 Task: Look for Airbnb properties in Pljevlja, Montenegro from 8th December, 2023 to 15th December, 2023 for 9 adults. Place can be shared room with 5 bedrooms having 9 beds and 5 bathrooms. Property type can be flat. Amenities needed are: wifi, TV, free parkinig on premises, gym, breakfast. Booking option can be shelf check-in. Look for 3 properties as per requirement.
Action: Mouse moved to (448, 97)
Screenshot: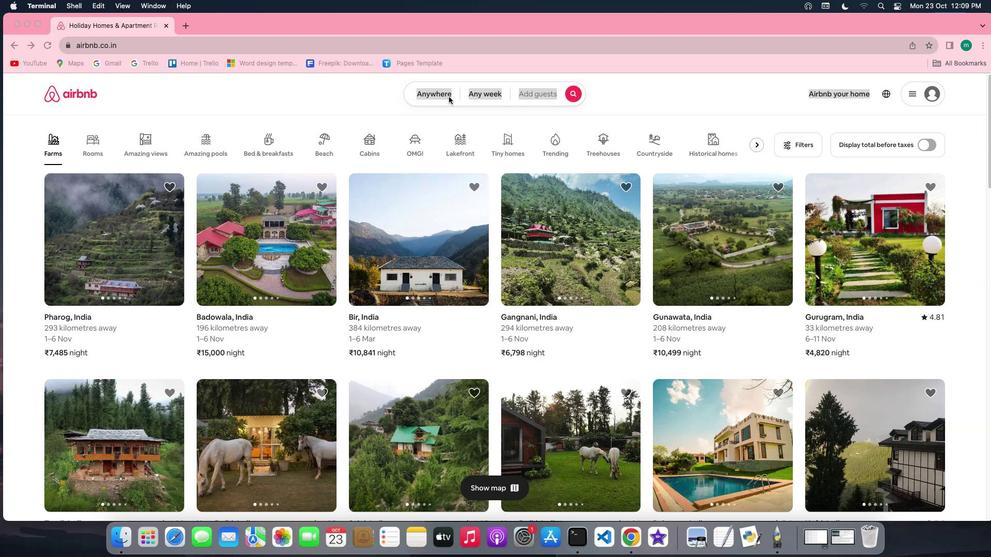 
Action: Mouse pressed left at (448, 97)
Screenshot: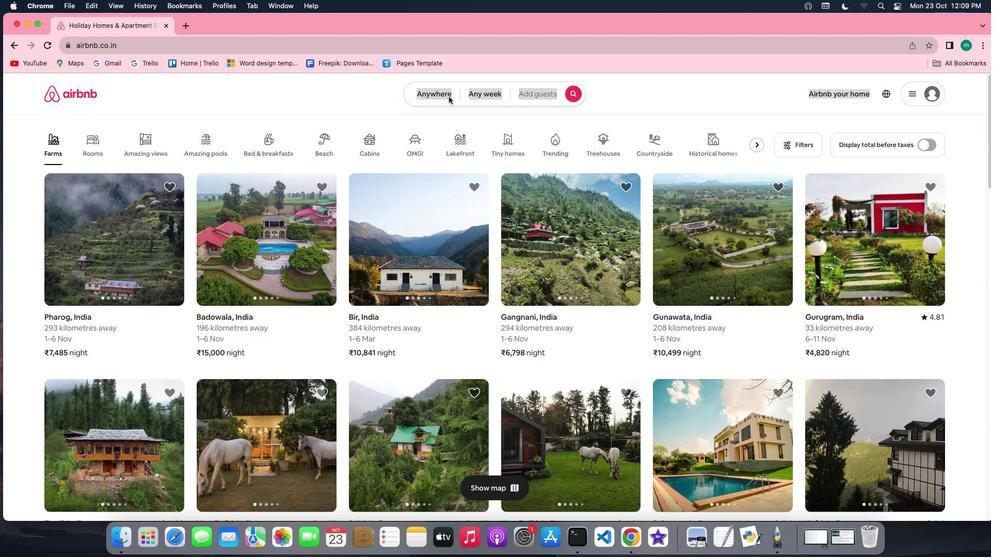 
Action: Mouse pressed left at (448, 97)
Screenshot: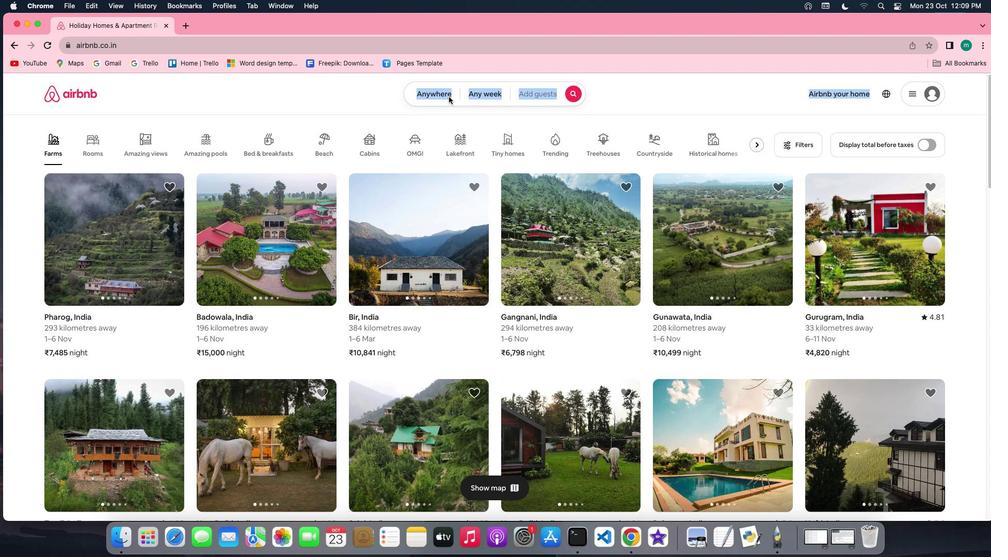 
Action: Mouse moved to (363, 140)
Screenshot: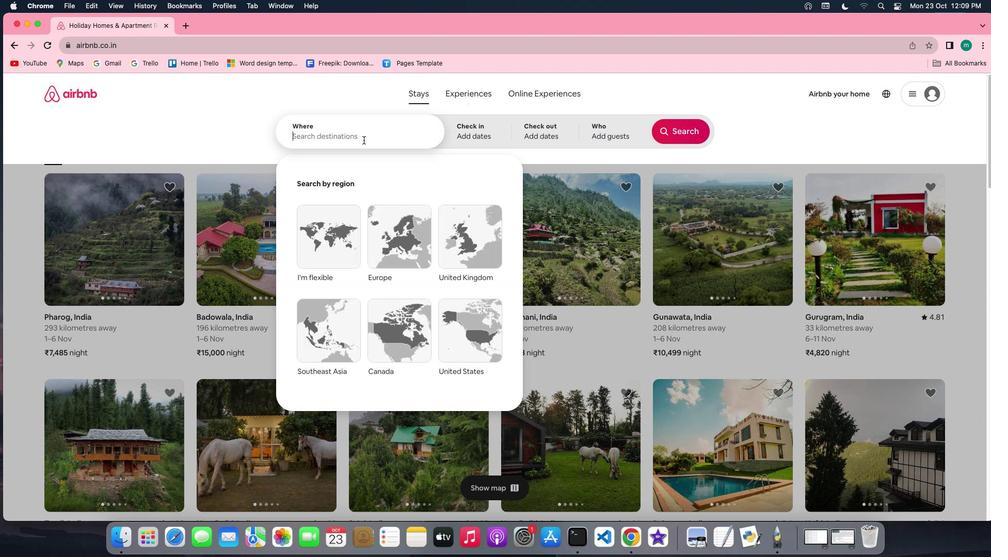 
Action: Key pressed Key.shift'p''l''j''e''v''l''j''a'','Key.spaceKey.shift'm''o''n''t''e''n''e''g''r''o'
Screenshot: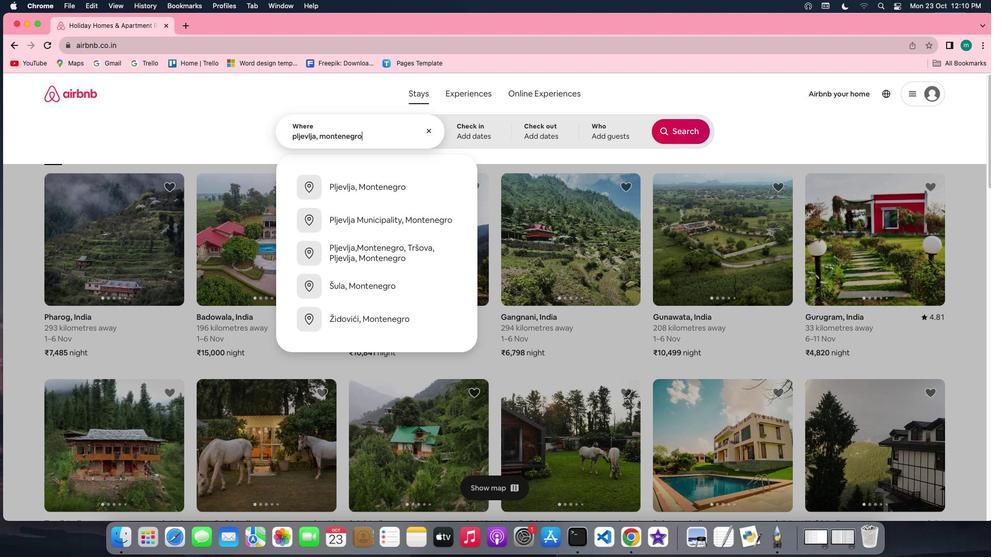 
Action: Mouse moved to (484, 127)
Screenshot: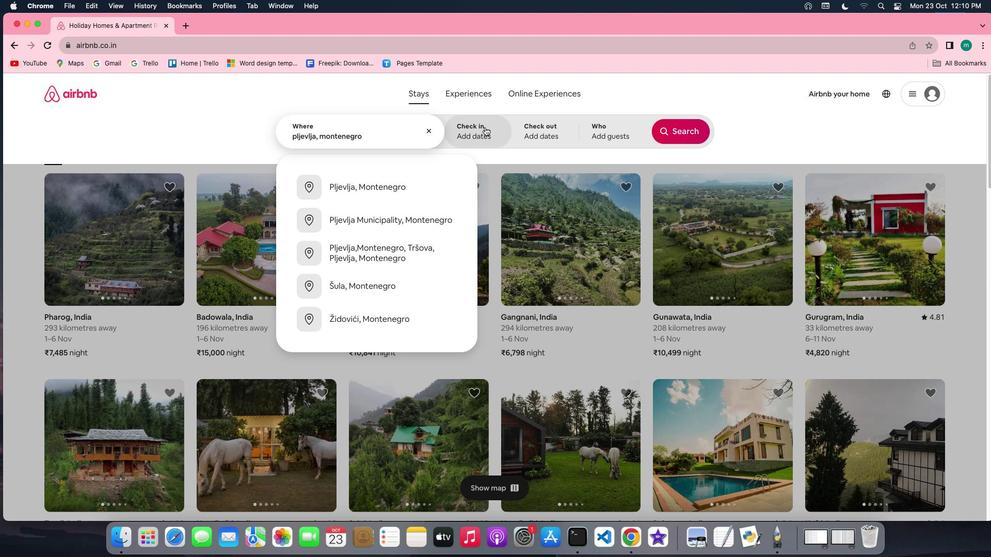 
Action: Mouse pressed left at (484, 127)
Screenshot: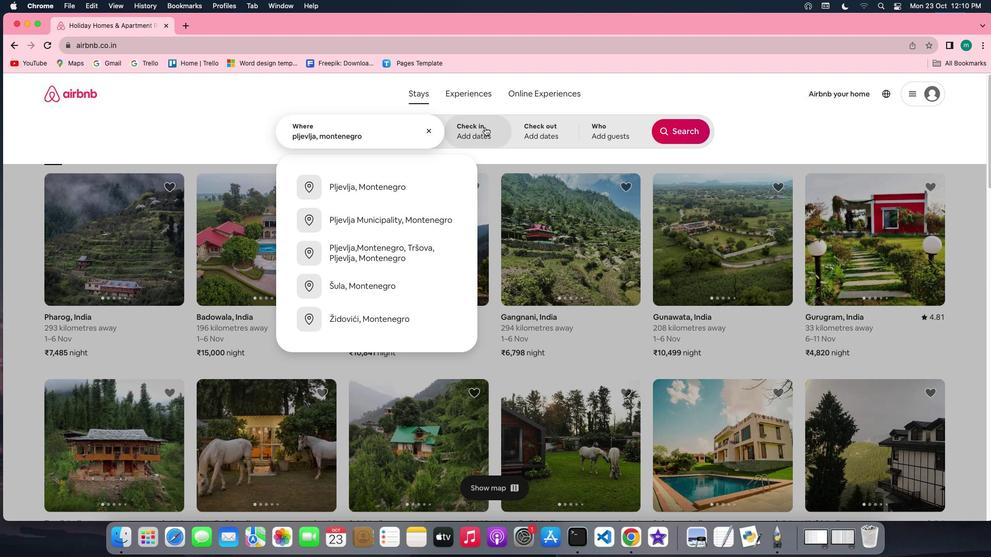 
Action: Mouse moved to (595, 279)
Screenshot: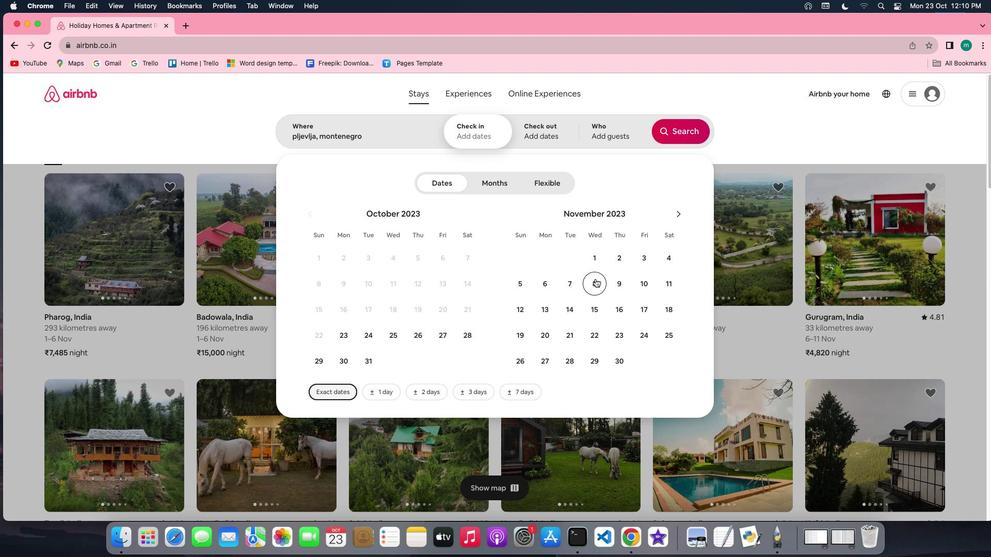 
Action: Mouse pressed left at (595, 279)
Screenshot: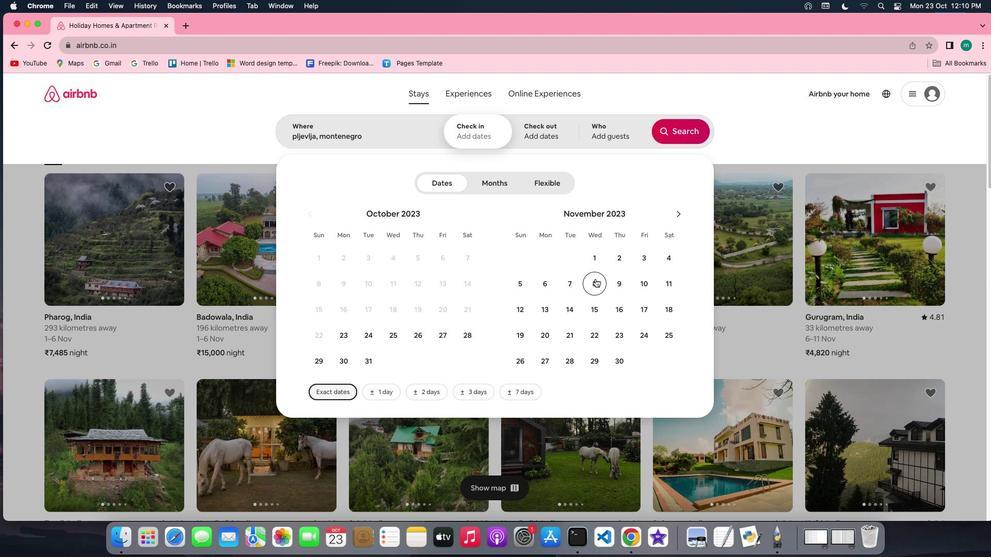 
Action: Mouse moved to (597, 301)
Screenshot: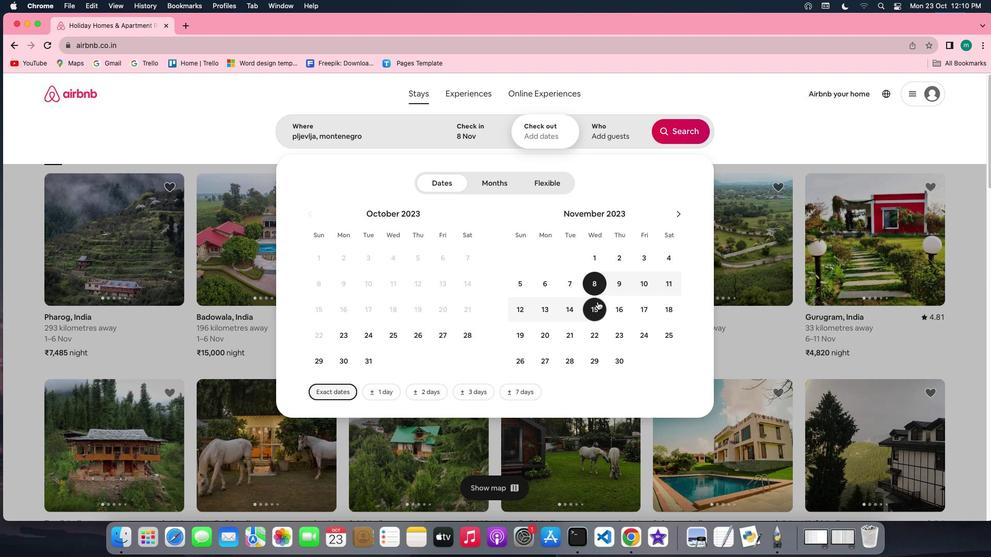 
Action: Mouse pressed left at (597, 301)
Screenshot: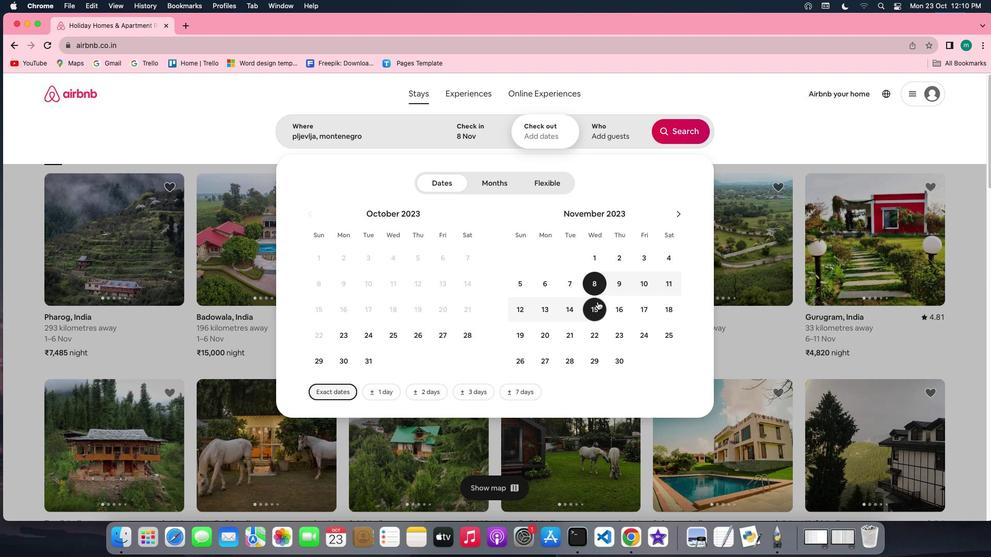 
Action: Mouse moved to (564, 130)
Screenshot: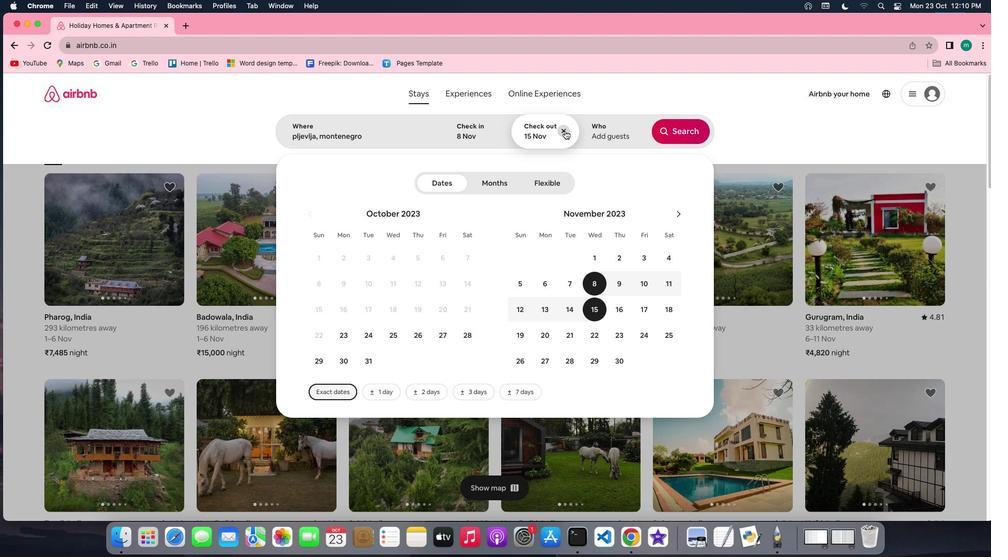 
Action: Mouse pressed left at (564, 130)
Screenshot: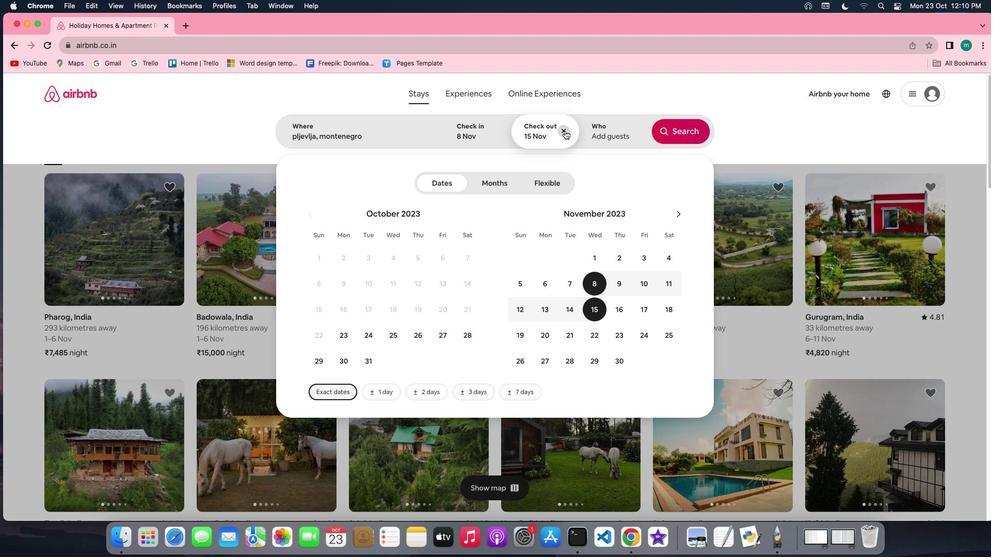 
Action: Mouse moved to (677, 211)
Screenshot: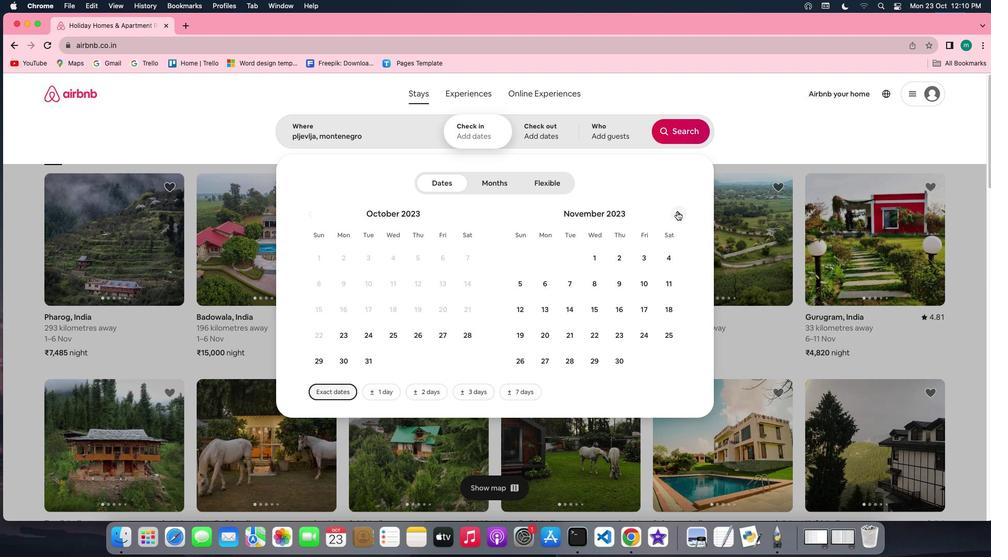 
Action: Mouse pressed left at (677, 211)
Screenshot: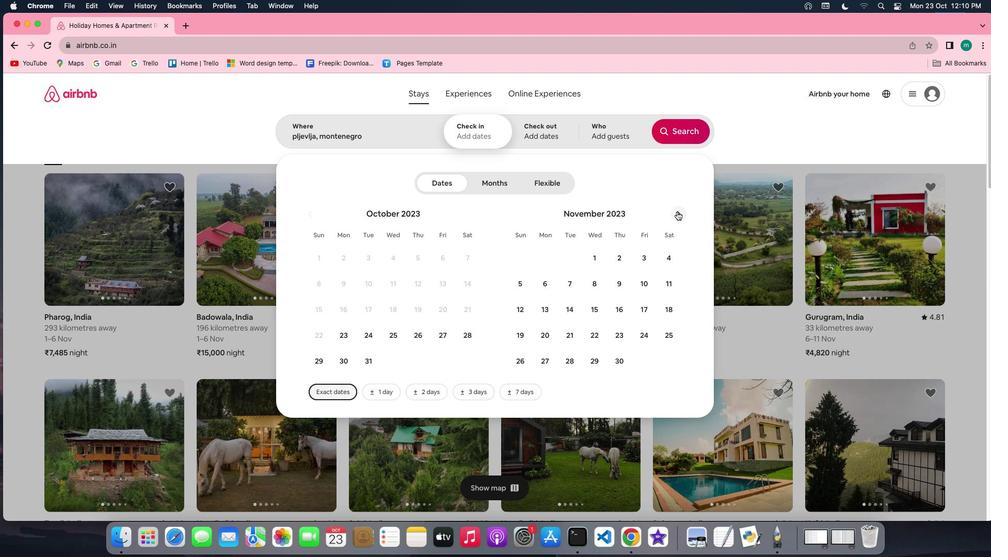 
Action: Mouse moved to (646, 282)
Screenshot: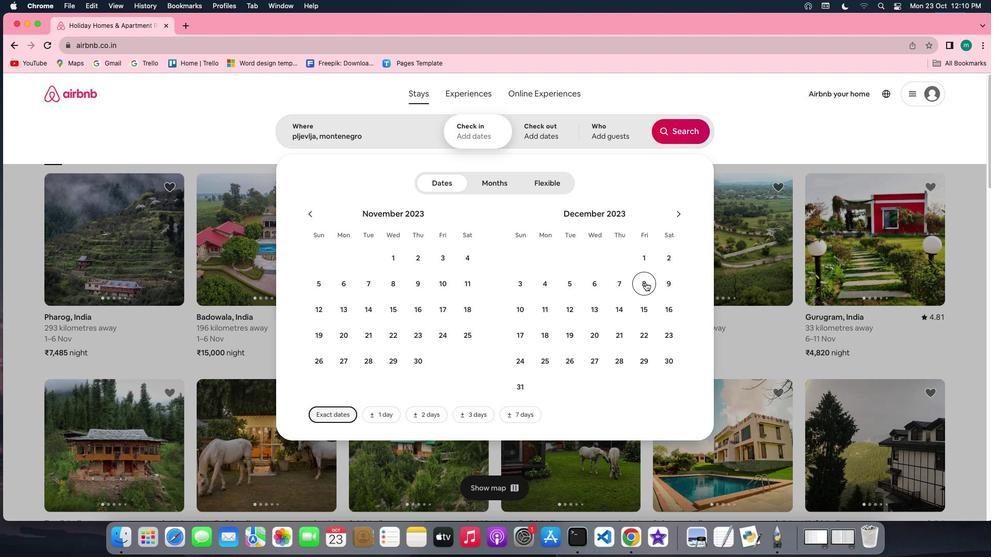 
Action: Mouse pressed left at (646, 282)
Screenshot: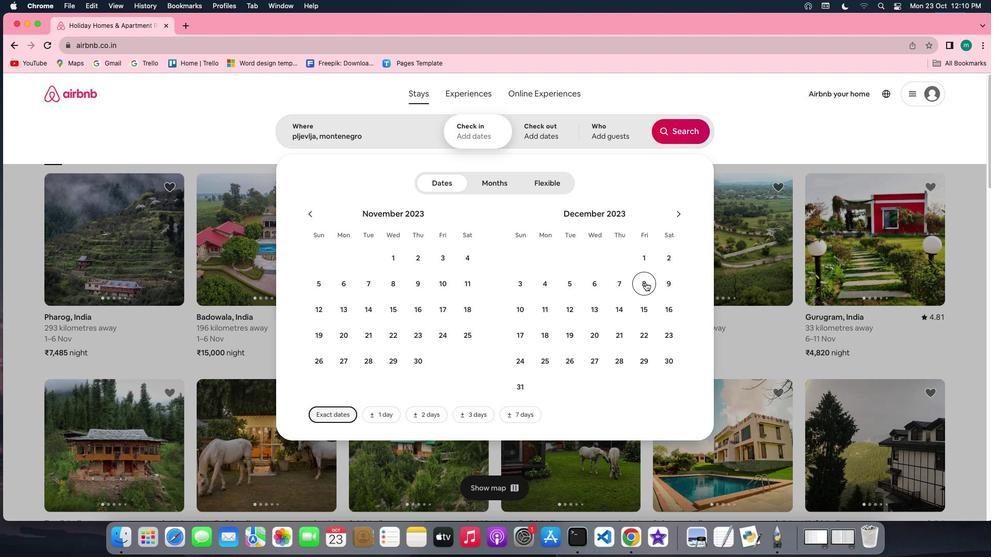 
Action: Mouse moved to (648, 306)
Screenshot: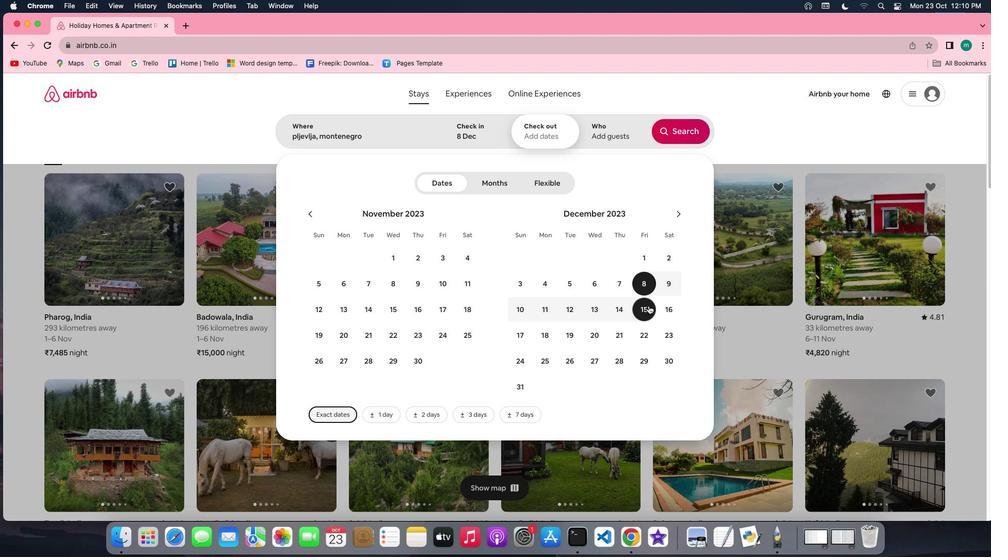 
Action: Mouse pressed left at (648, 306)
Screenshot: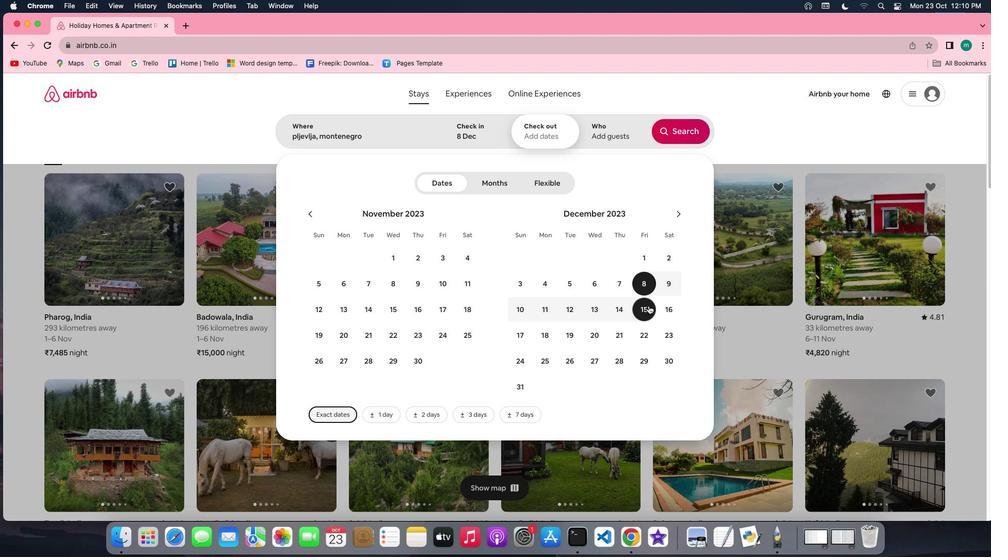 
Action: Mouse moved to (611, 127)
Screenshot: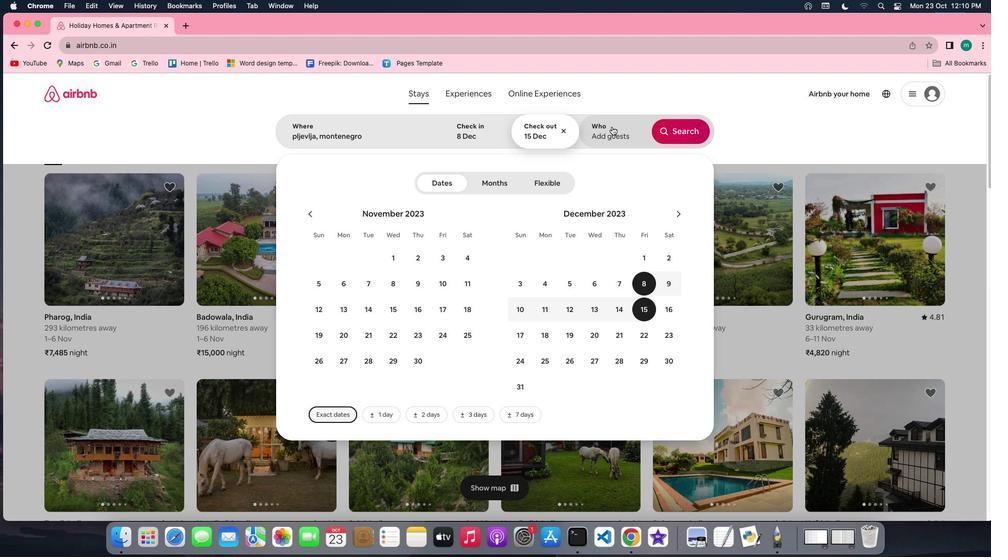 
Action: Mouse pressed left at (611, 127)
Screenshot: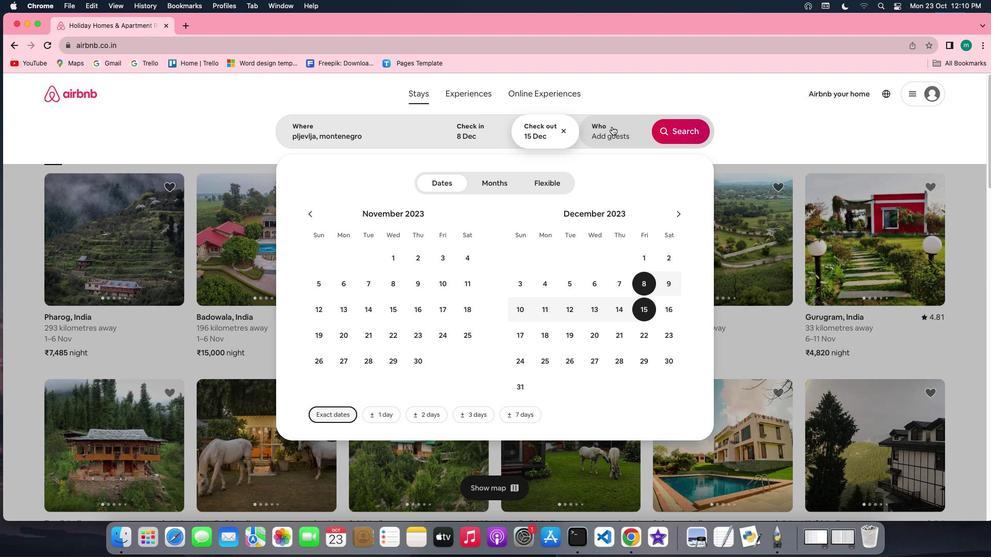 
Action: Mouse moved to (687, 188)
Screenshot: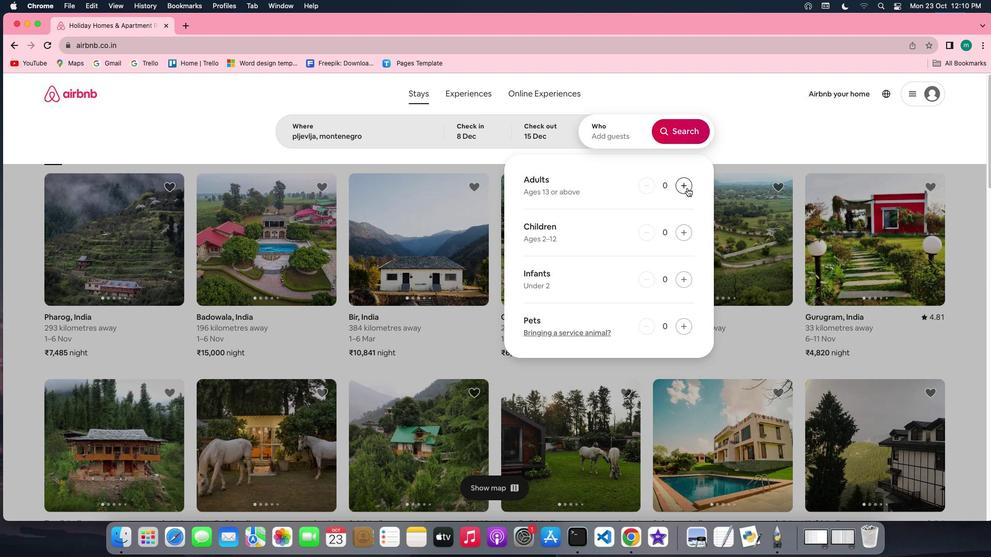 
Action: Mouse pressed left at (687, 188)
Screenshot: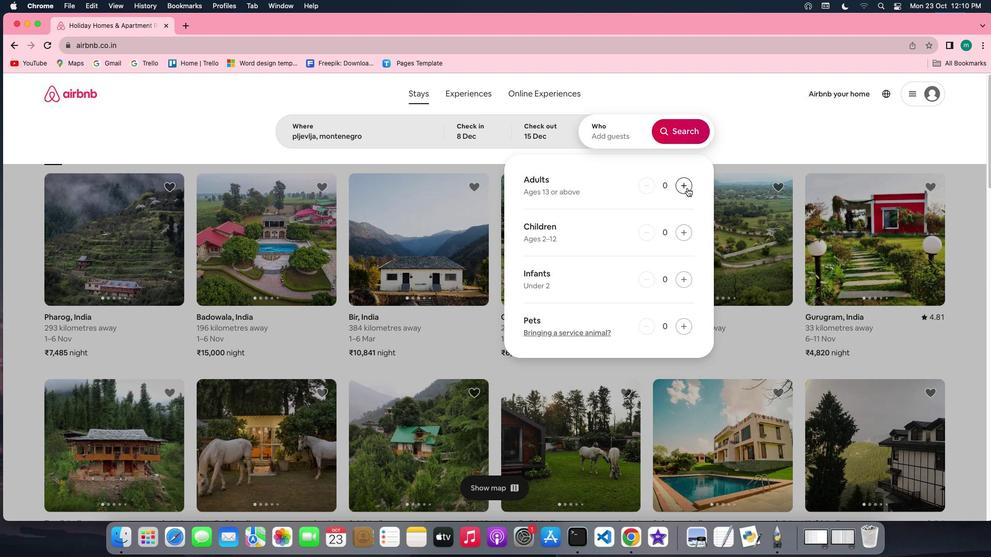 
Action: Mouse pressed left at (687, 188)
Screenshot: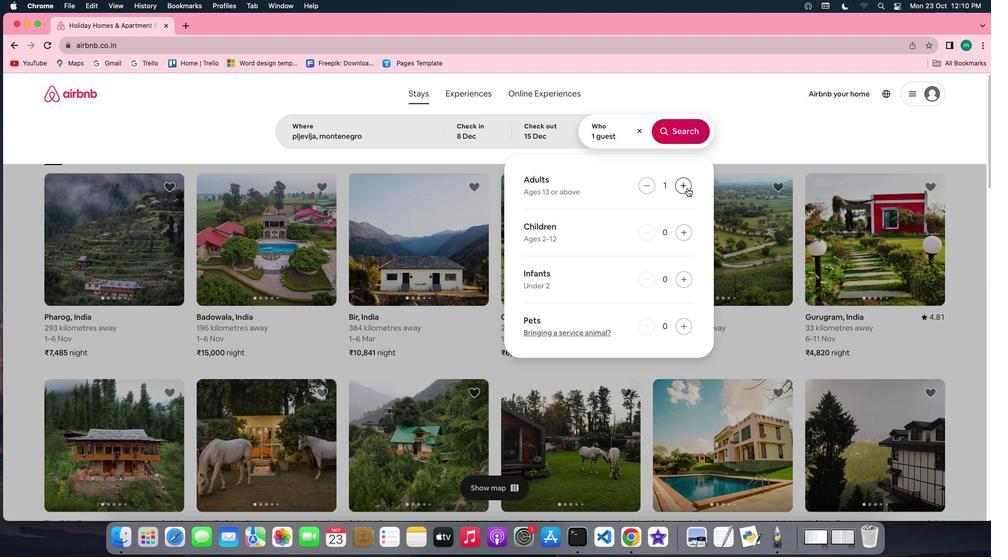 
Action: Mouse pressed left at (687, 188)
Screenshot: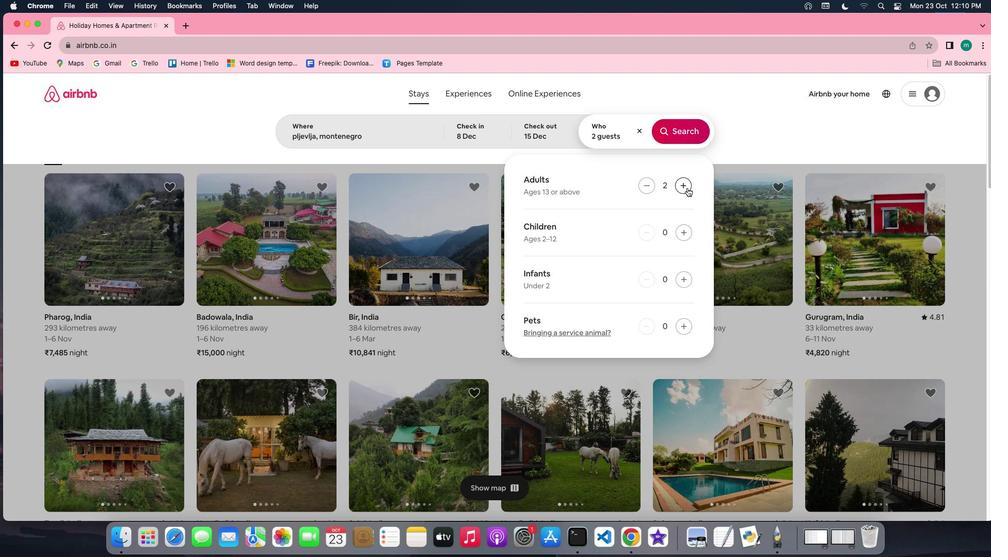 
Action: Mouse pressed left at (687, 188)
Screenshot: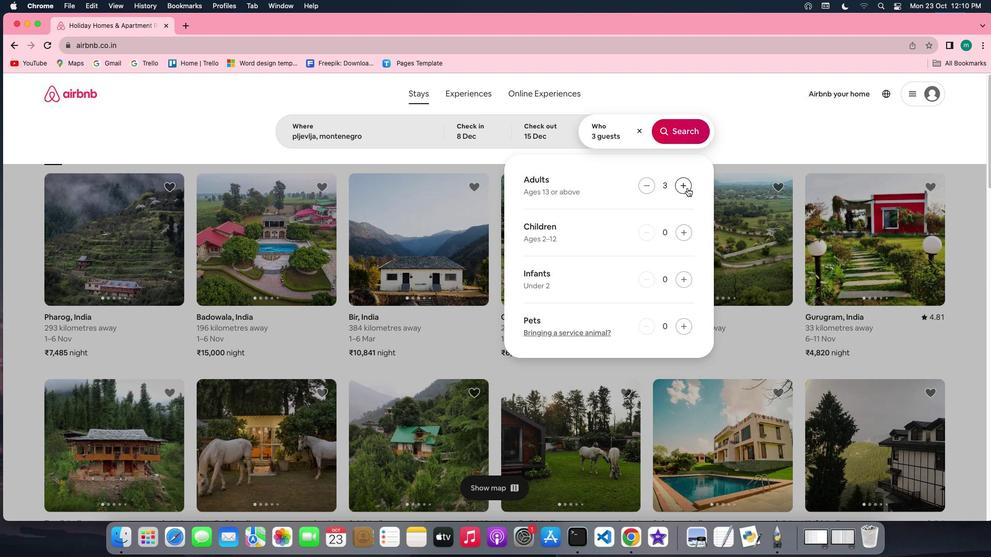 
Action: Mouse pressed left at (687, 188)
Screenshot: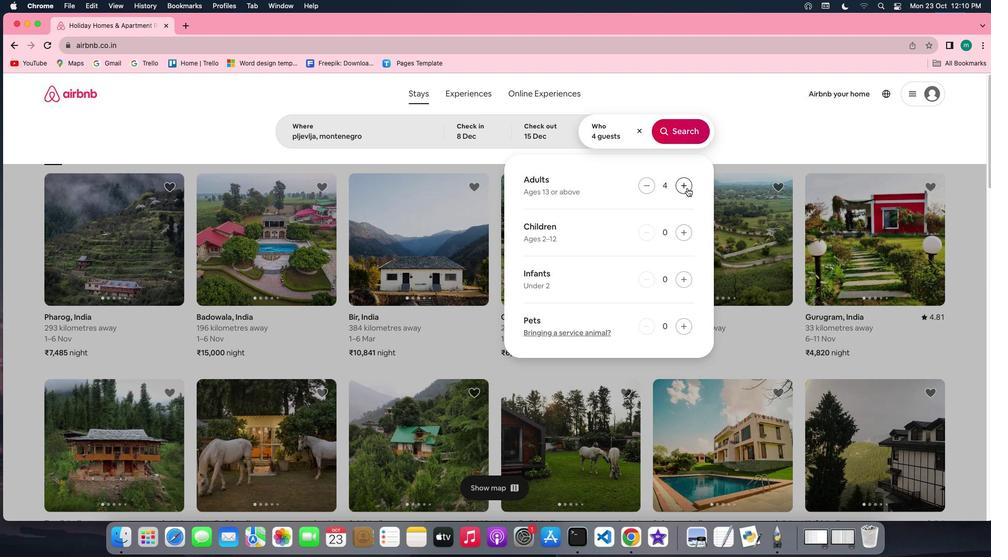 
Action: Mouse pressed left at (687, 188)
Screenshot: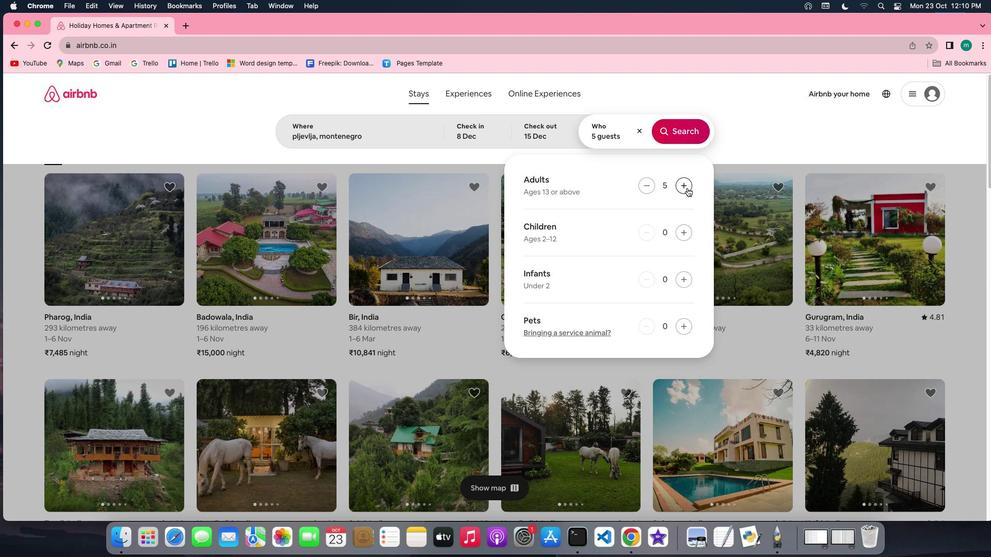 
Action: Mouse pressed left at (687, 188)
Screenshot: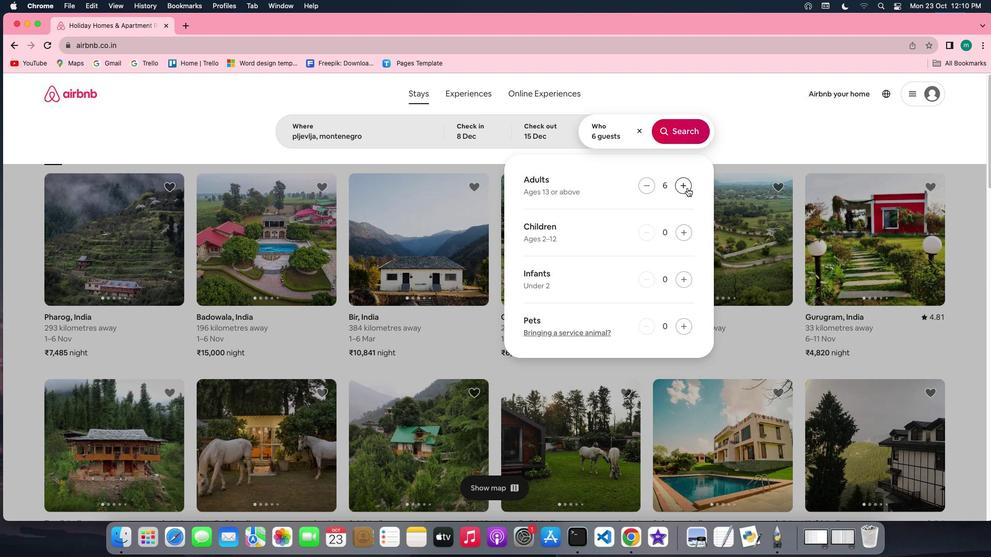 
Action: Mouse pressed left at (687, 188)
Screenshot: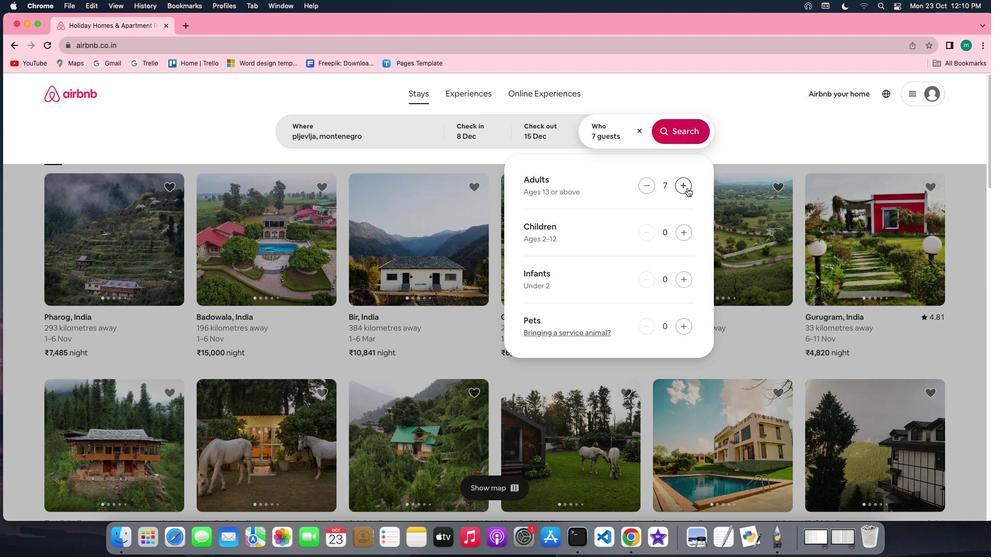 
Action: Mouse pressed left at (687, 188)
Screenshot: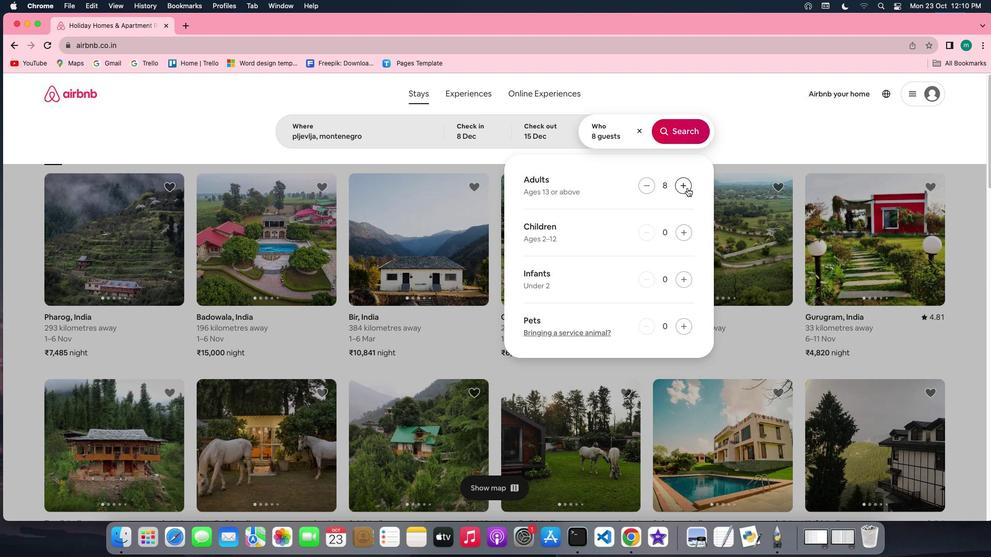 
Action: Mouse moved to (681, 129)
Screenshot: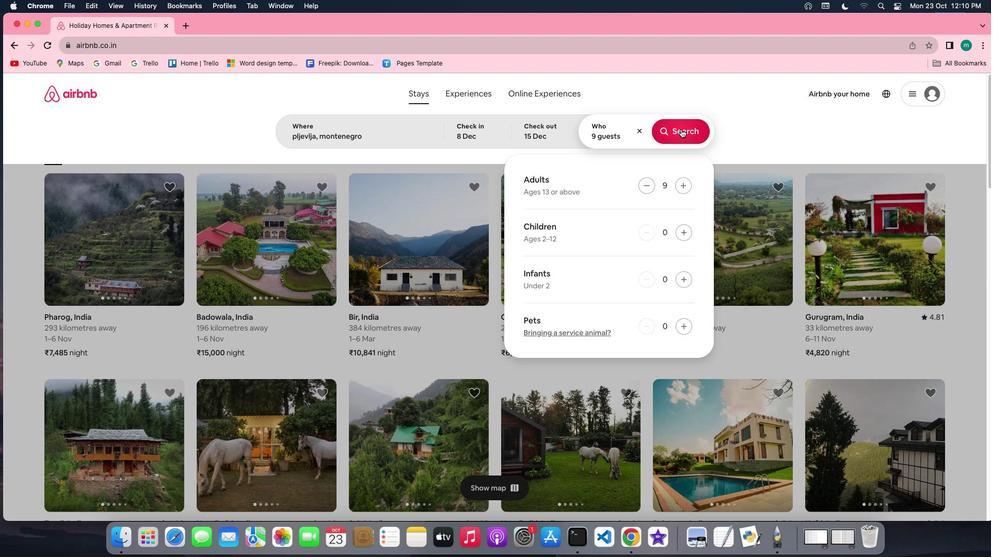 
Action: Mouse pressed left at (681, 129)
Screenshot: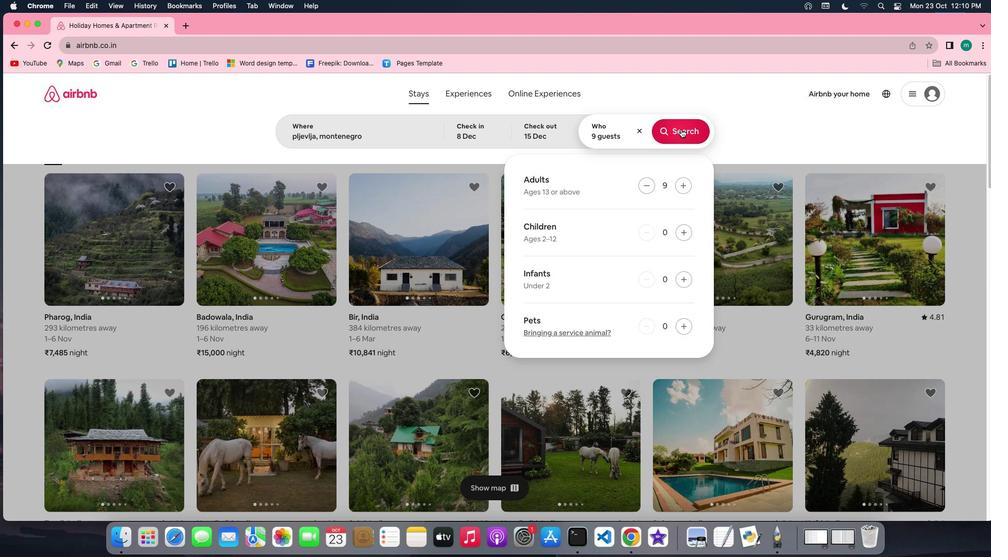 
Action: Mouse moved to (822, 133)
Screenshot: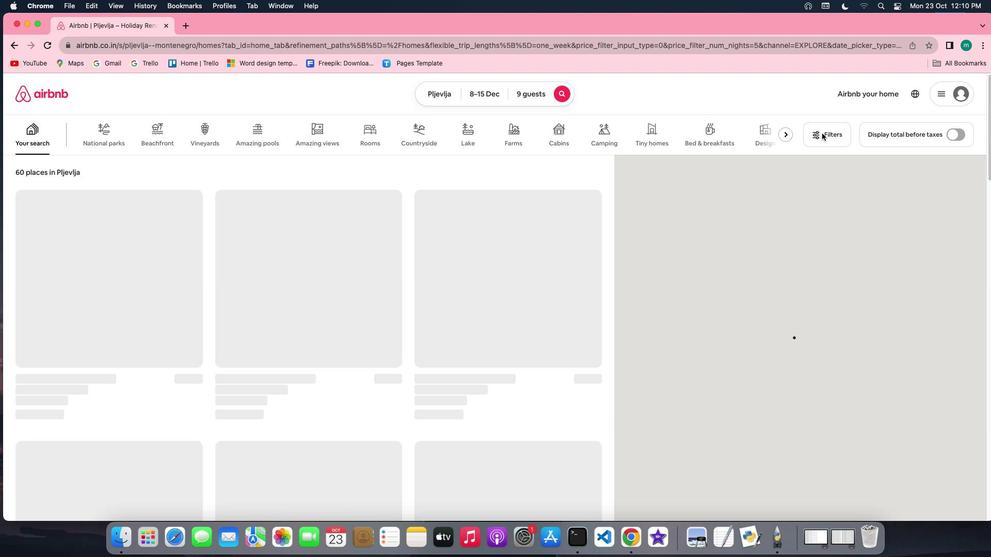 
Action: Mouse pressed left at (822, 133)
Screenshot: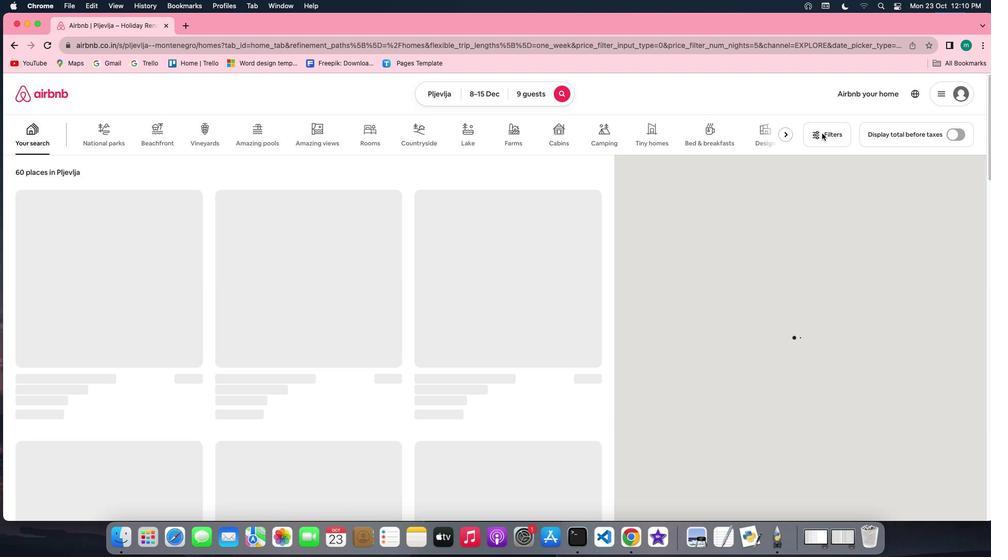 
Action: Mouse moved to (832, 132)
Screenshot: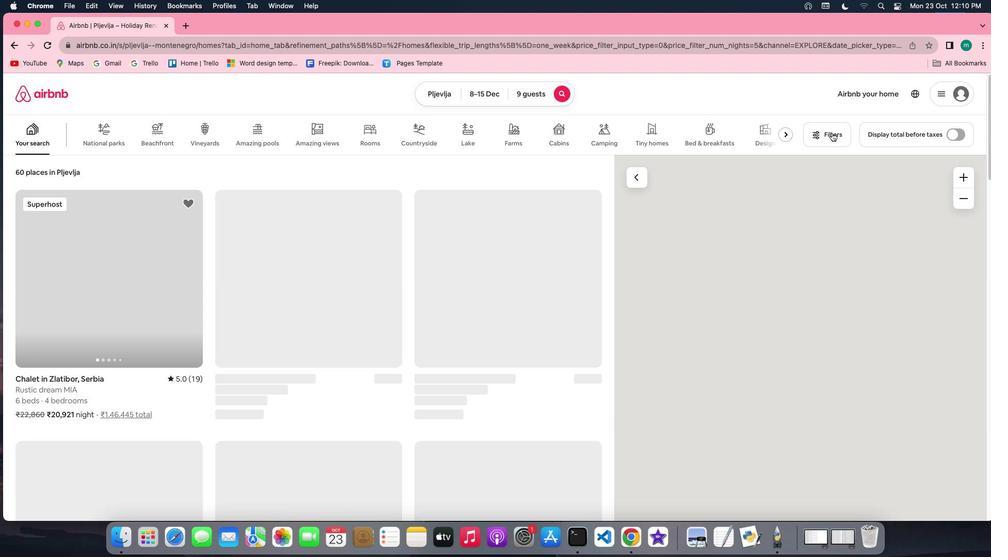 
Action: Mouse pressed left at (832, 132)
Screenshot: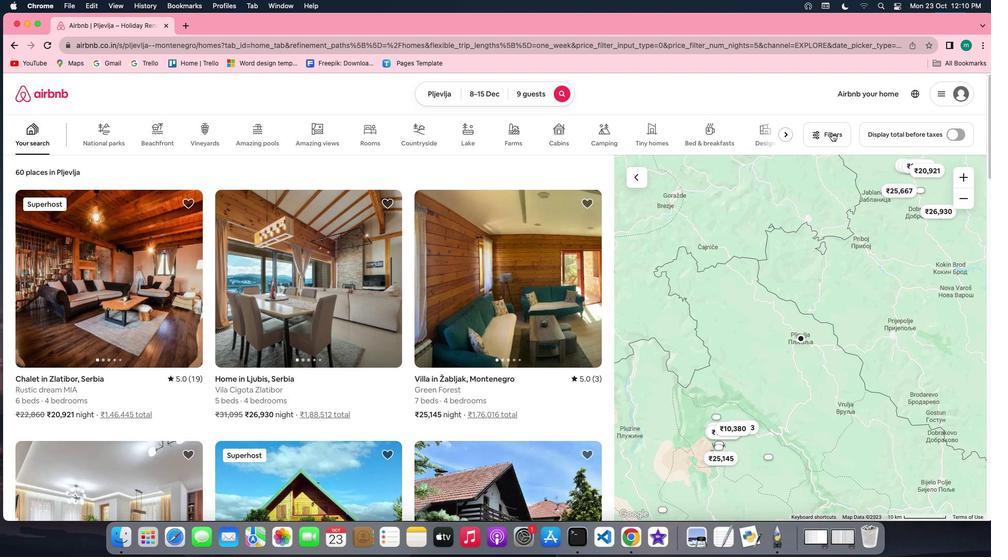
Action: Mouse moved to (533, 275)
Screenshot: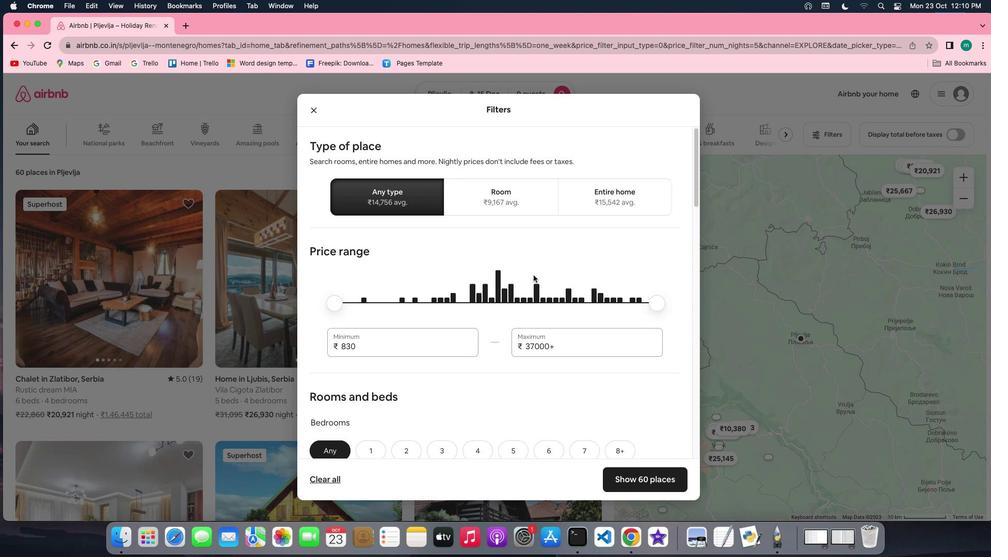 
Action: Mouse scrolled (533, 275) with delta (0, 0)
Screenshot: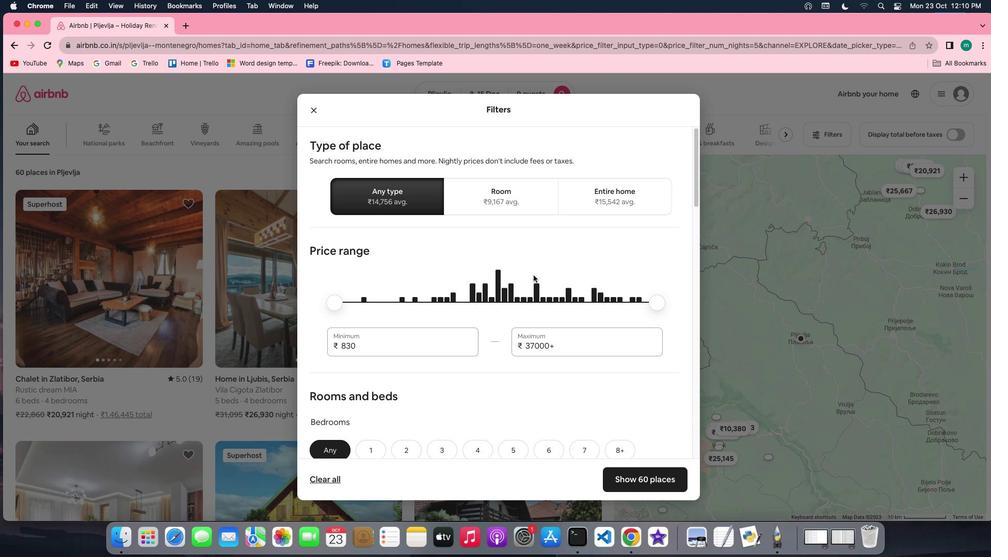 
Action: Mouse scrolled (533, 275) with delta (0, 0)
Screenshot: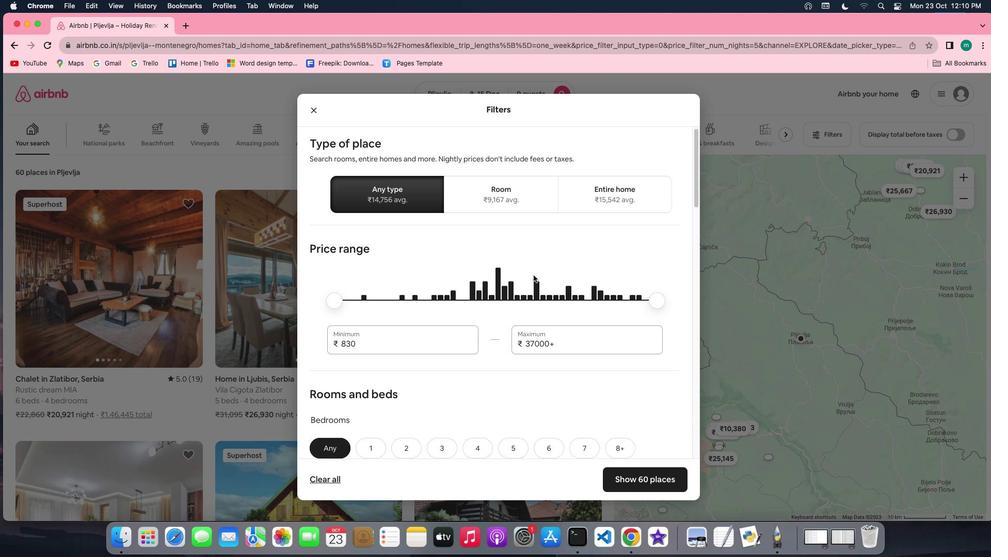 
Action: Mouse scrolled (533, 275) with delta (0, 0)
Screenshot: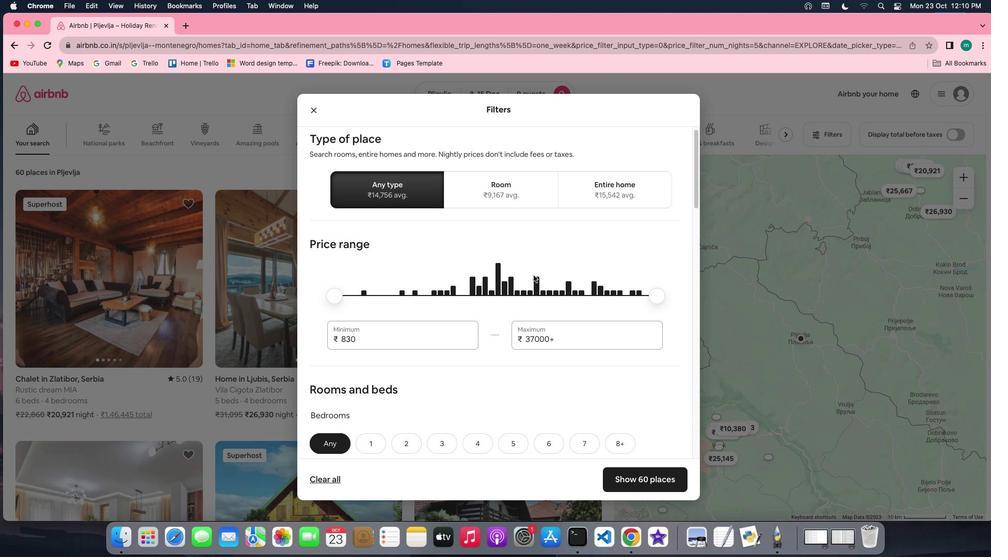 
Action: Mouse scrolled (533, 275) with delta (0, 0)
Screenshot: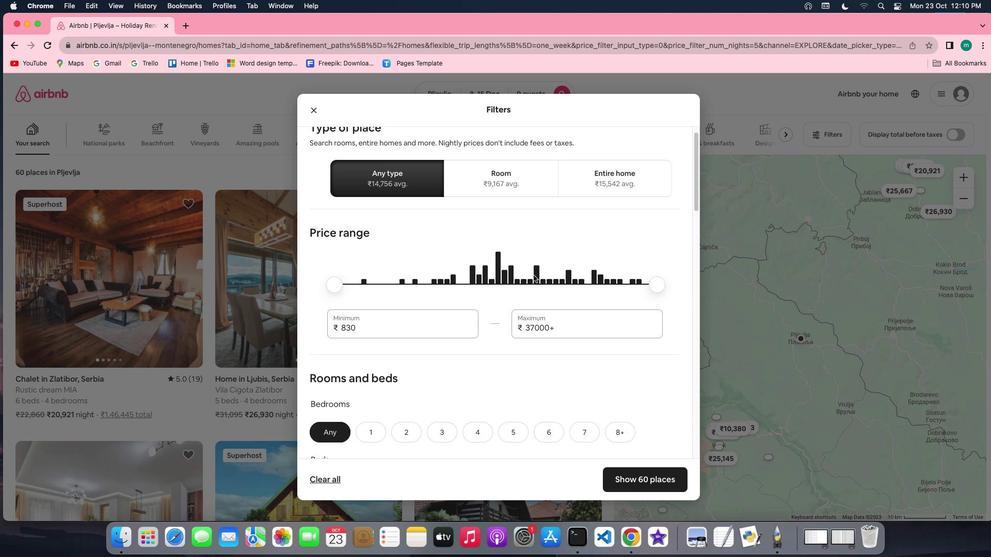 
Action: Mouse scrolled (533, 275) with delta (0, 0)
Screenshot: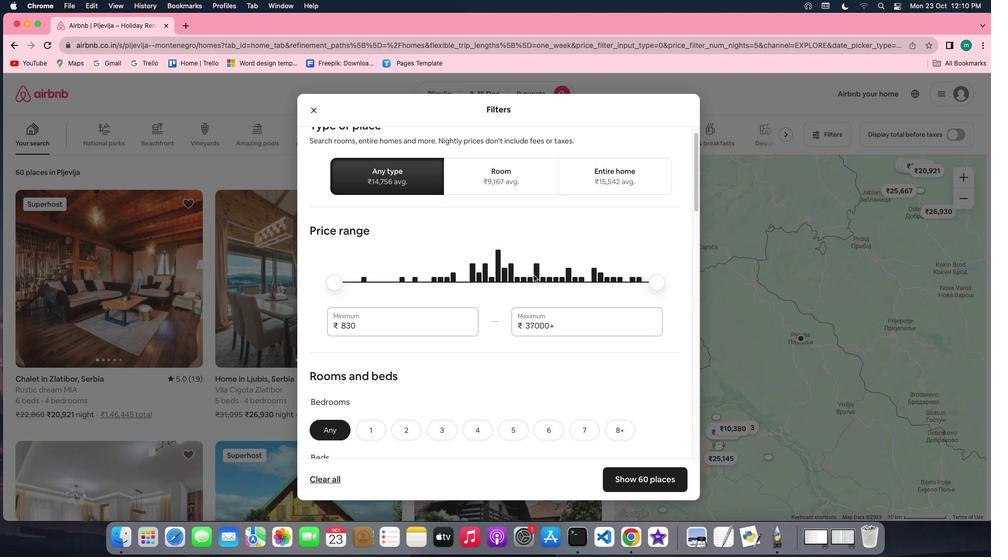 
Action: Mouse scrolled (533, 275) with delta (0, 0)
Screenshot: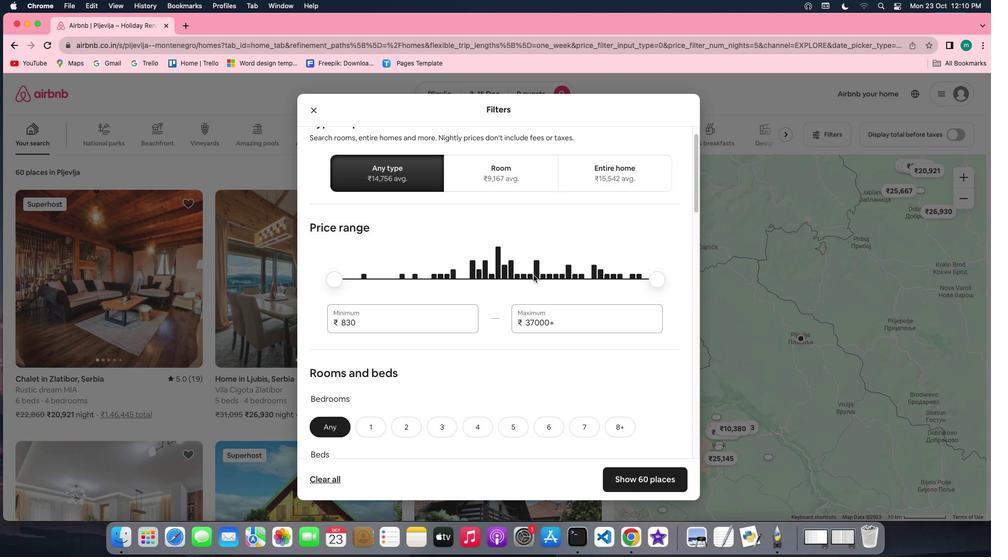 
Action: Mouse scrolled (533, 275) with delta (0, 0)
Screenshot: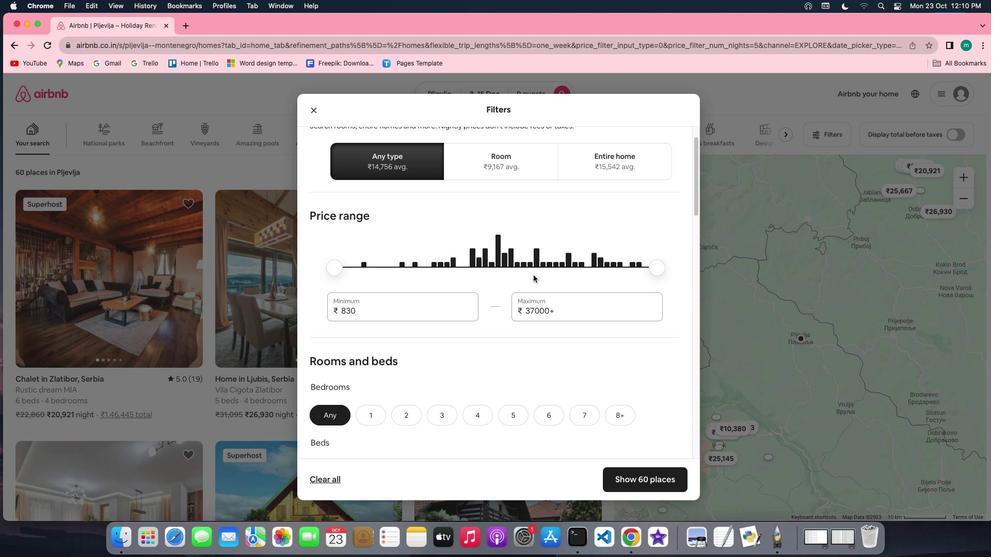 
Action: Mouse scrolled (533, 275) with delta (0, -1)
Screenshot: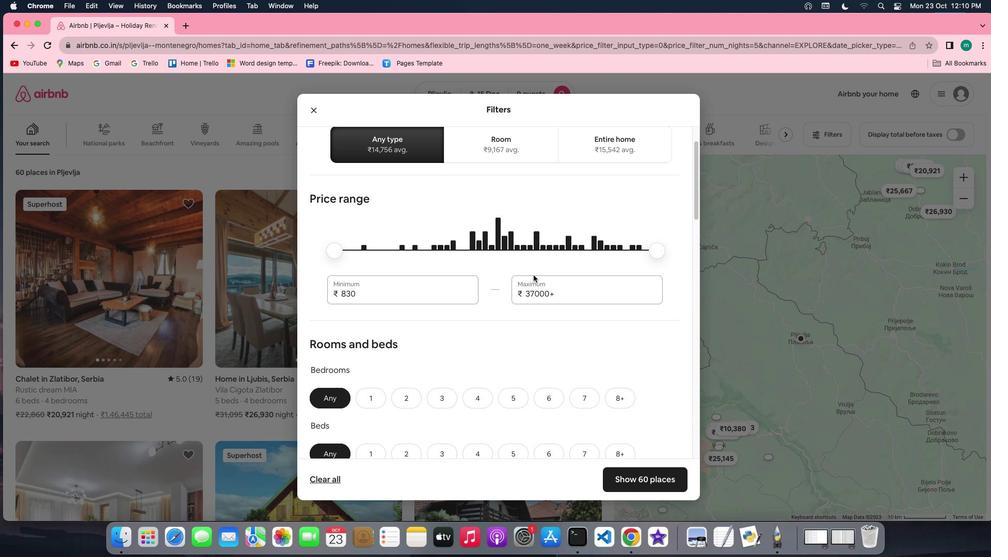 
Action: Mouse scrolled (533, 275) with delta (0, 0)
Screenshot: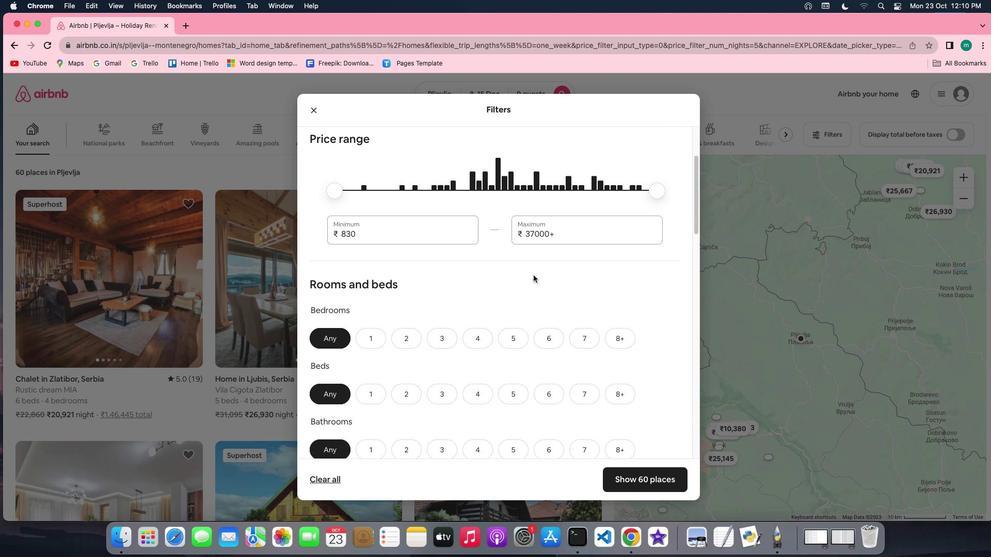 
Action: Mouse scrolled (533, 275) with delta (0, 0)
Screenshot: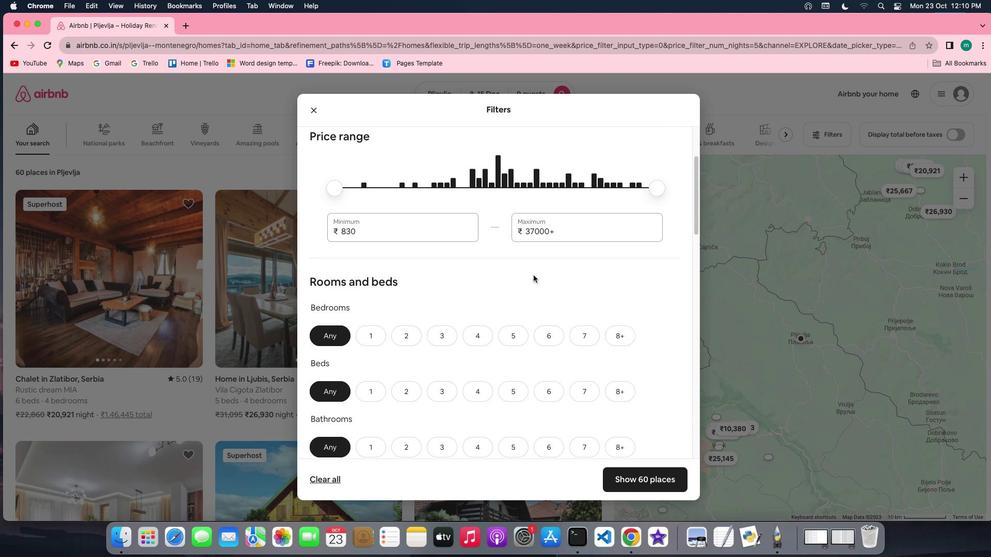 
Action: Mouse scrolled (533, 275) with delta (0, 0)
Screenshot: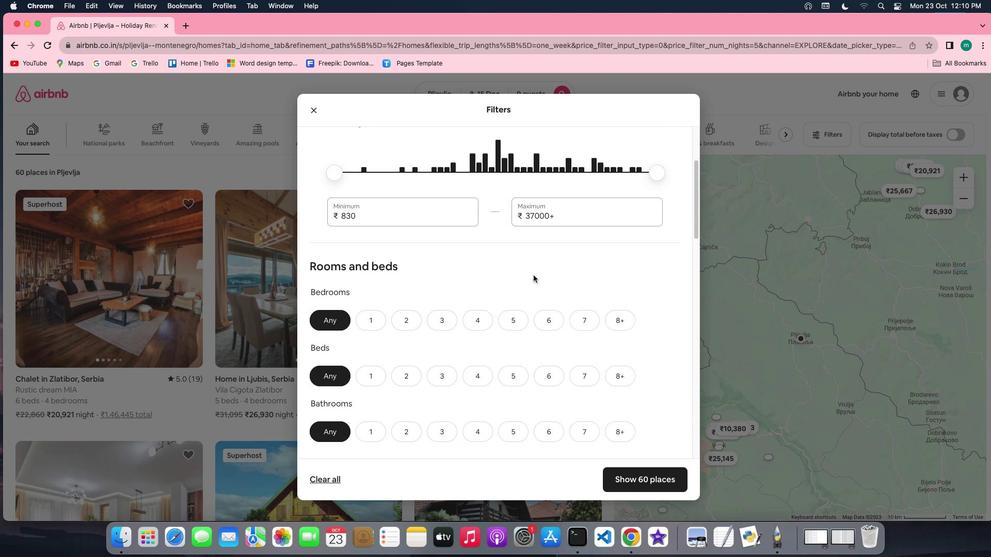 
Action: Mouse scrolled (533, 275) with delta (0, 0)
Screenshot: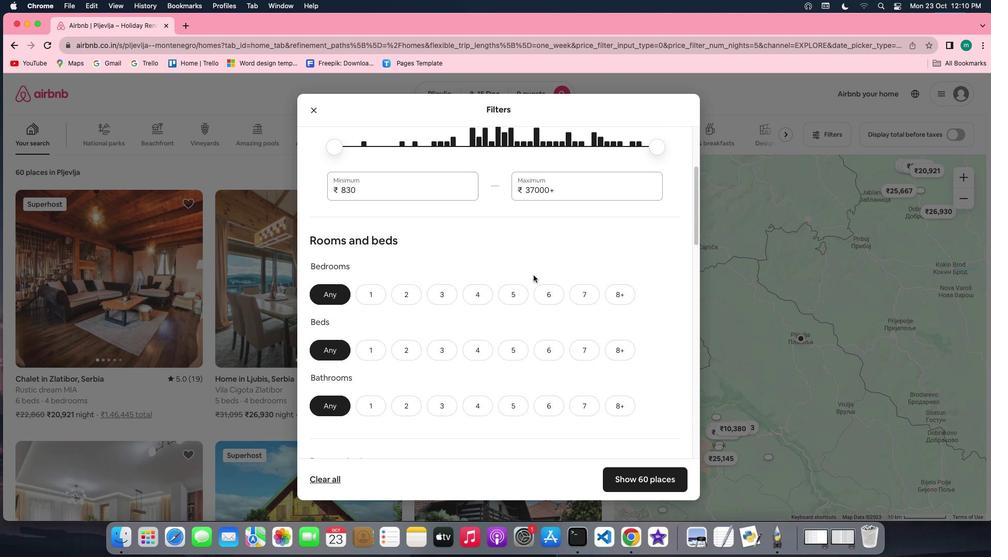 
Action: Mouse scrolled (533, 275) with delta (0, 0)
Screenshot: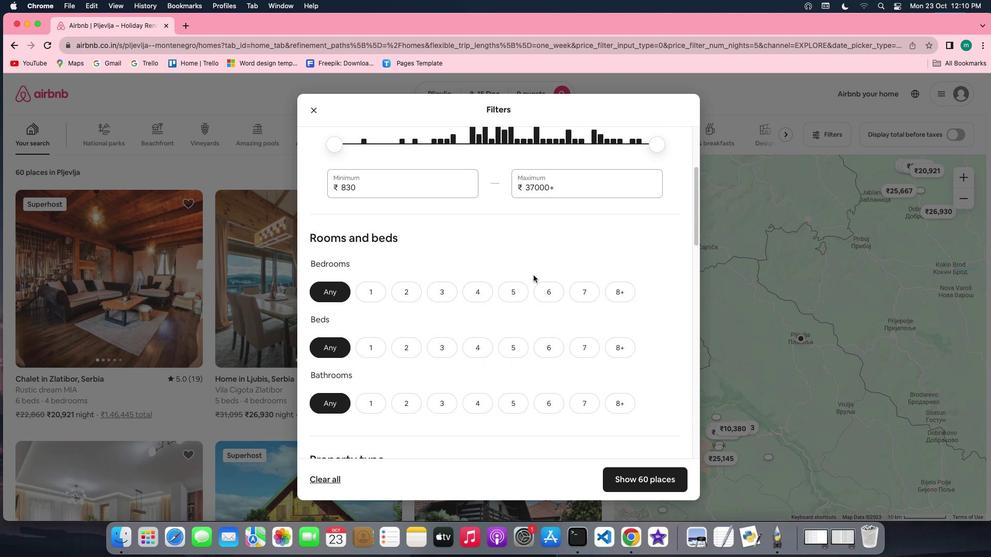 
Action: Mouse scrolled (533, 275) with delta (0, 0)
Screenshot: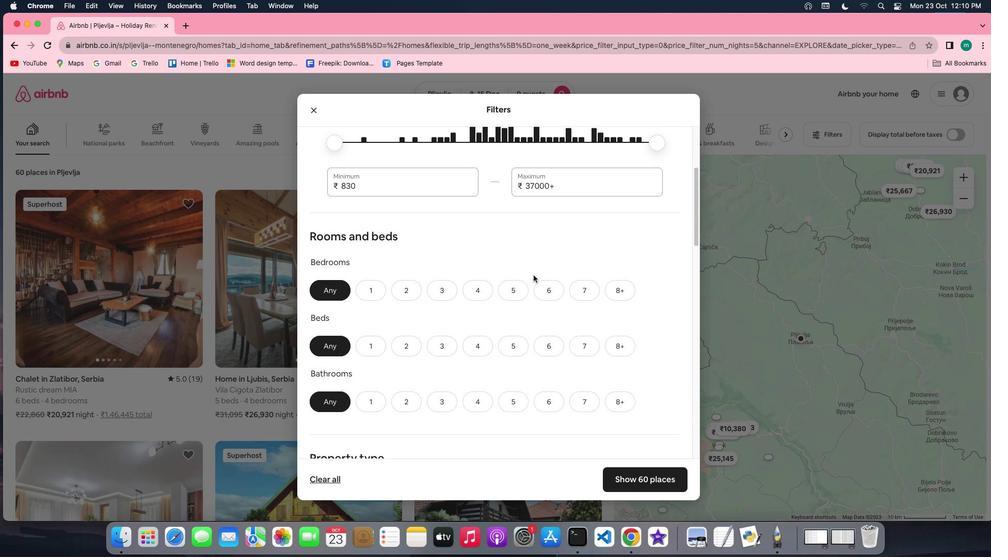 
Action: Mouse scrolled (533, 275) with delta (0, 0)
Screenshot: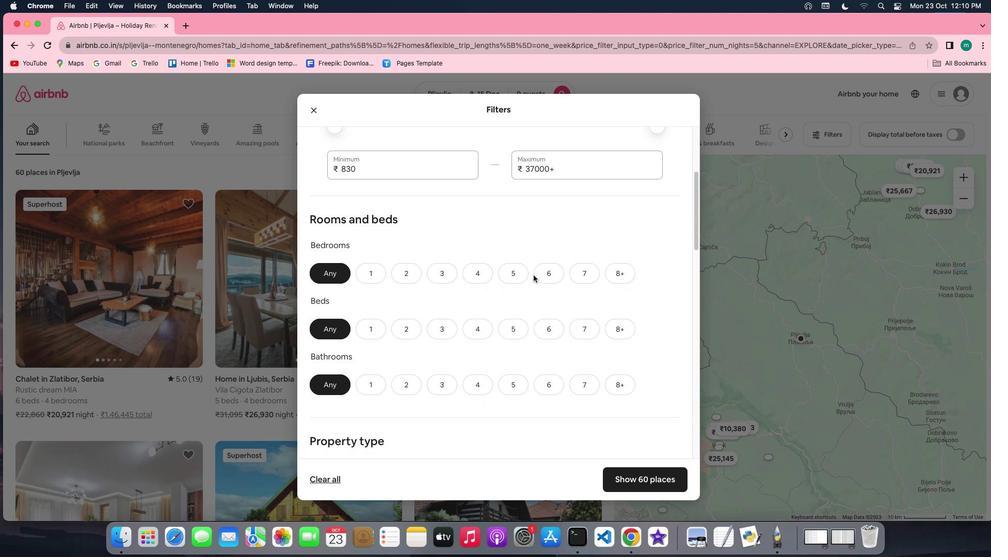 
Action: Mouse scrolled (533, 275) with delta (0, 0)
Screenshot: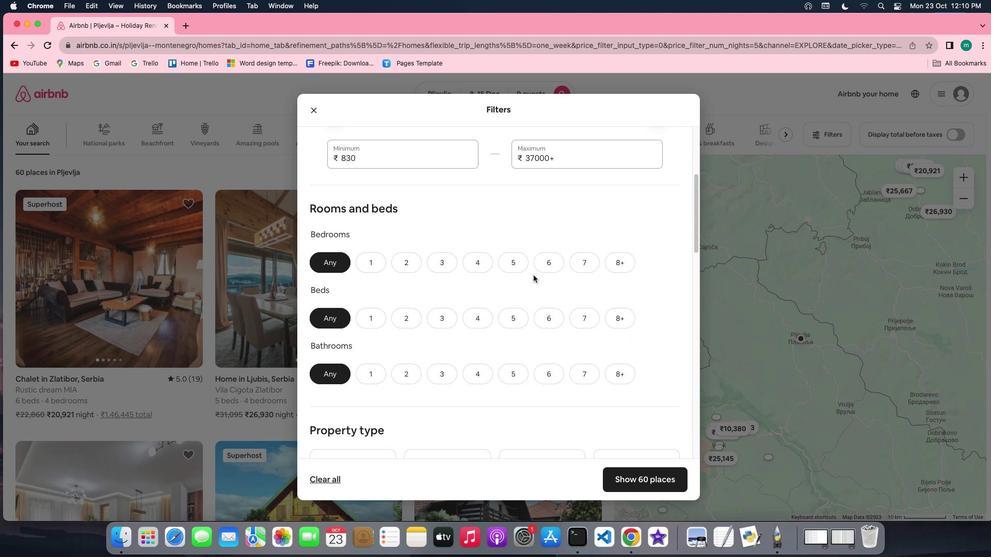
Action: Mouse scrolled (533, 275) with delta (0, 0)
Screenshot: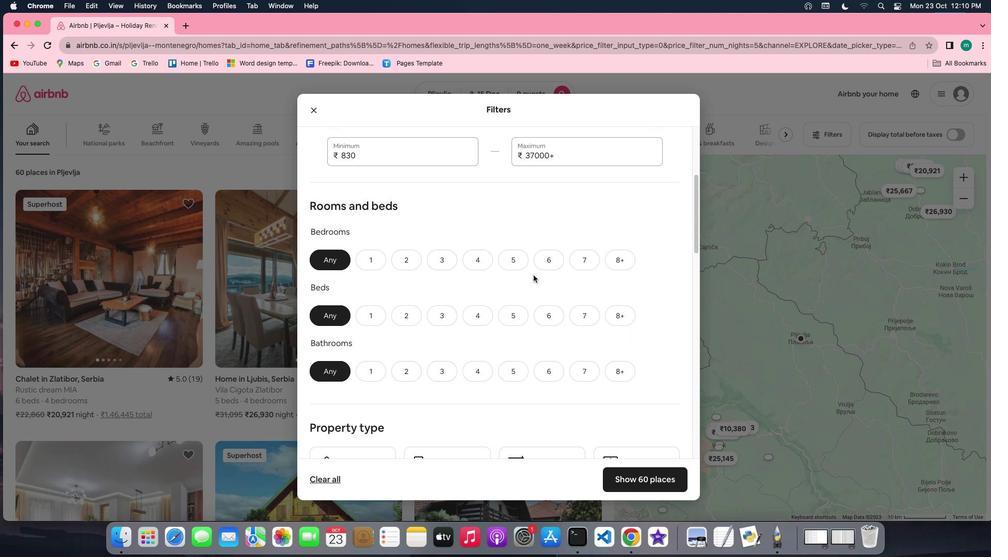 
Action: Mouse scrolled (533, 275) with delta (0, 0)
Screenshot: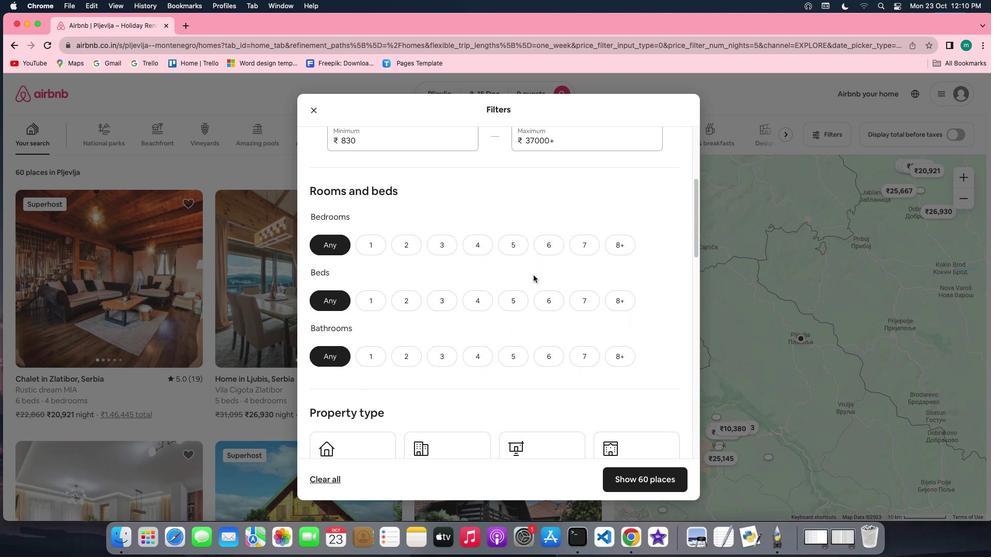 
Action: Mouse scrolled (533, 275) with delta (0, 0)
Screenshot: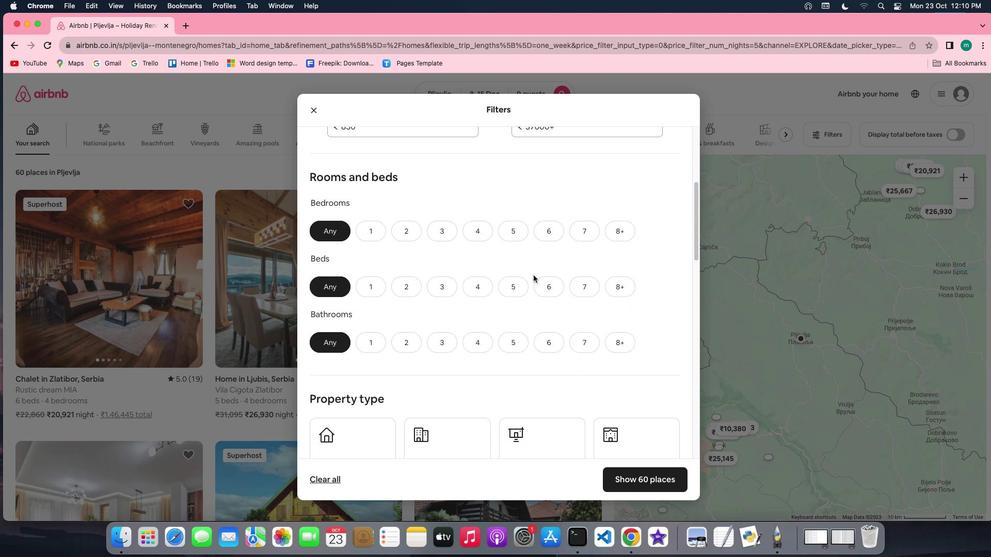 
Action: Mouse scrolled (533, 275) with delta (0, 0)
Screenshot: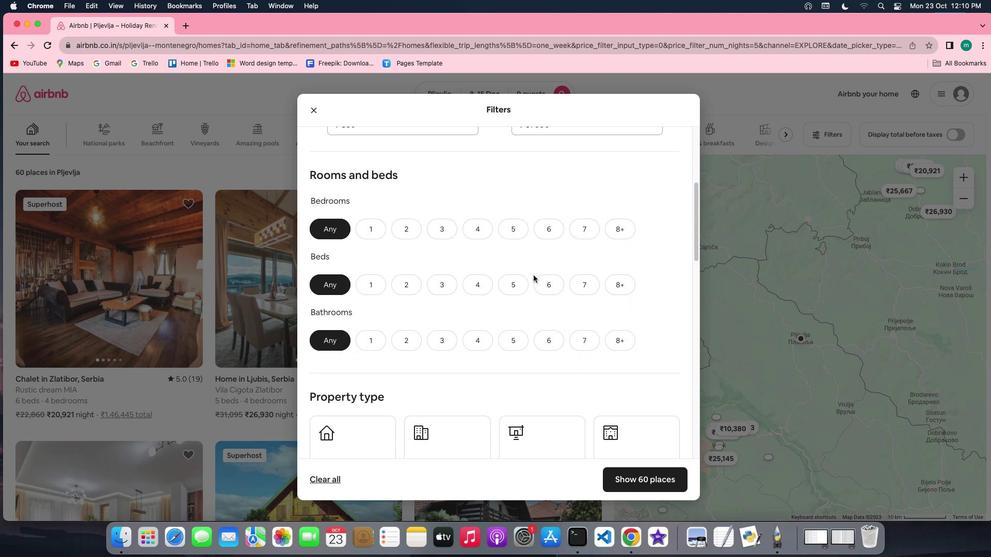 
Action: Mouse scrolled (533, 275) with delta (0, 0)
Screenshot: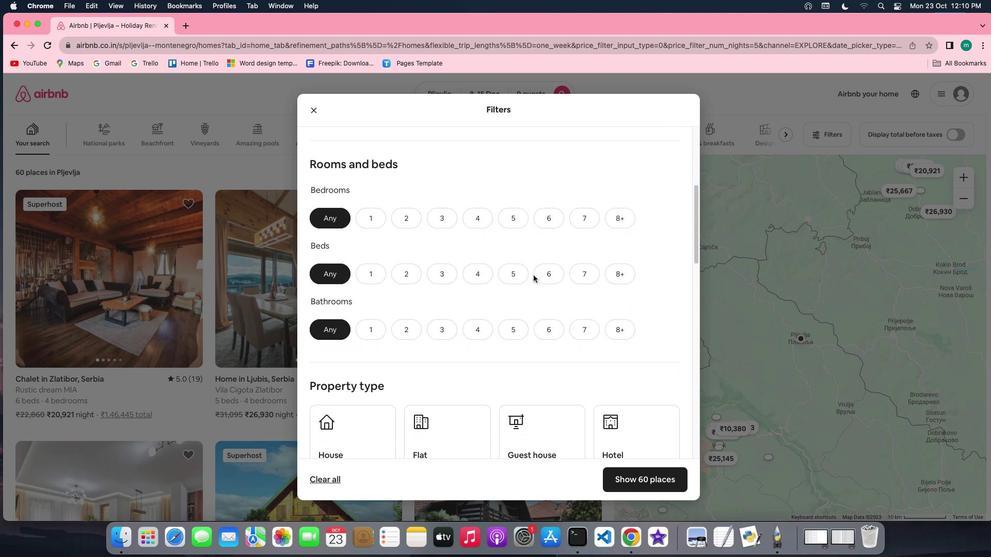 
Action: Mouse moved to (515, 209)
Screenshot: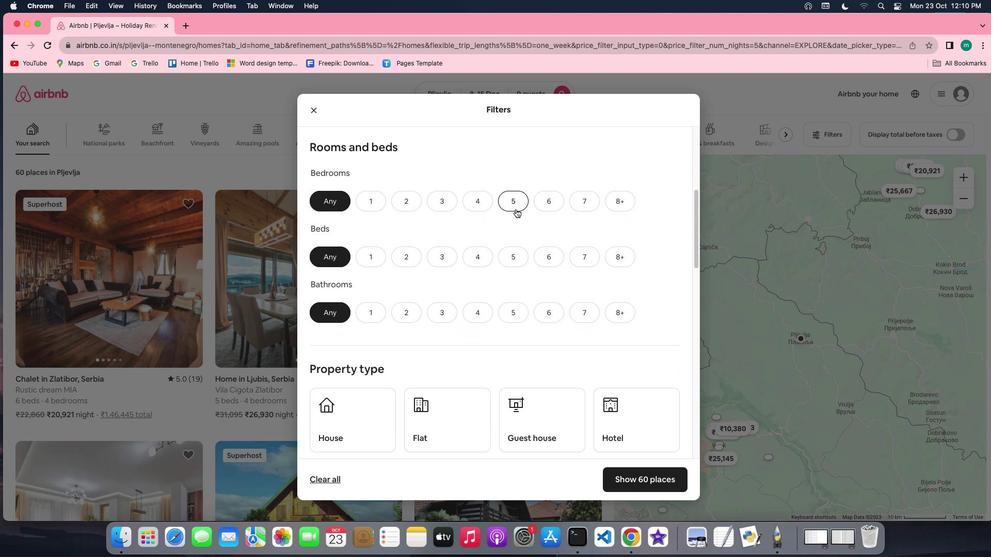 
Action: Mouse pressed left at (515, 209)
Screenshot: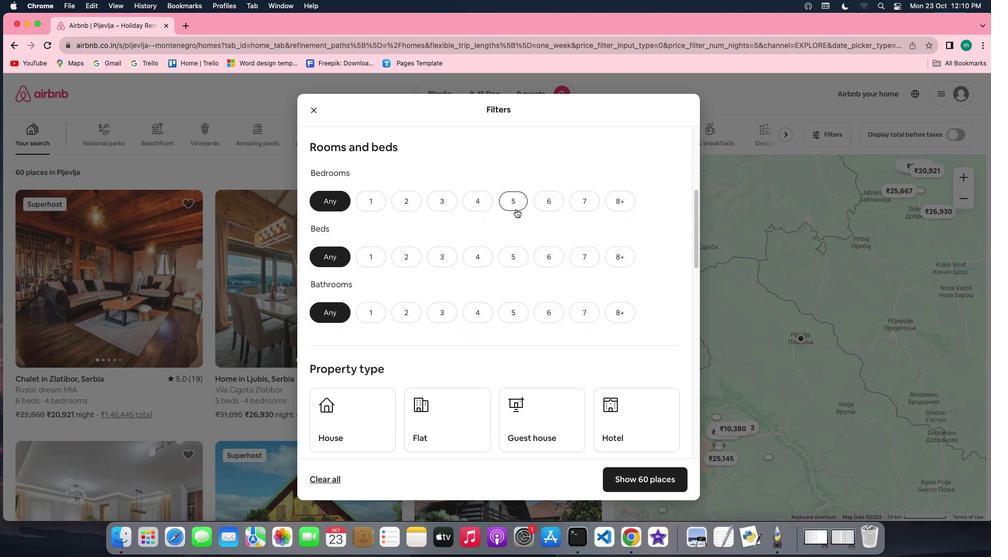 
Action: Mouse moved to (621, 255)
Screenshot: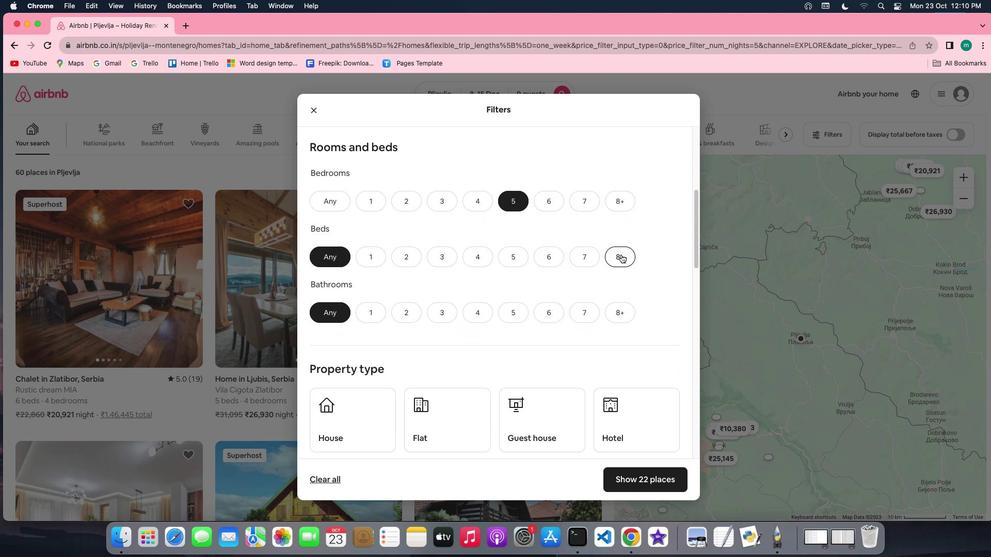 
Action: Mouse pressed left at (621, 255)
Screenshot: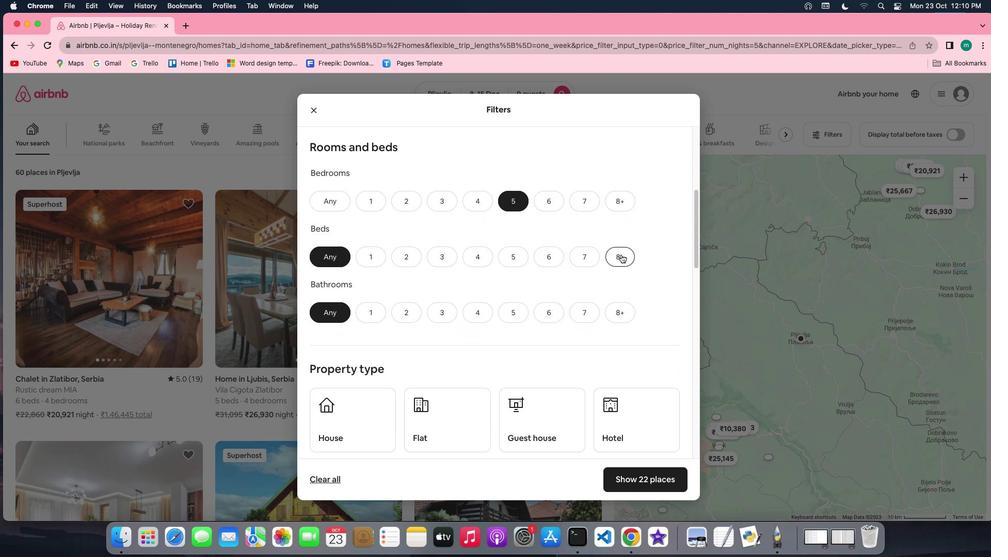 
Action: Mouse moved to (512, 310)
Screenshot: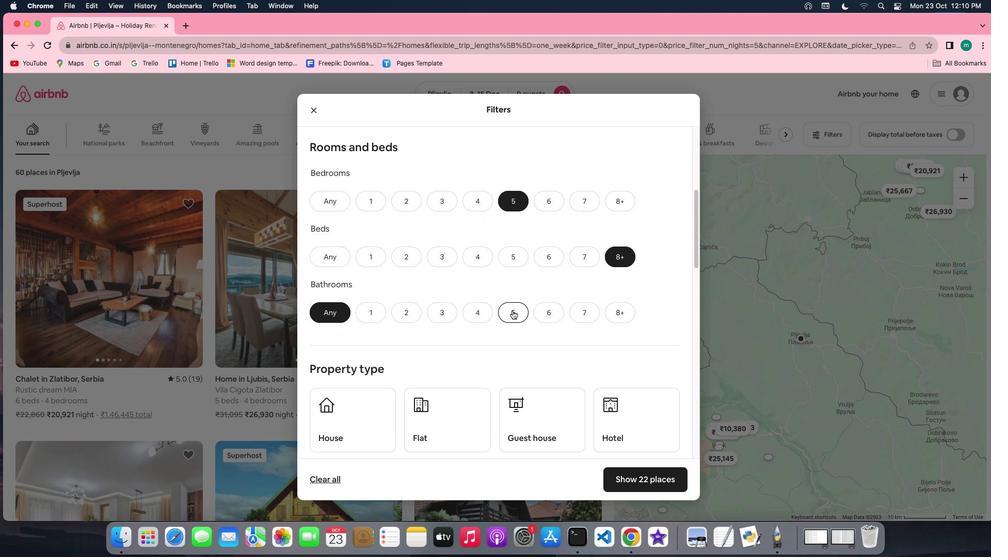 
Action: Mouse pressed left at (512, 310)
Screenshot: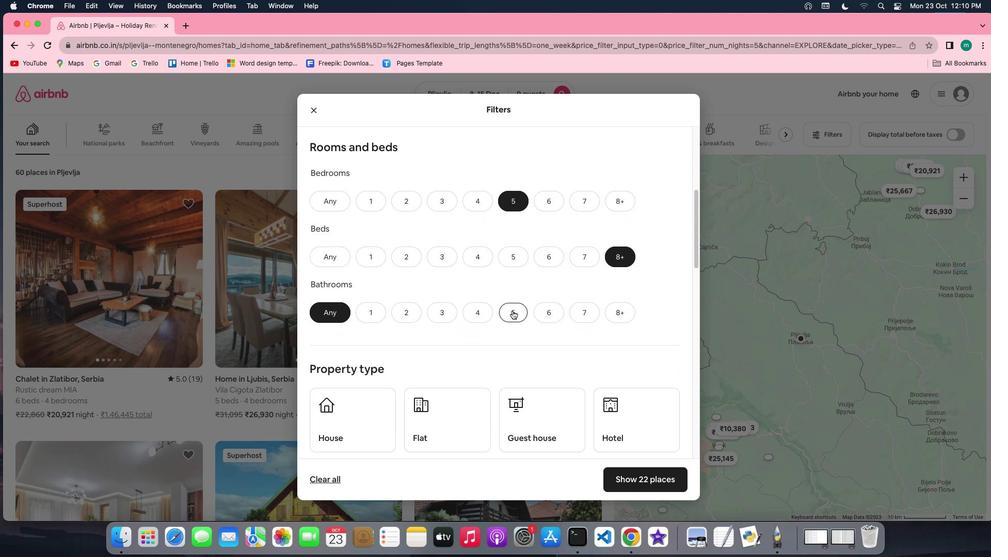 
Action: Mouse moved to (572, 294)
Screenshot: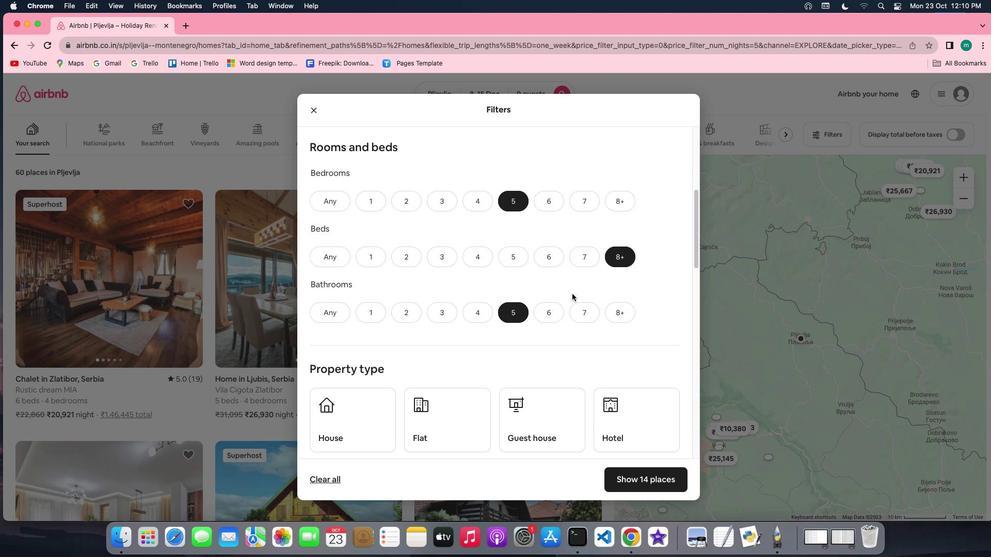 
Action: Mouse scrolled (572, 294) with delta (0, 0)
Screenshot: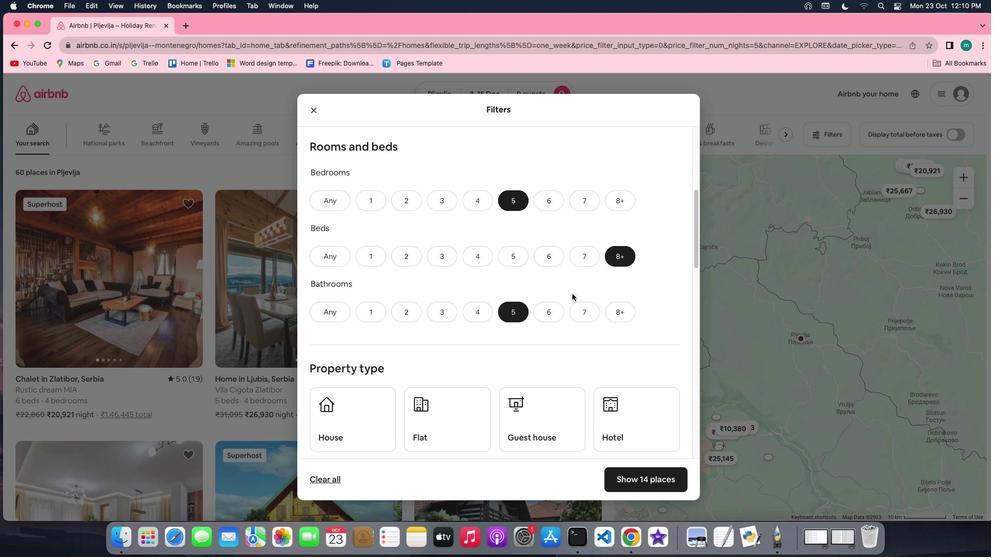 
Action: Mouse scrolled (572, 294) with delta (0, 0)
Screenshot: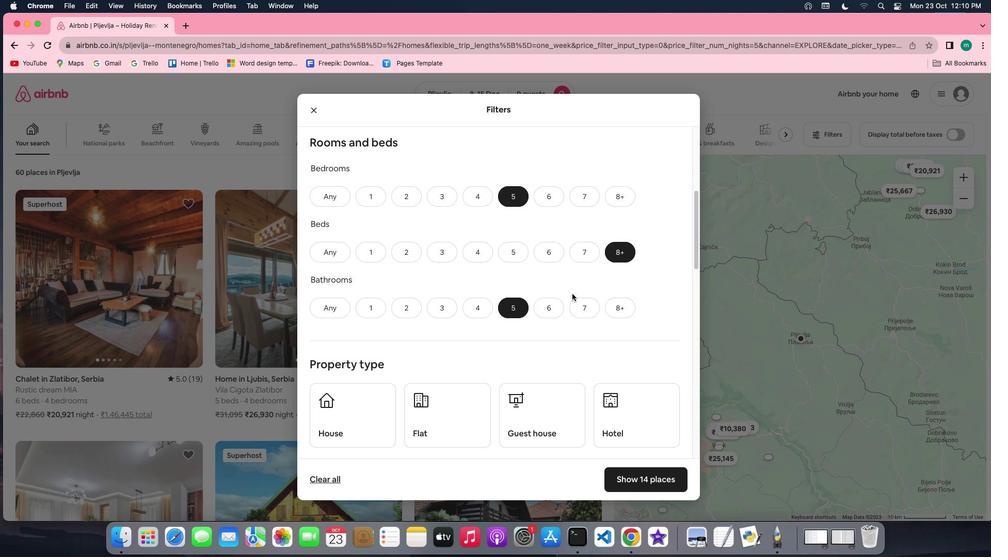 
Action: Mouse scrolled (572, 294) with delta (0, -1)
Screenshot: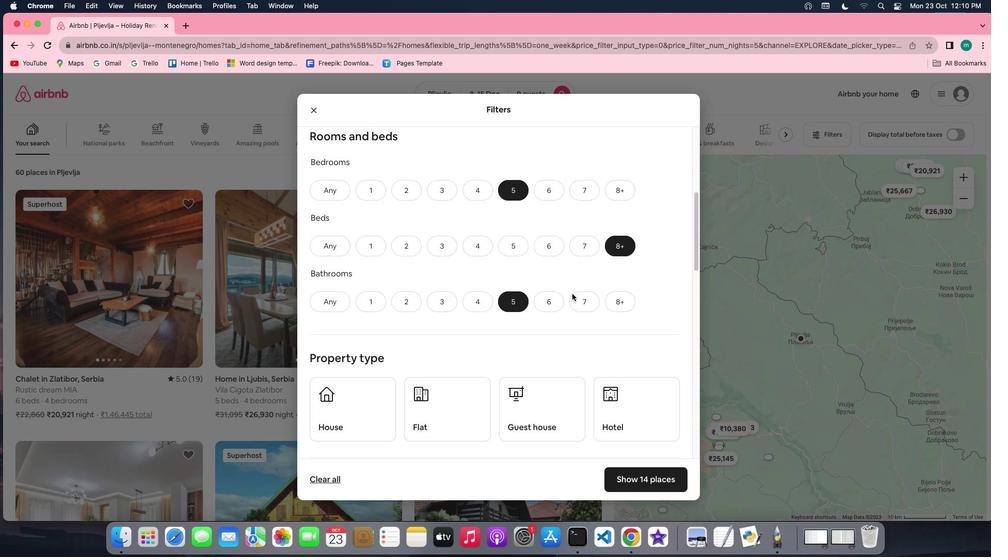 
Action: Mouse scrolled (572, 294) with delta (0, 0)
Screenshot: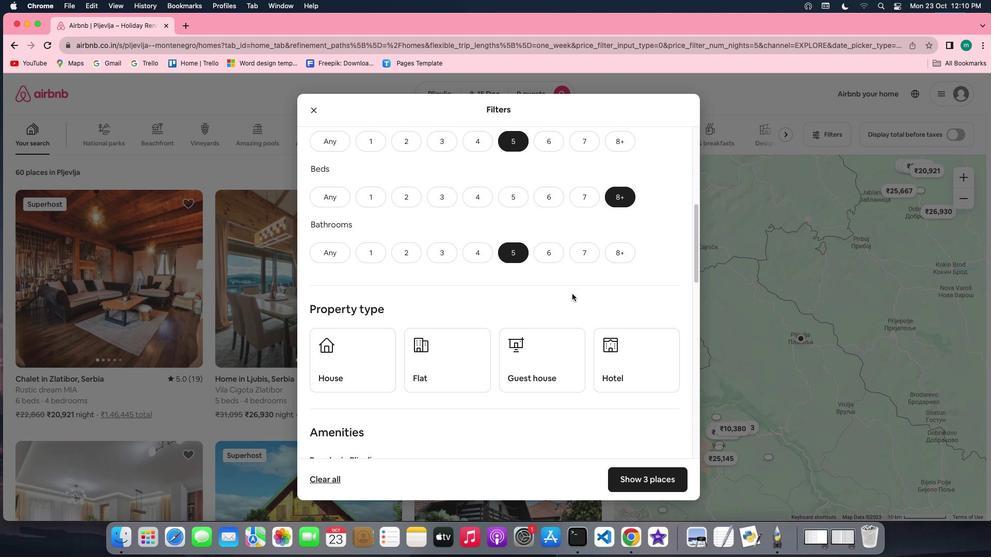 
Action: Mouse scrolled (572, 294) with delta (0, 0)
Screenshot: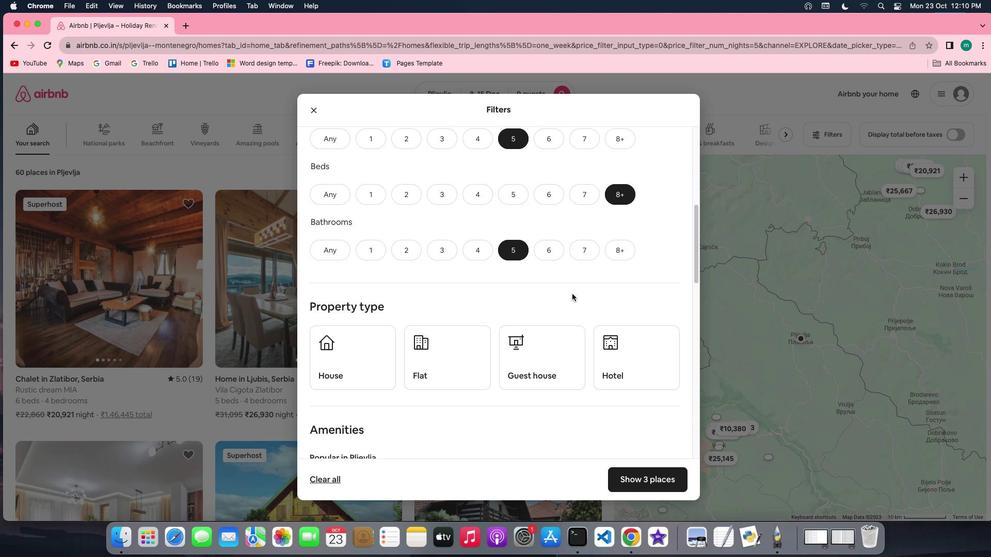 
Action: Mouse scrolled (572, 294) with delta (0, 0)
Screenshot: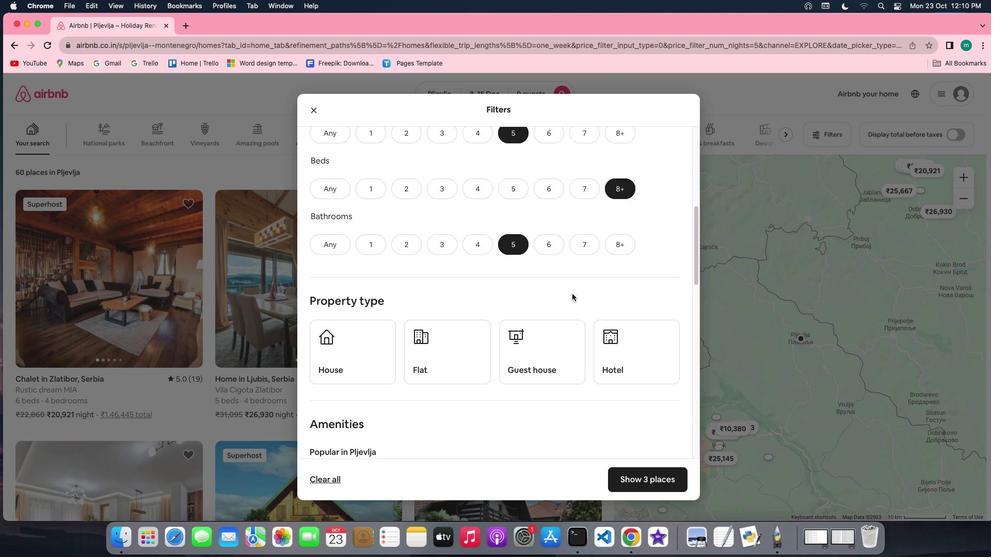 
Action: Mouse scrolled (572, 294) with delta (0, 0)
Screenshot: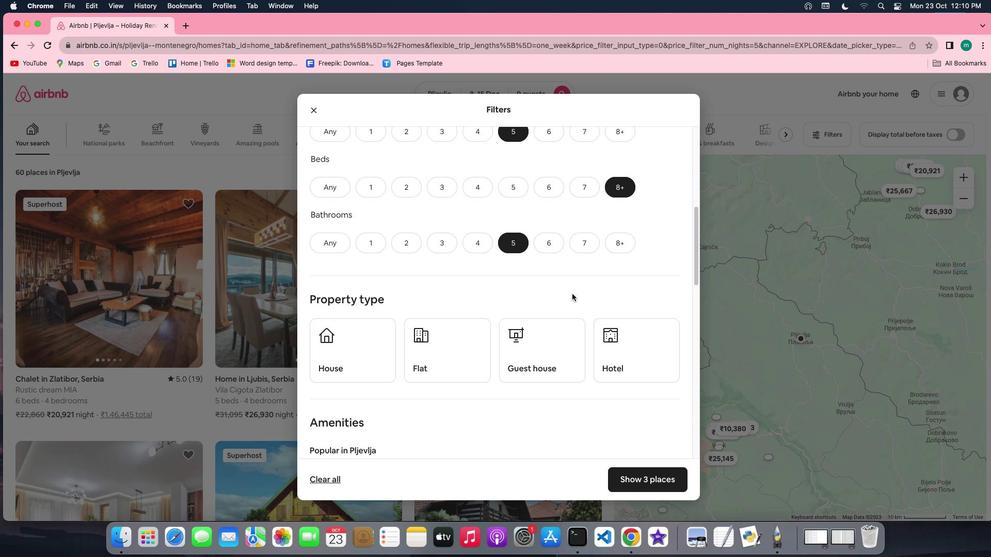 
Action: Mouse scrolled (572, 294) with delta (0, 0)
Screenshot: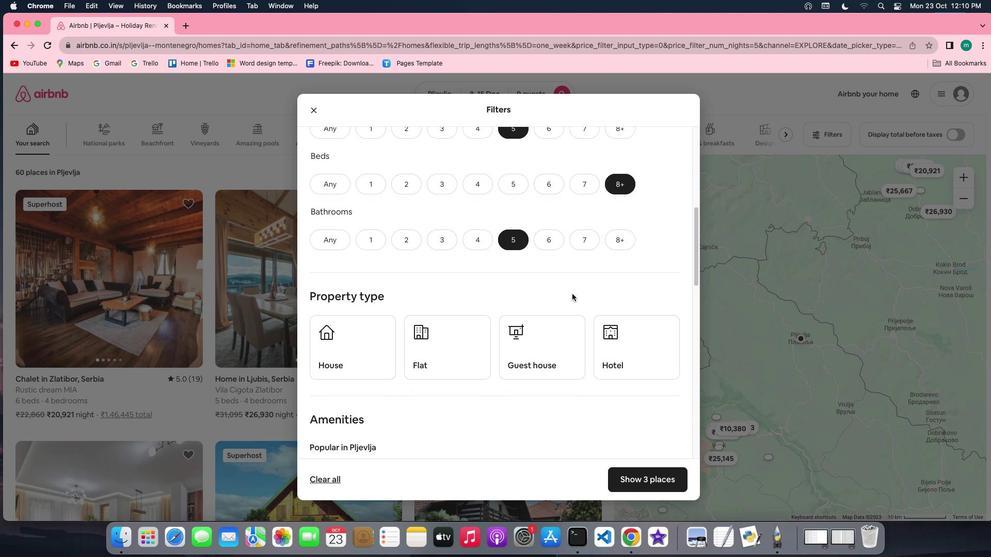 
Action: Mouse scrolled (572, 294) with delta (0, 0)
Screenshot: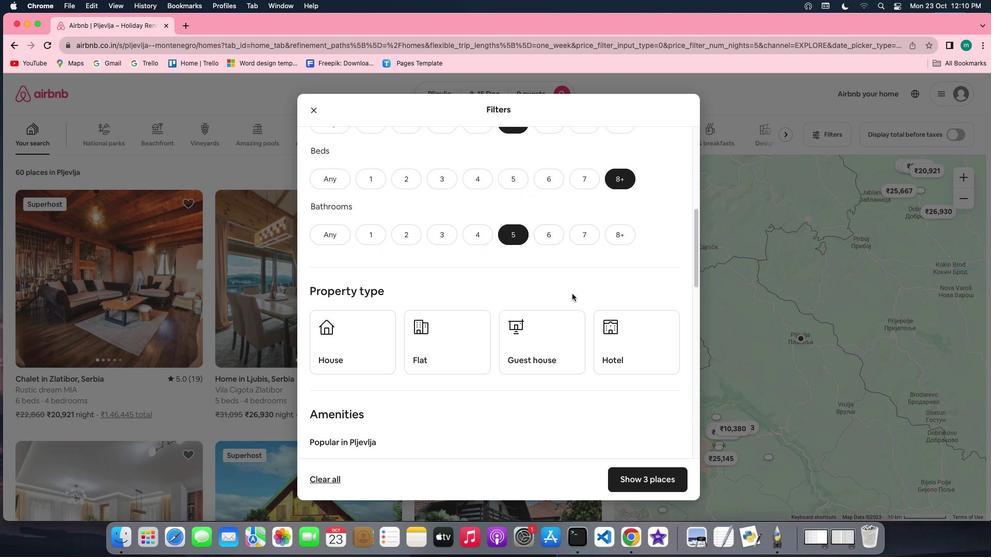 
Action: Mouse scrolled (572, 294) with delta (0, 0)
Screenshot: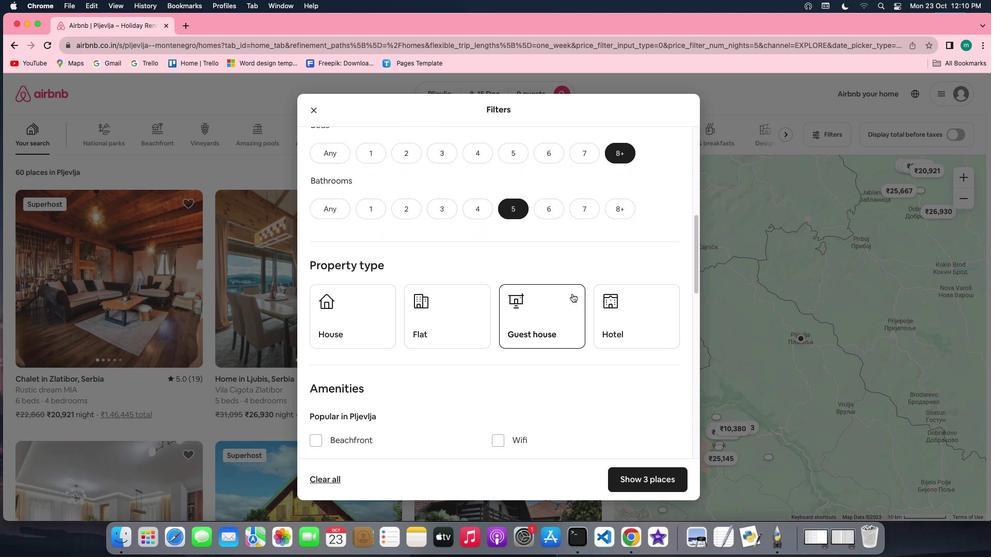 
Action: Mouse scrolled (572, 294) with delta (0, 0)
Screenshot: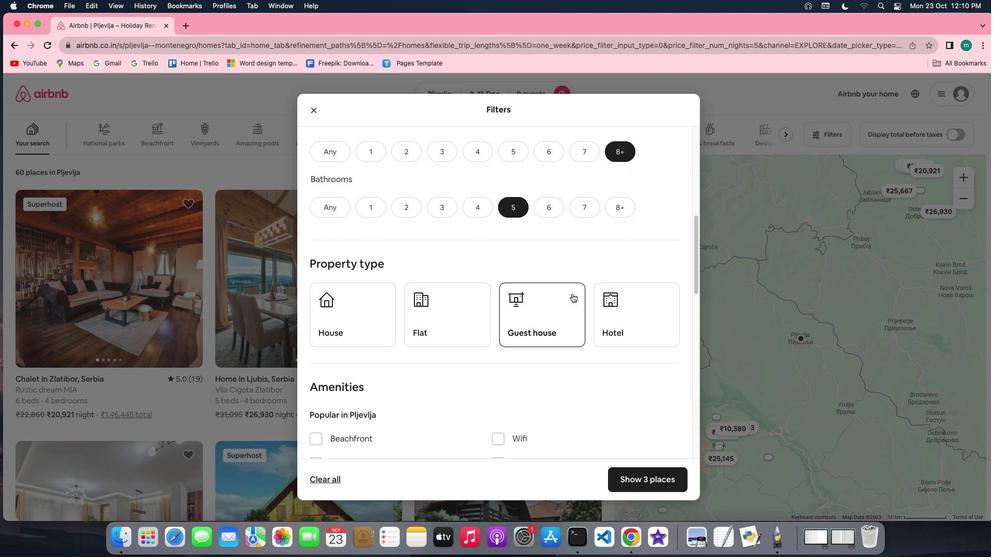 
Action: Mouse scrolled (572, 294) with delta (0, 0)
Screenshot: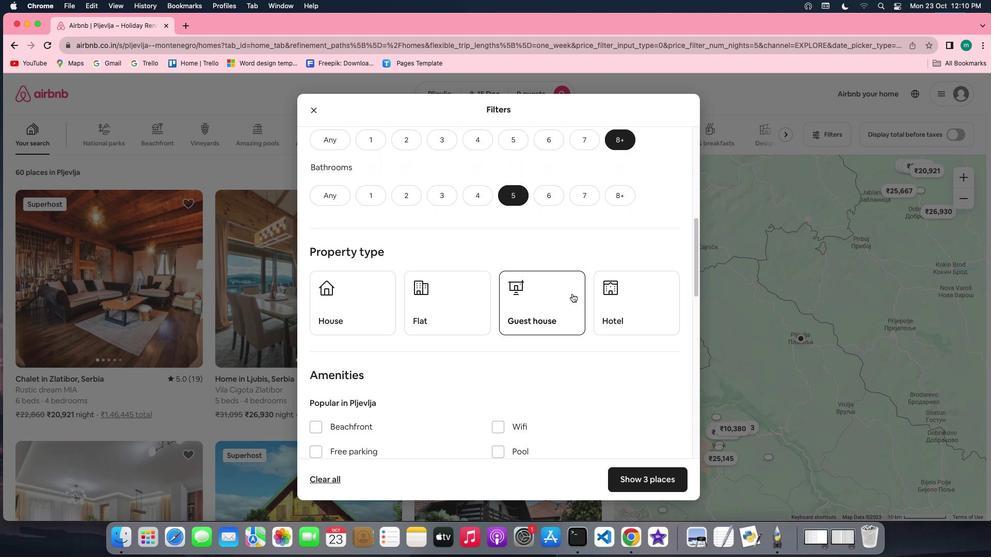 
Action: Mouse scrolled (572, 294) with delta (0, 0)
Screenshot: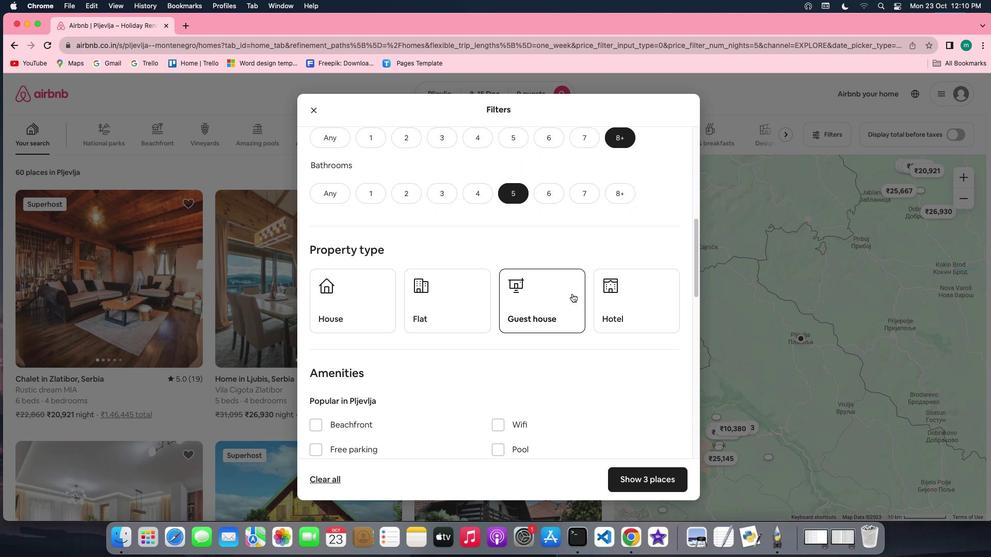 
Action: Mouse scrolled (572, 294) with delta (0, 0)
Screenshot: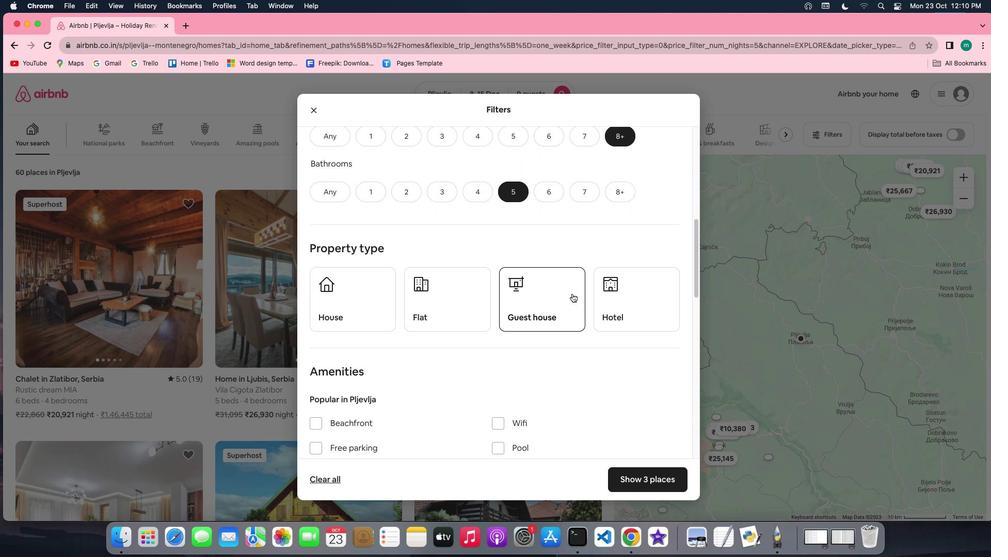 
Action: Mouse scrolled (572, 294) with delta (0, 0)
Screenshot: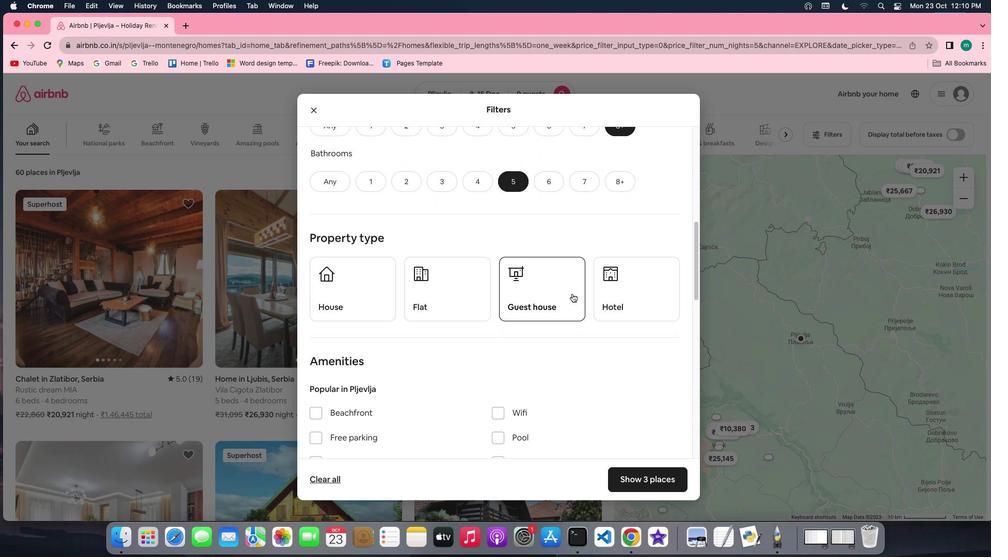 
Action: Mouse moved to (475, 280)
Screenshot: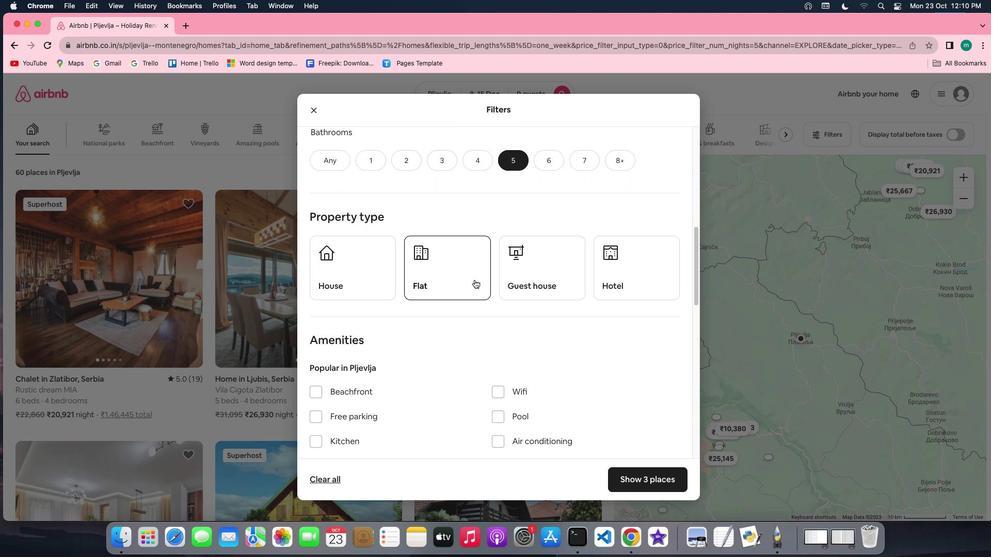 
Action: Mouse pressed left at (475, 280)
Screenshot: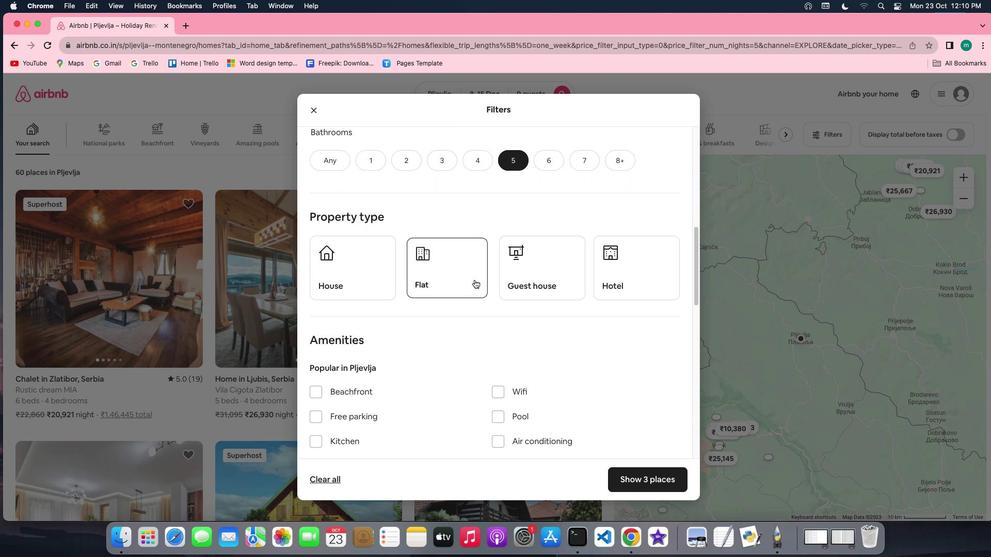 
Action: Mouse moved to (554, 274)
Screenshot: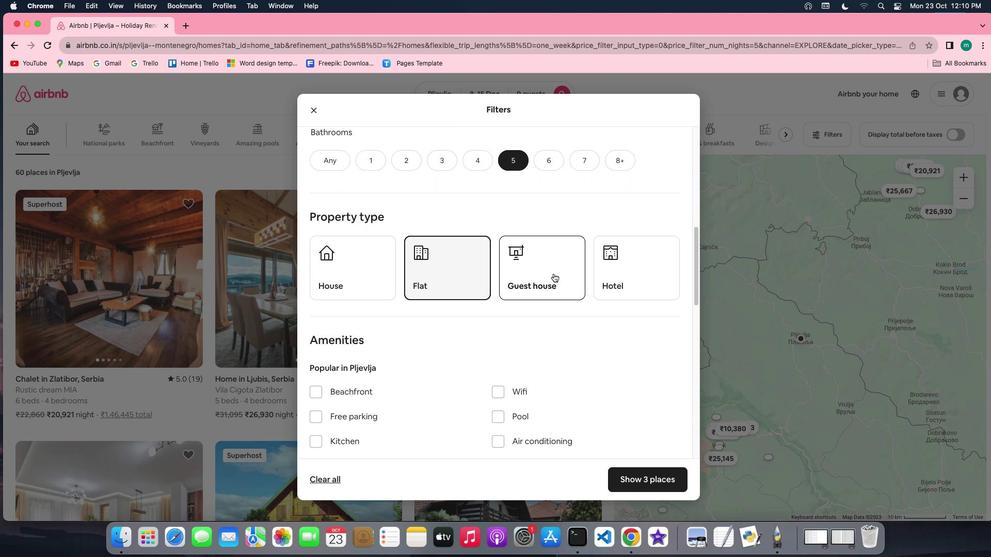 
Action: Mouse scrolled (554, 274) with delta (0, 0)
Screenshot: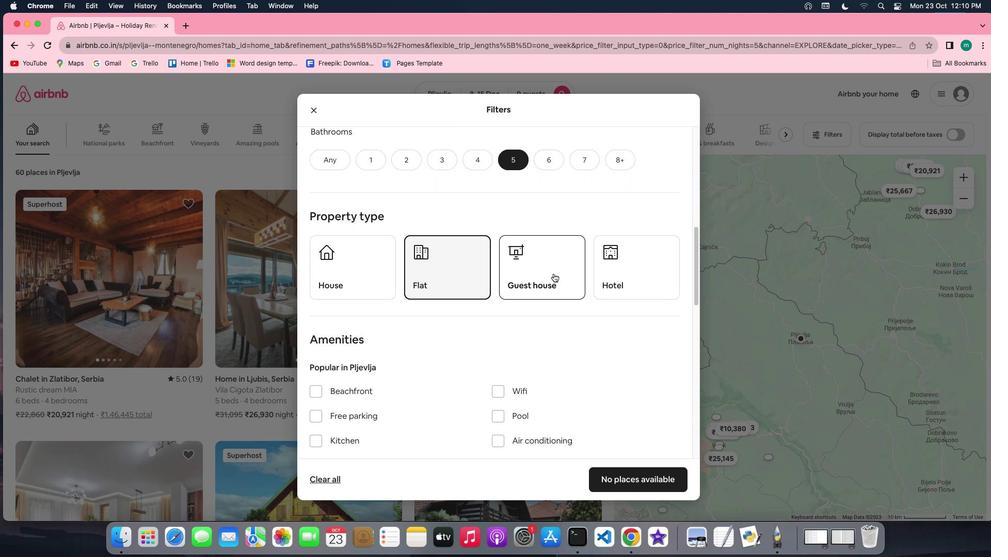 
Action: Mouse scrolled (554, 274) with delta (0, 0)
Screenshot: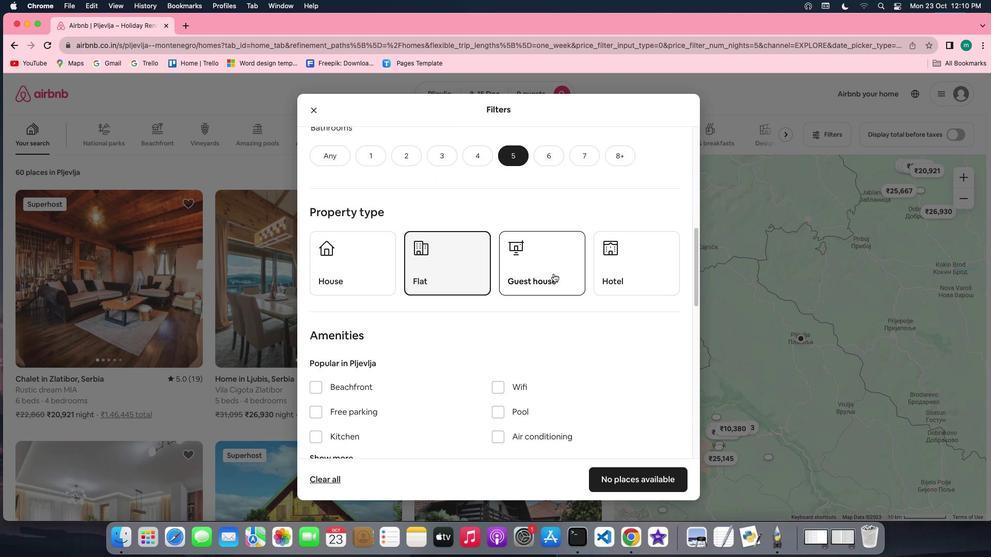 
Action: Mouse scrolled (554, 274) with delta (0, 0)
Screenshot: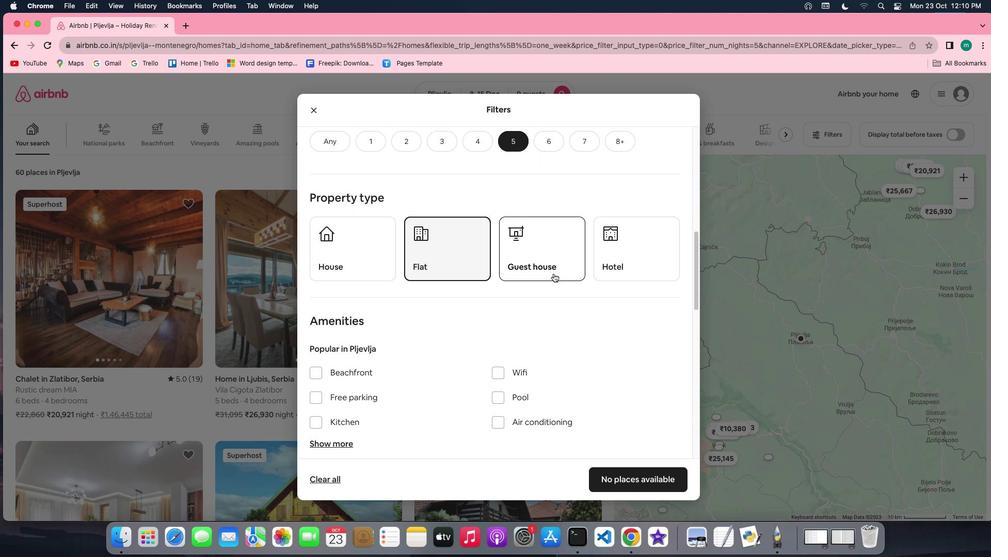 
Action: Mouse scrolled (554, 274) with delta (0, 0)
Screenshot: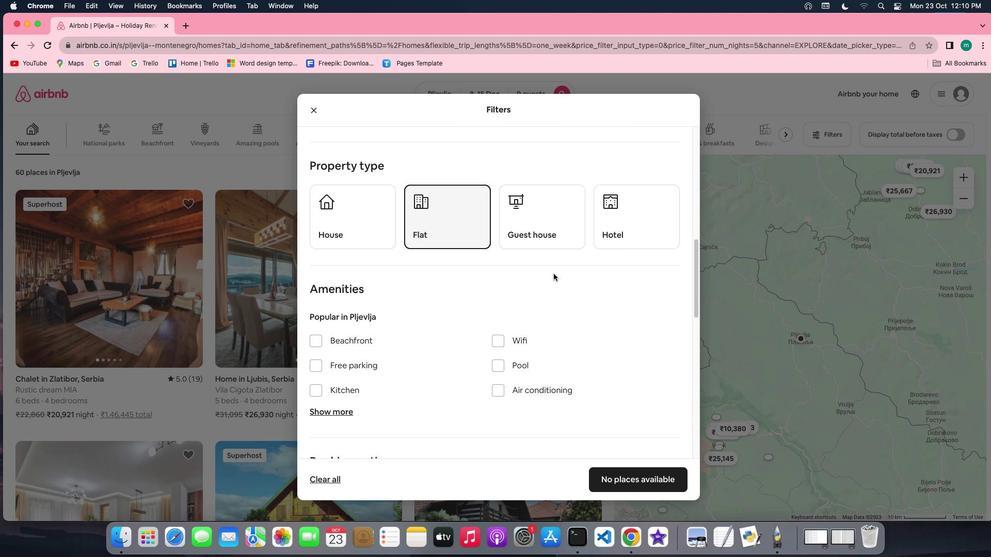 
Action: Mouse scrolled (554, 274) with delta (0, 0)
Screenshot: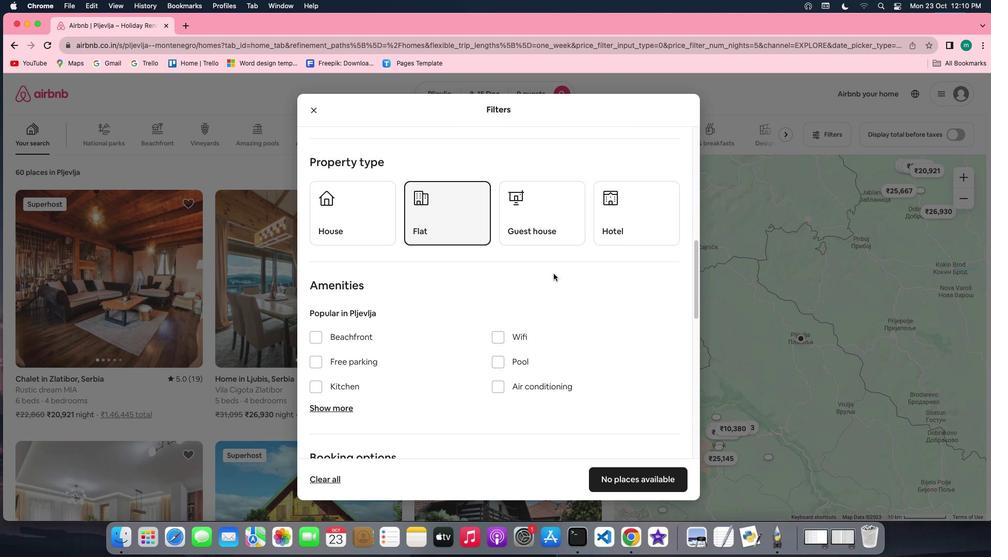
Action: Mouse scrolled (554, 274) with delta (0, 0)
Screenshot: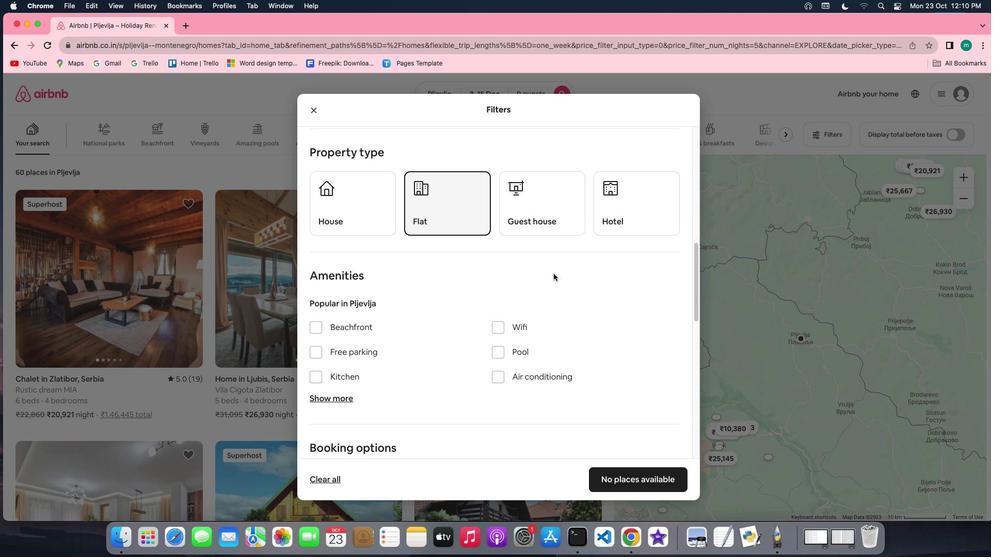 
Action: Mouse scrolled (554, 274) with delta (0, 0)
Screenshot: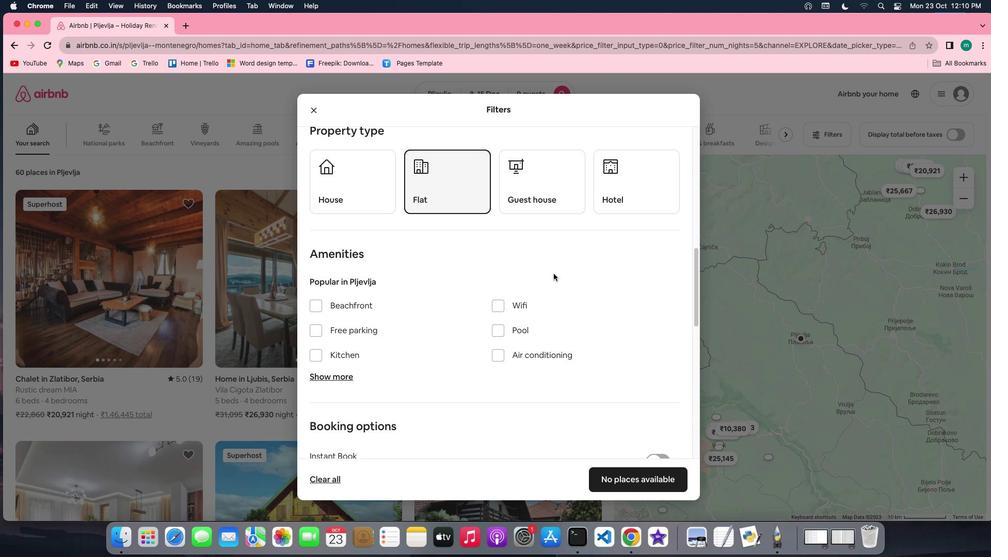 
Action: Mouse scrolled (554, 274) with delta (0, 0)
Screenshot: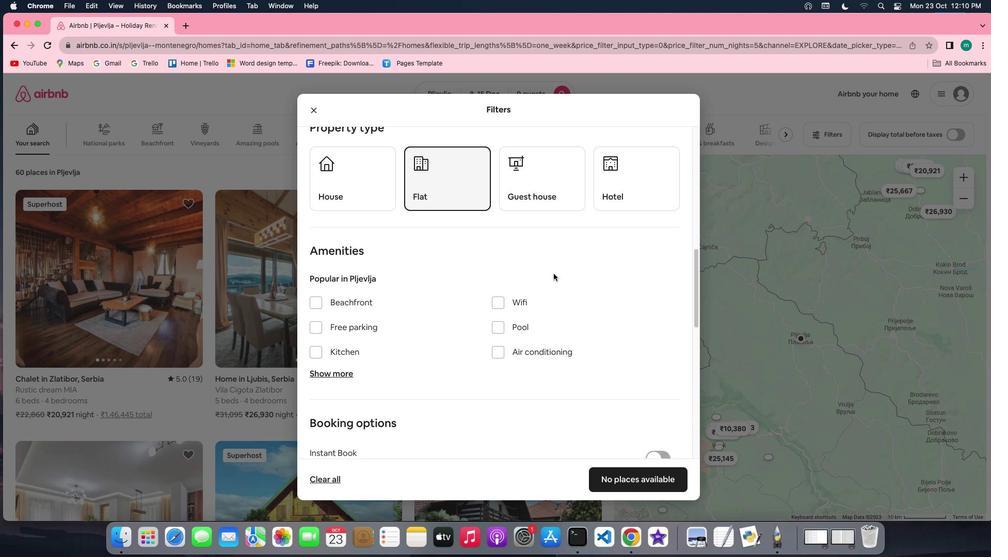
Action: Mouse scrolled (554, 274) with delta (0, 0)
Screenshot: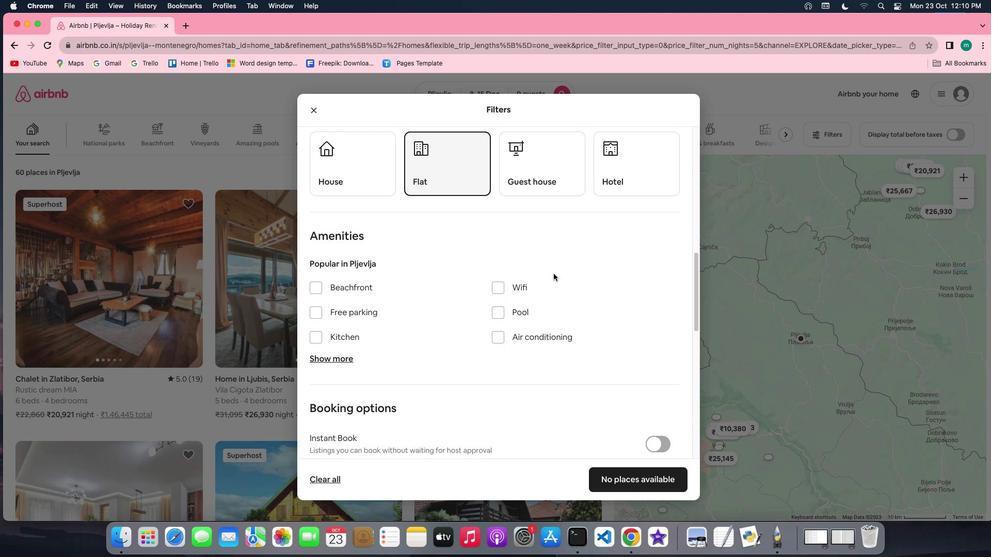 
Action: Mouse scrolled (554, 274) with delta (0, 0)
Screenshot: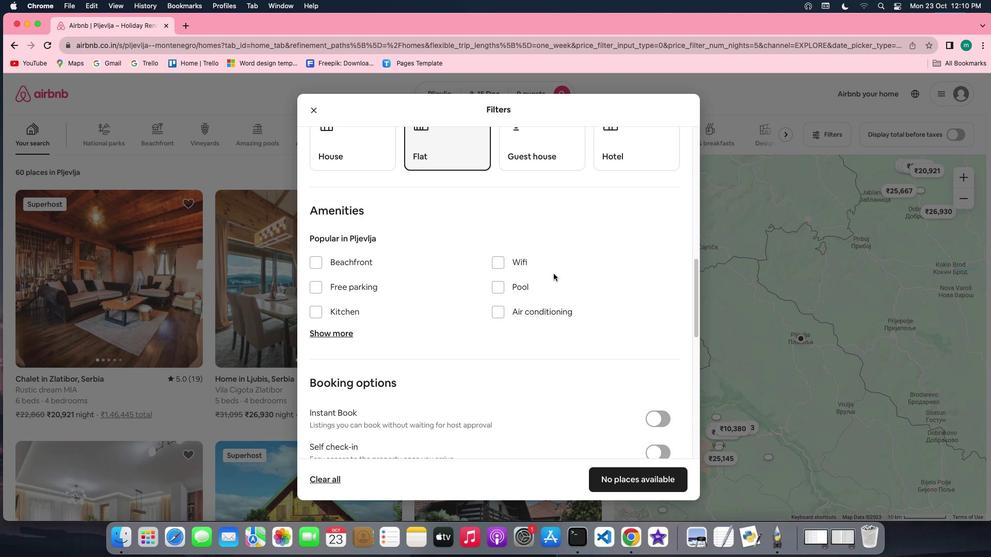 
Action: Mouse scrolled (554, 274) with delta (0, 0)
Screenshot: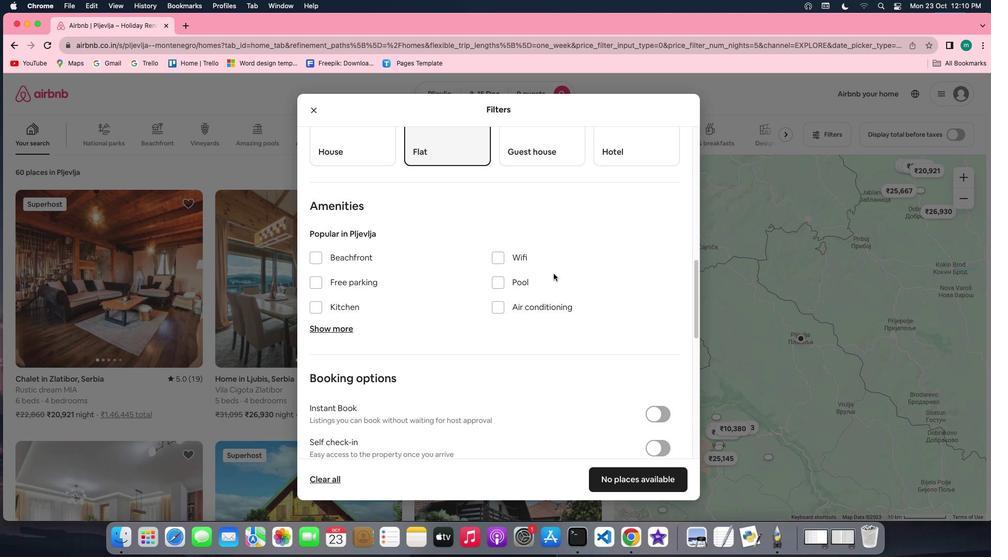 
Action: Mouse moved to (520, 246)
Screenshot: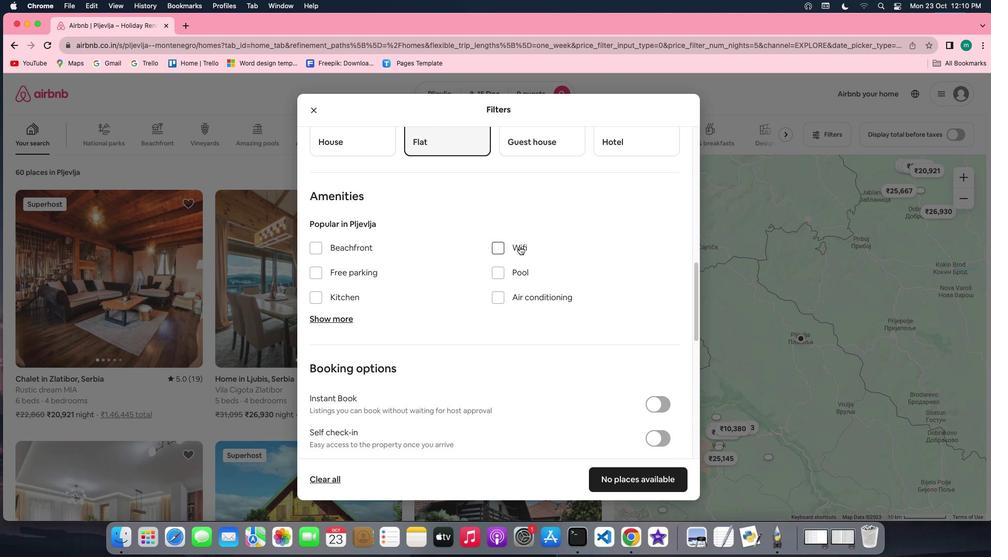 
Action: Mouse pressed left at (520, 246)
Screenshot: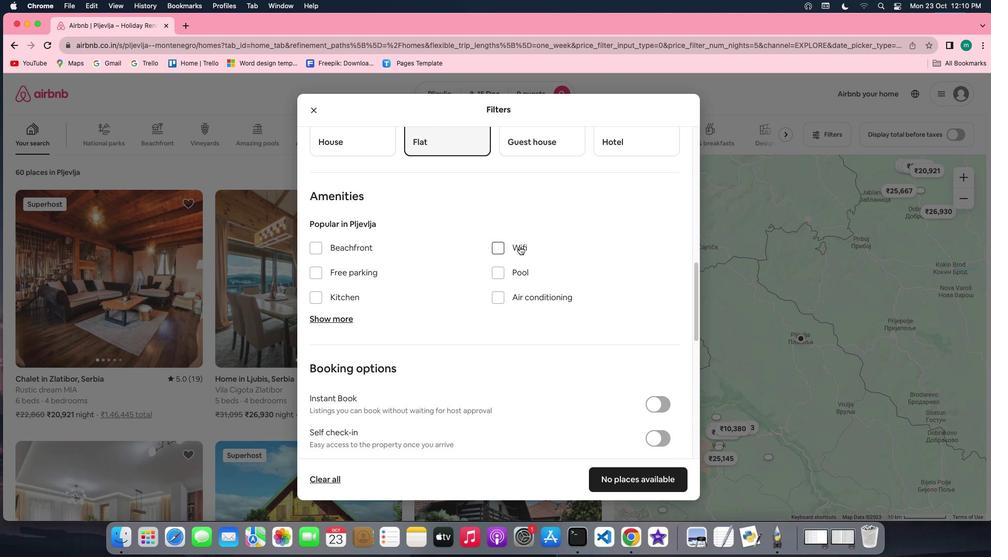
Action: Mouse moved to (601, 271)
Screenshot: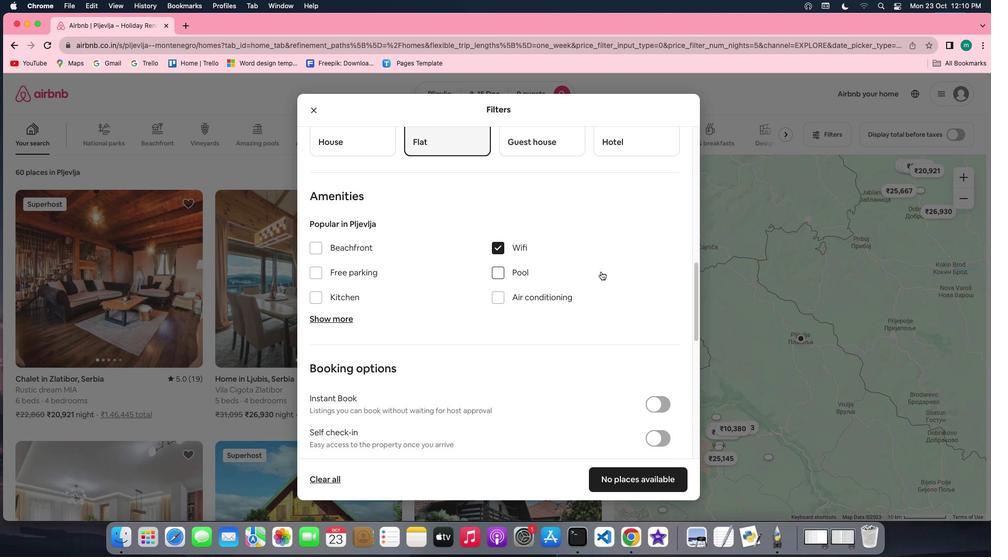 
Action: Mouse scrolled (601, 271) with delta (0, 0)
Screenshot: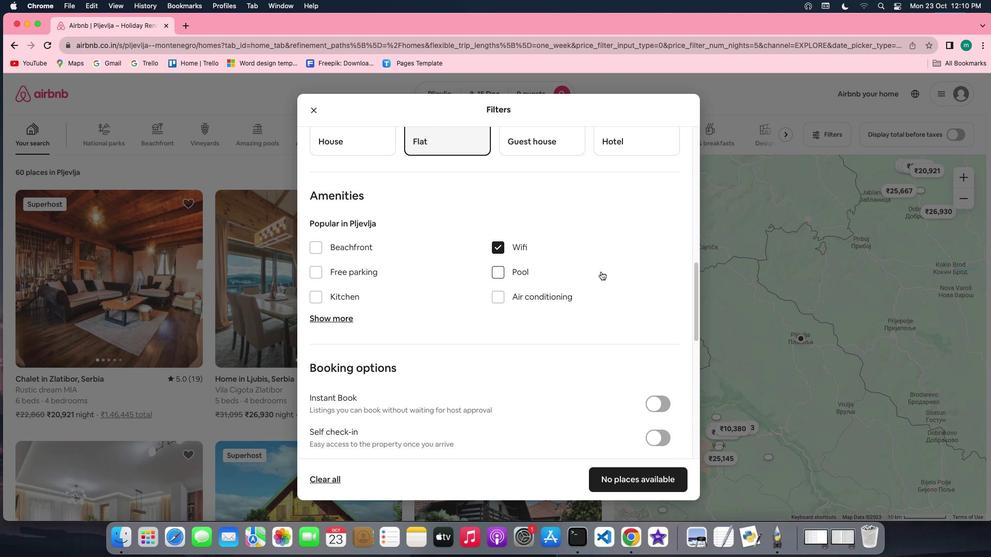 
Action: Mouse scrolled (601, 271) with delta (0, 0)
Screenshot: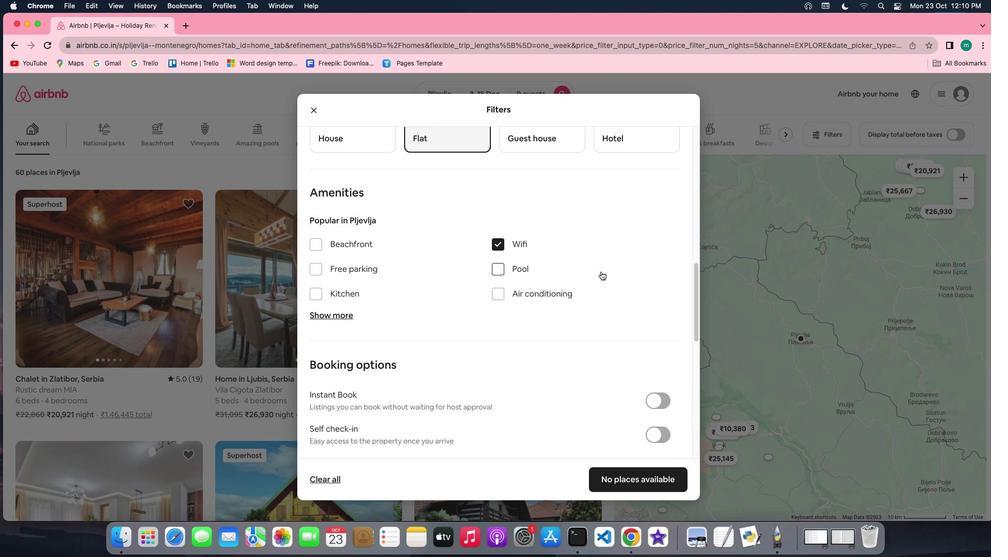 
Action: Mouse scrolled (601, 271) with delta (0, 0)
Screenshot: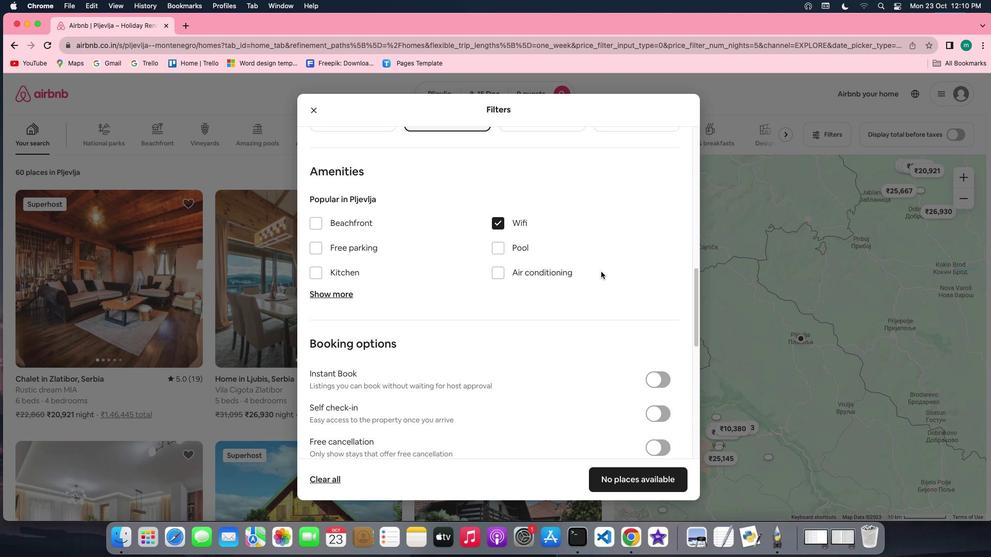 
Action: Mouse scrolled (601, 271) with delta (0, 0)
Screenshot: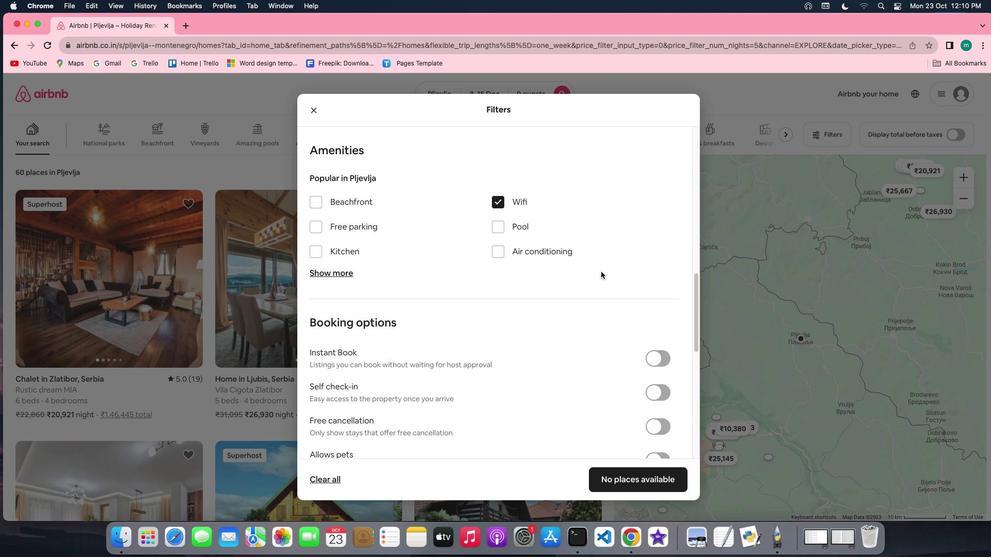 
Action: Mouse scrolled (601, 271) with delta (0, 0)
Screenshot: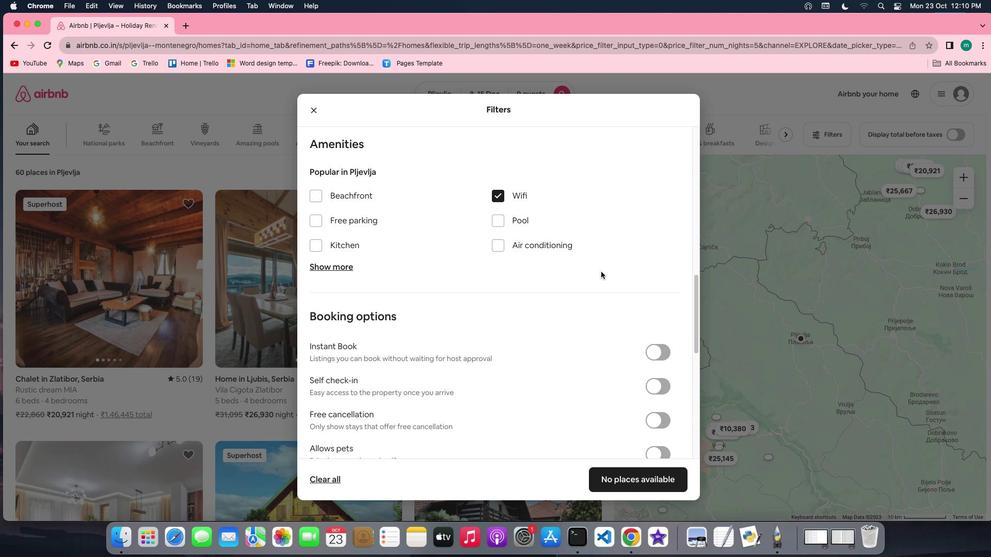 
Action: Mouse moved to (351, 258)
Screenshot: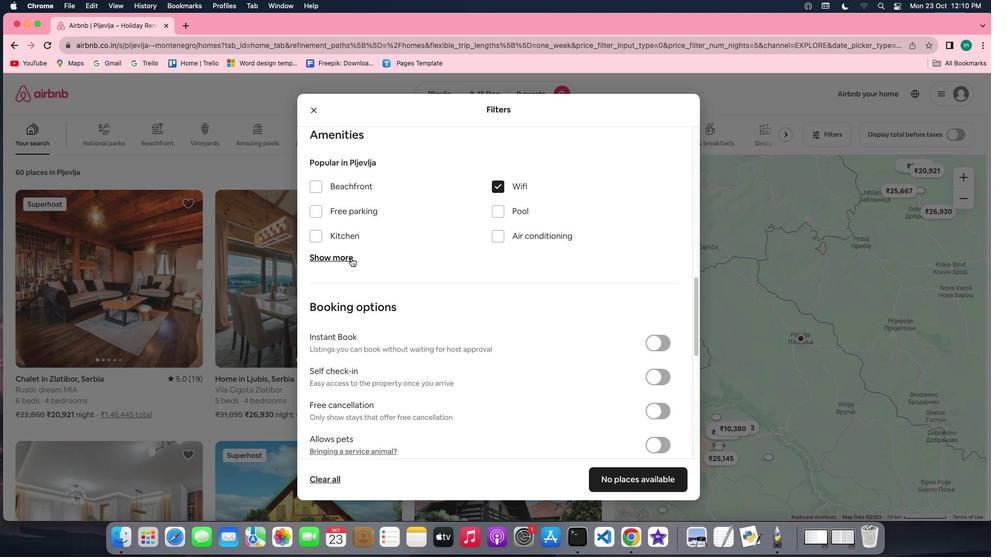 
Action: Mouse pressed left at (351, 258)
Screenshot: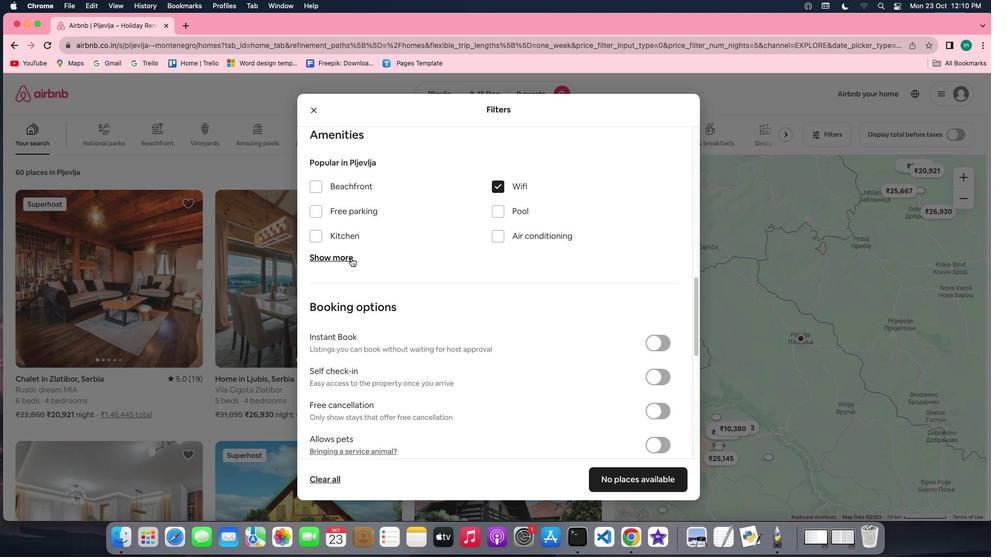 
Action: Mouse moved to (340, 347)
Screenshot: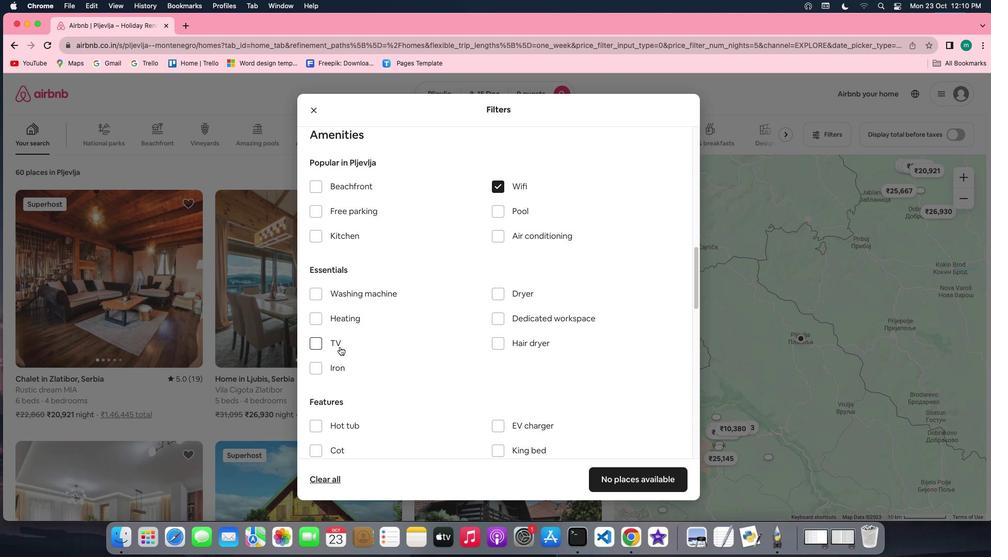 
Action: Mouse pressed left at (340, 347)
Screenshot: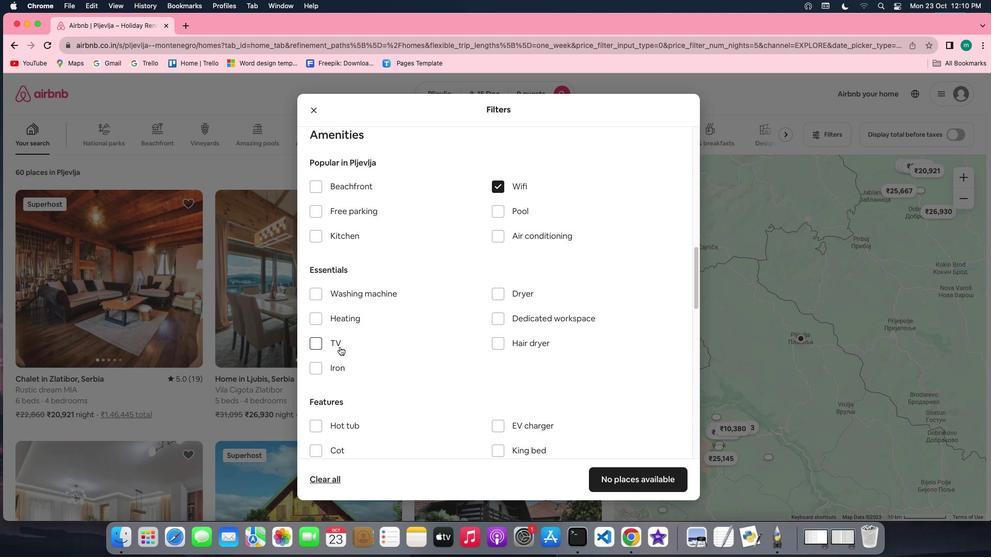 
Action: Mouse moved to (413, 342)
Screenshot: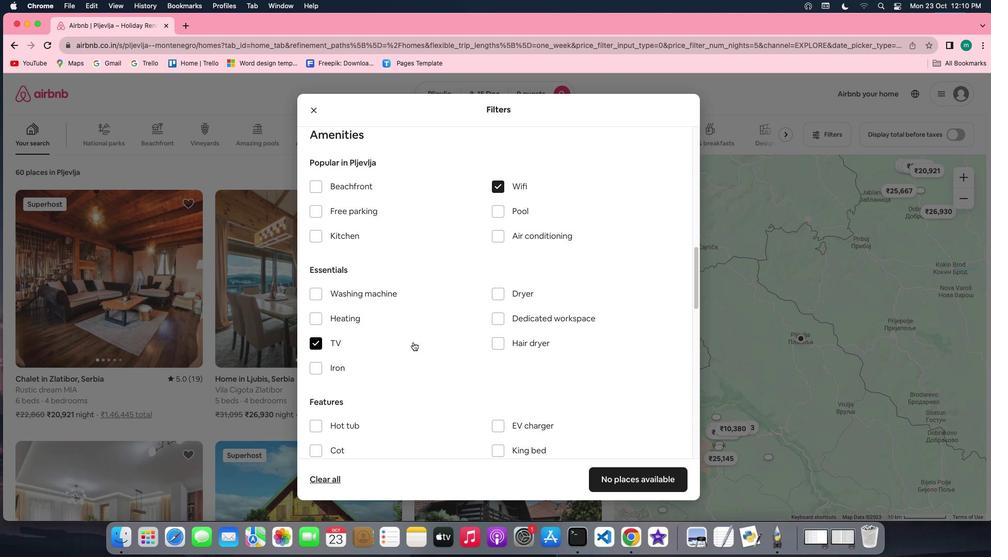 
Action: Mouse scrolled (413, 342) with delta (0, 0)
Screenshot: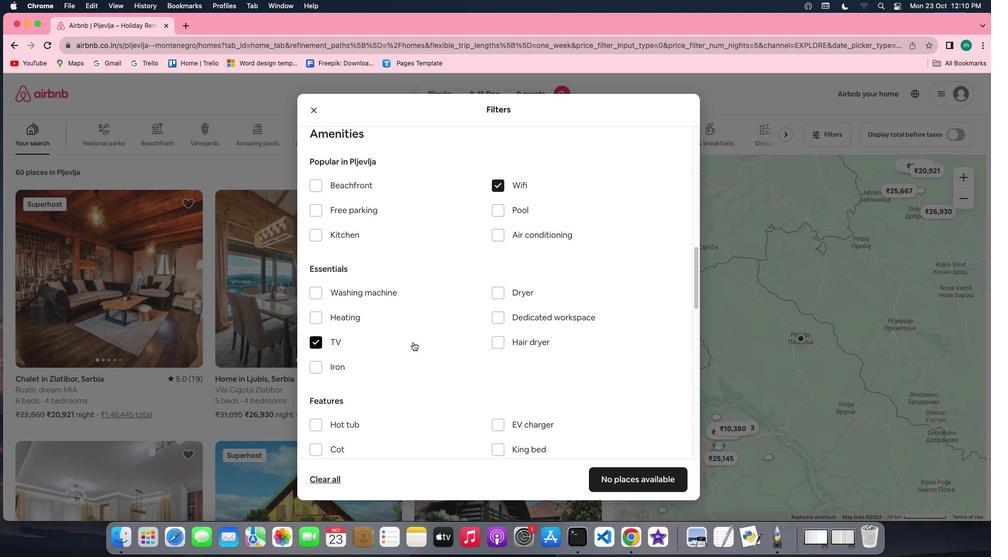 
Action: Mouse scrolled (413, 342) with delta (0, 0)
Screenshot: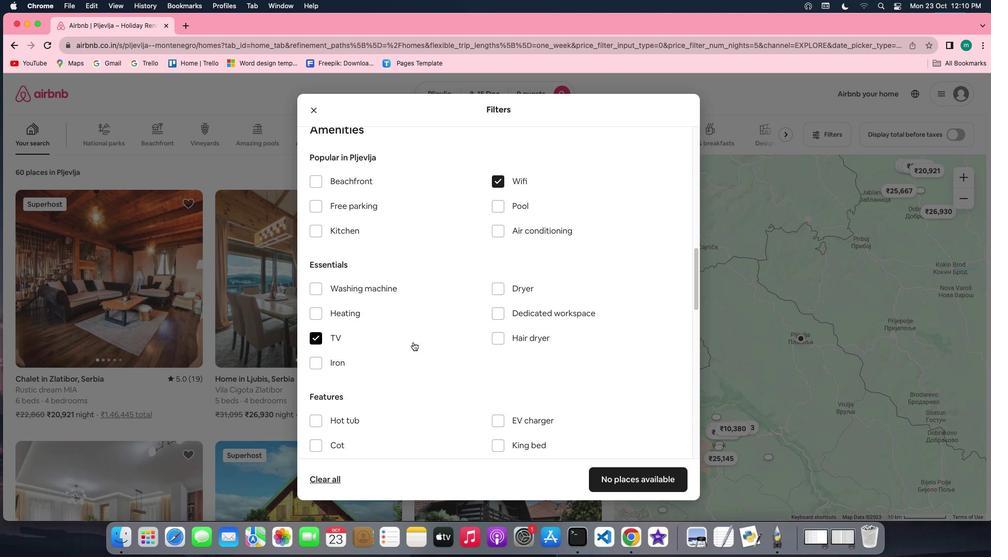 
Action: Mouse scrolled (413, 342) with delta (0, 0)
Screenshot: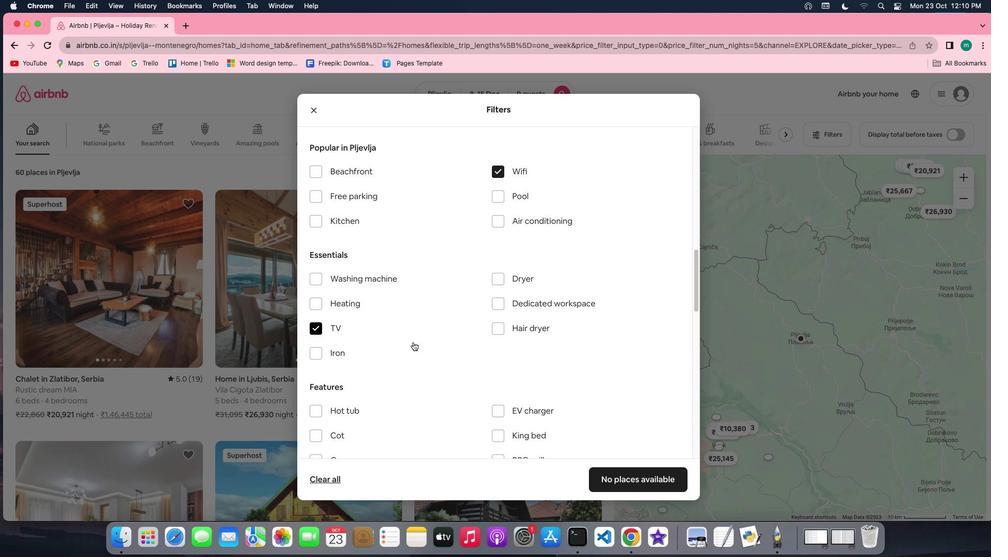 
Action: Mouse scrolled (413, 342) with delta (0, 0)
Screenshot: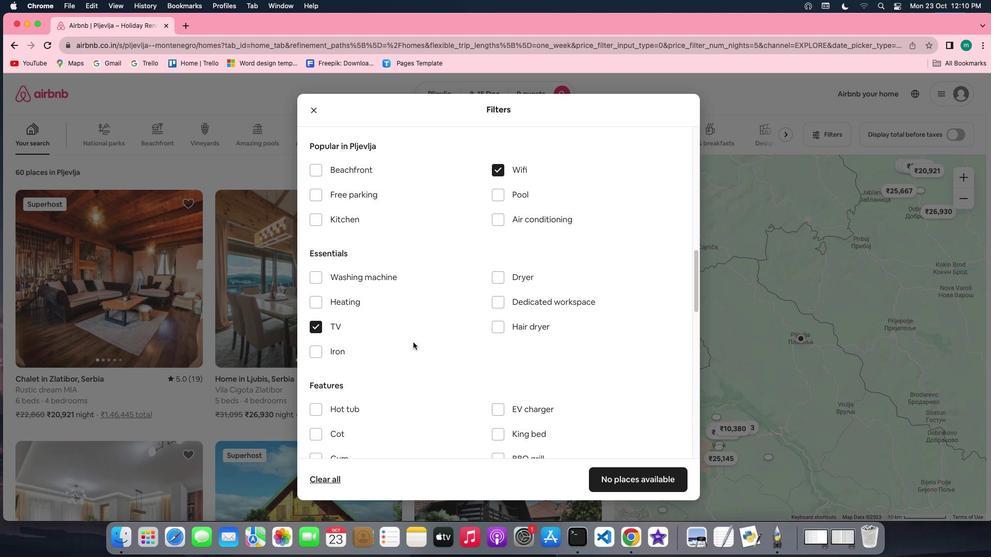 
Action: Mouse scrolled (413, 342) with delta (0, 0)
Screenshot: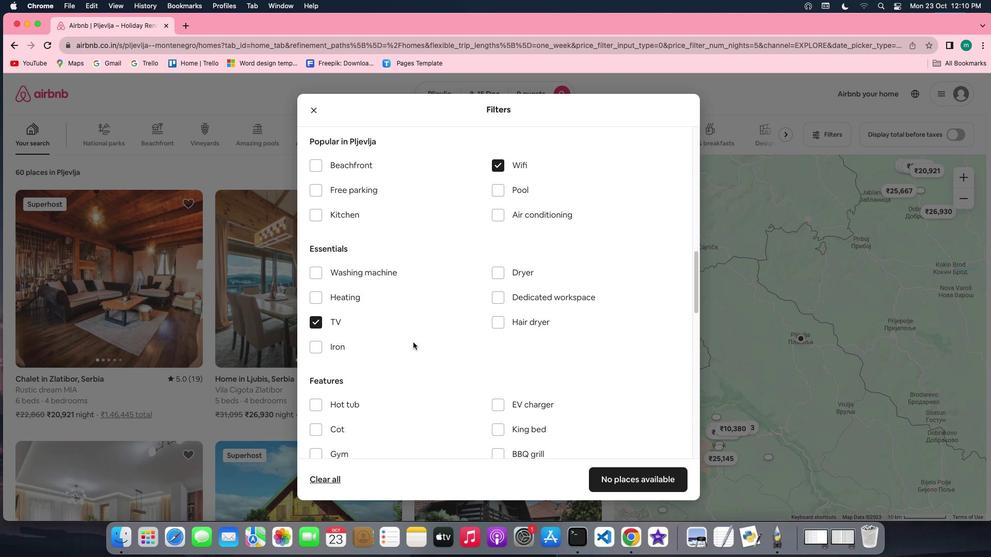 
Action: Mouse moved to (354, 181)
Screenshot: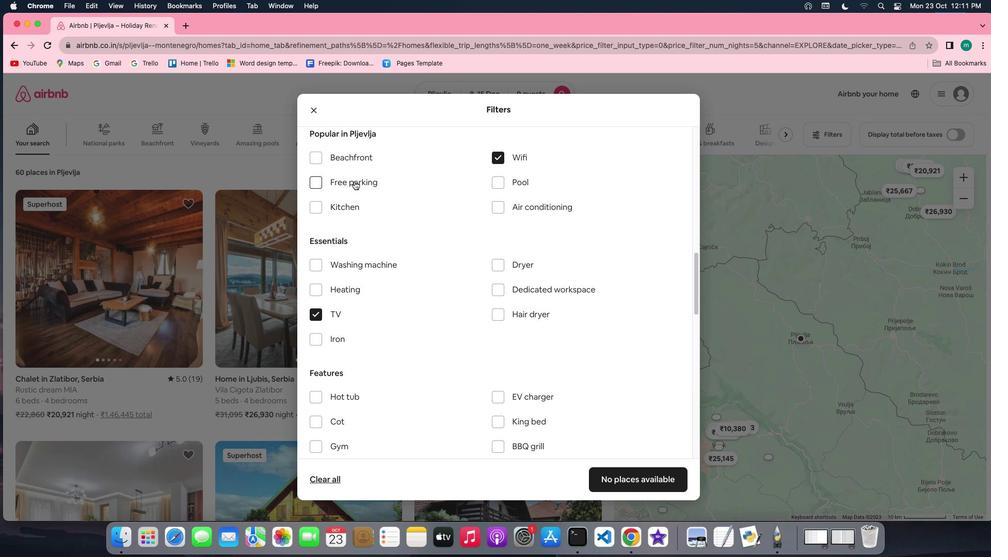 
Action: Mouse pressed left at (354, 181)
Screenshot: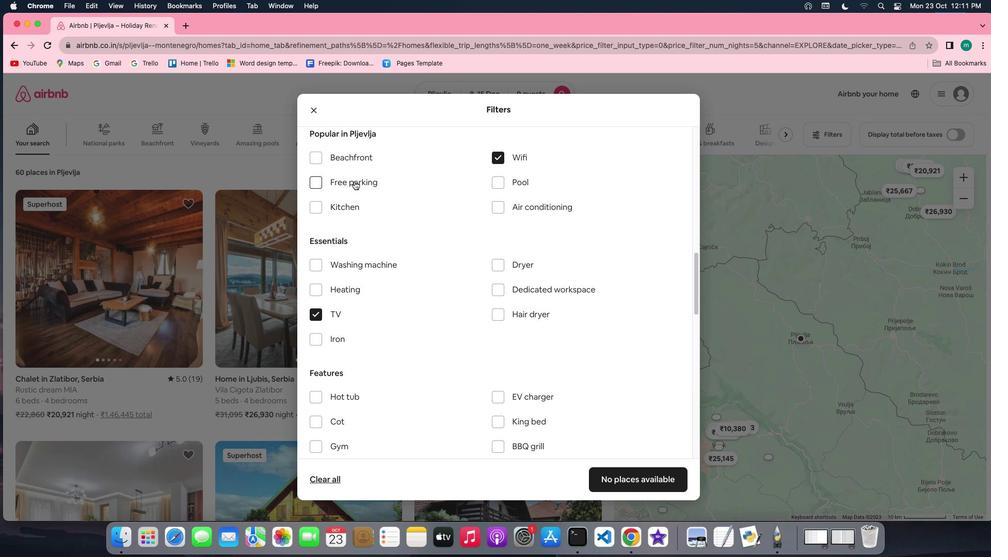 
Action: Mouse moved to (462, 271)
Screenshot: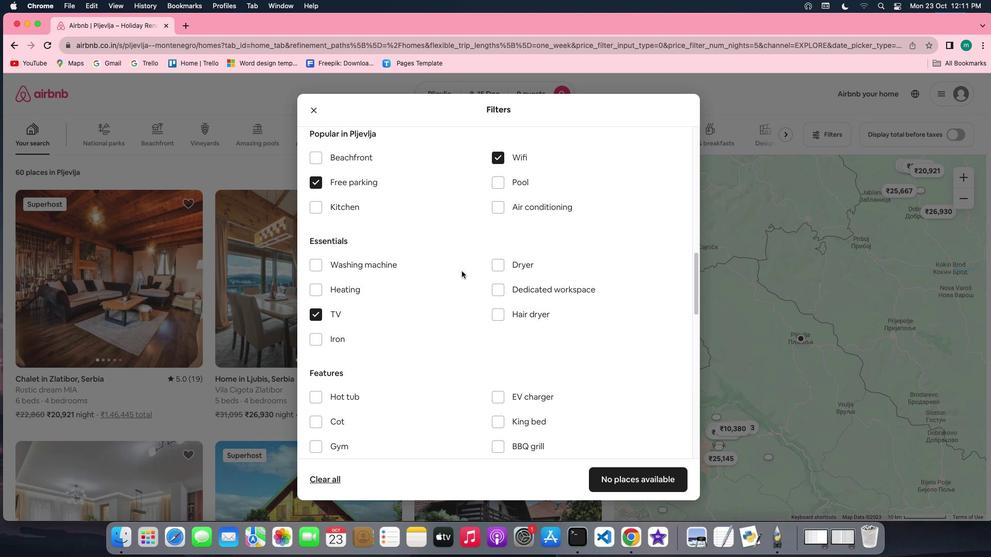 
Action: Mouse scrolled (462, 271) with delta (0, 0)
Screenshot: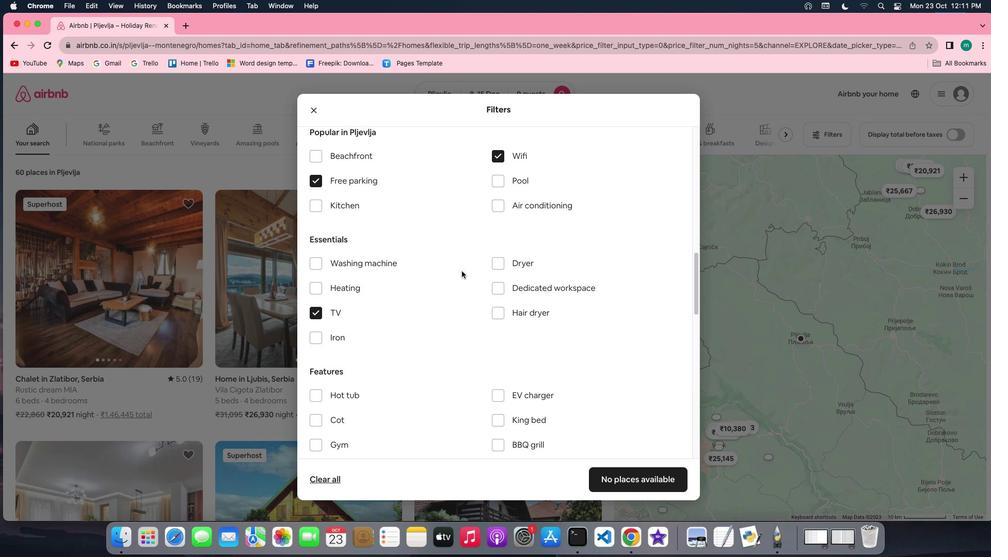 
Action: Mouse scrolled (462, 271) with delta (0, 0)
Screenshot: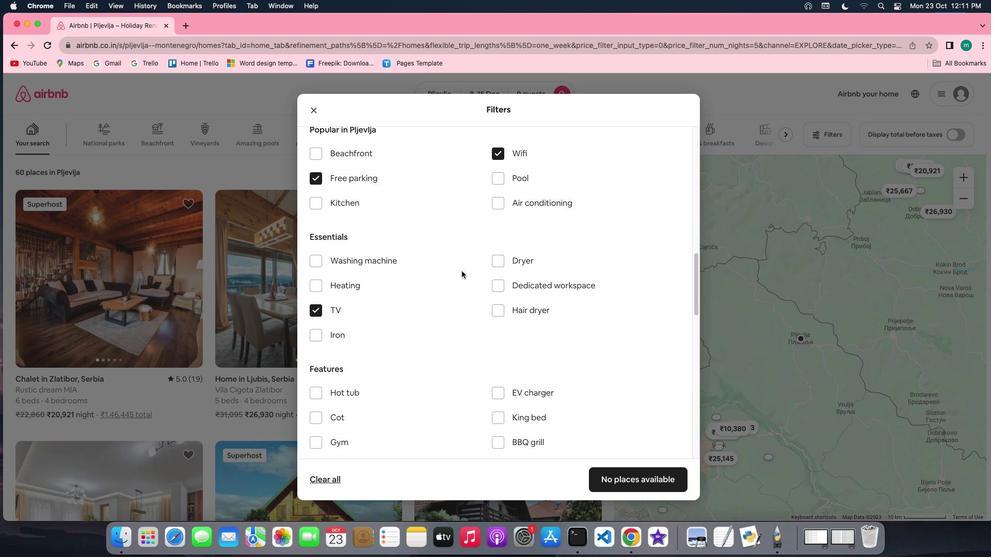 
Action: Mouse scrolled (462, 271) with delta (0, 0)
Screenshot: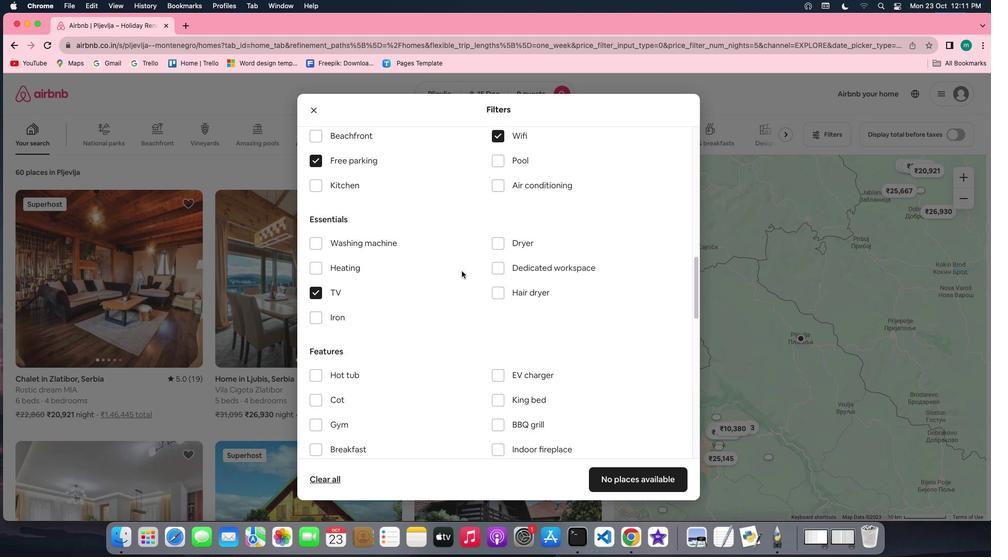 
Action: Mouse scrolled (462, 271) with delta (0, 0)
Screenshot: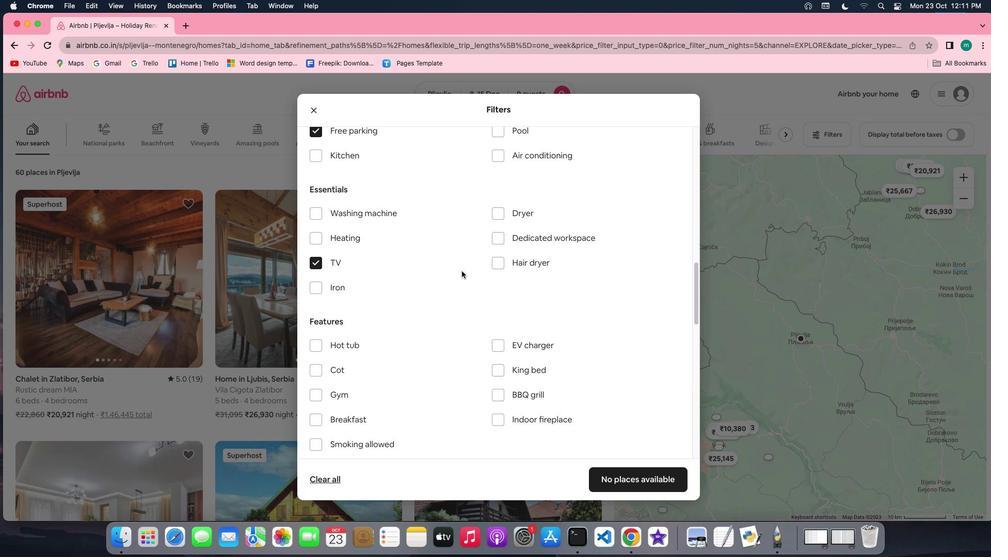 
Action: Mouse scrolled (462, 271) with delta (0, 0)
Screenshot: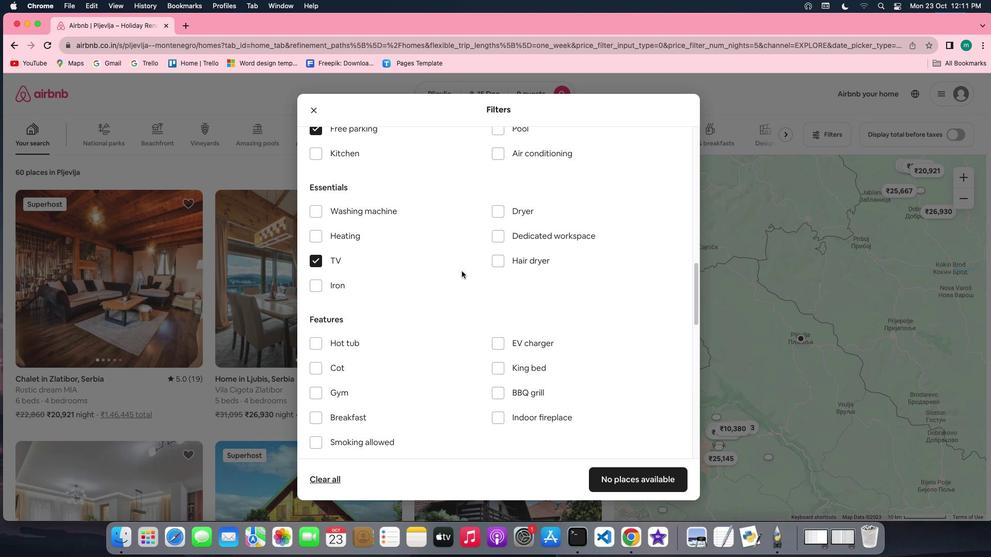
Action: Mouse scrolled (462, 271) with delta (0, 0)
Screenshot: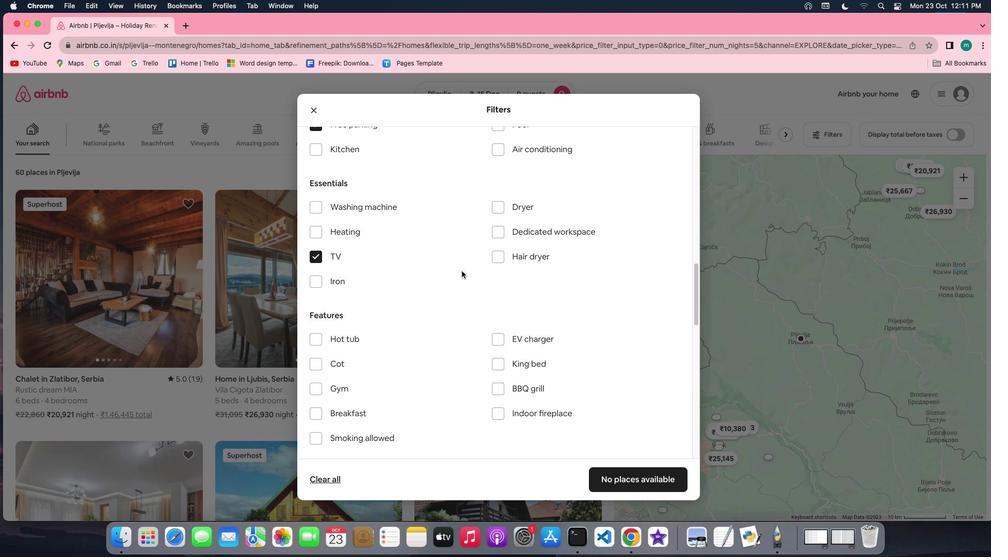 
Action: Mouse scrolled (462, 271) with delta (0, 0)
Screenshot: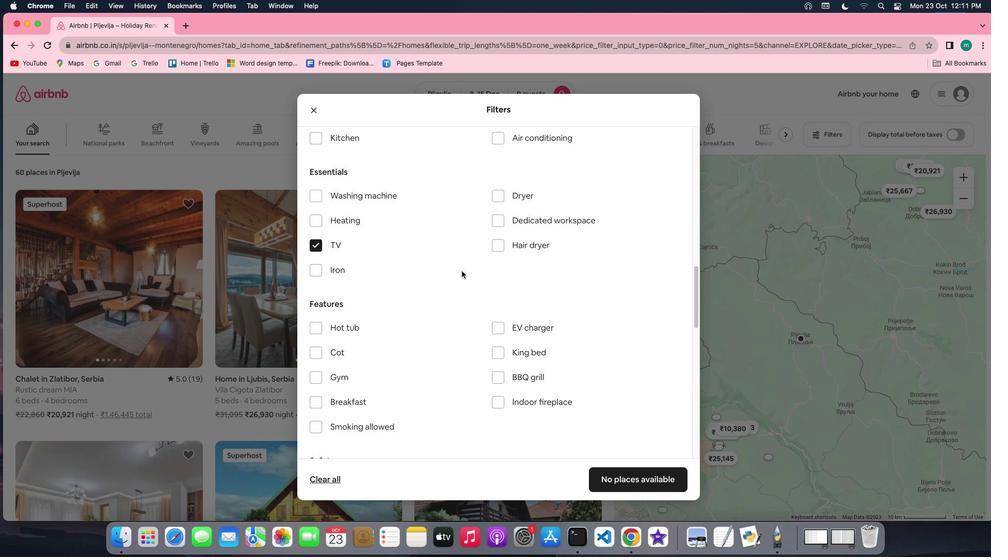 
Action: Mouse scrolled (462, 271) with delta (0, 0)
Screenshot: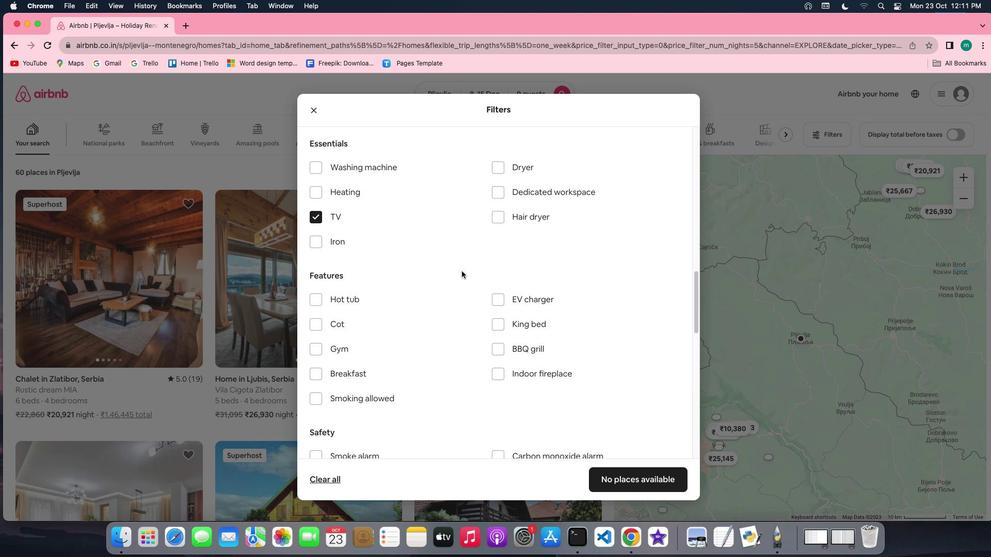 
Action: Mouse scrolled (462, 271) with delta (0, 0)
Screenshot: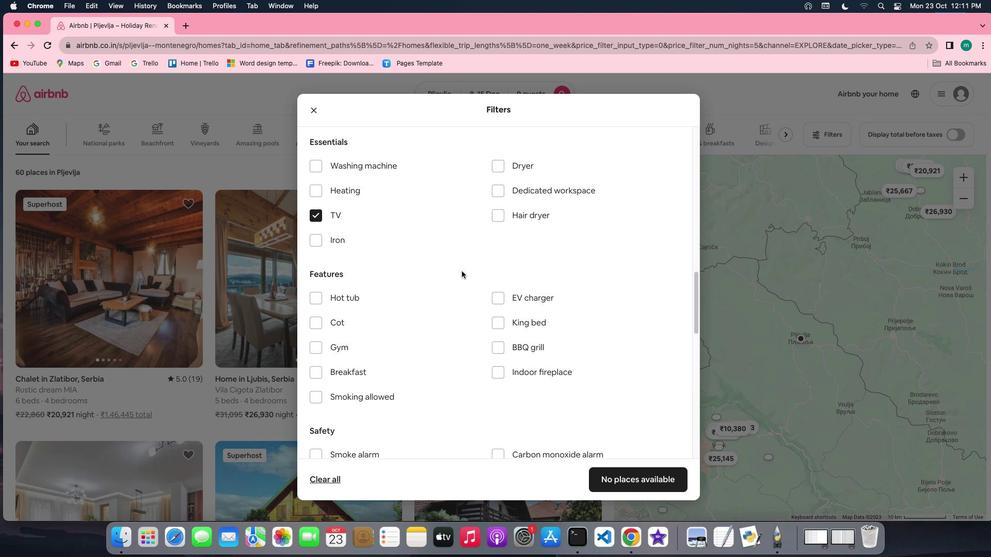 
Action: Mouse scrolled (462, 271) with delta (0, 0)
Screenshot: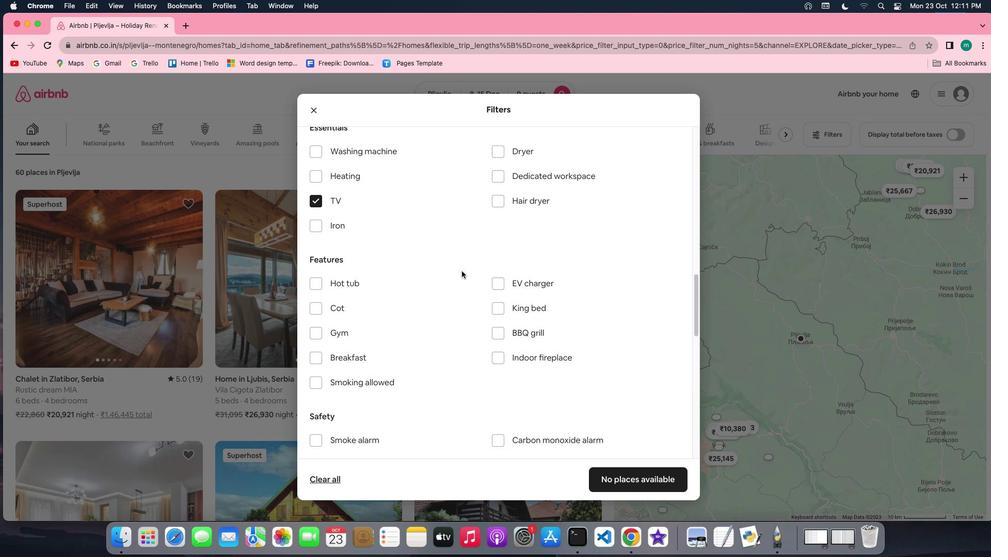 
Action: Mouse scrolled (462, 271) with delta (0, 0)
Screenshot: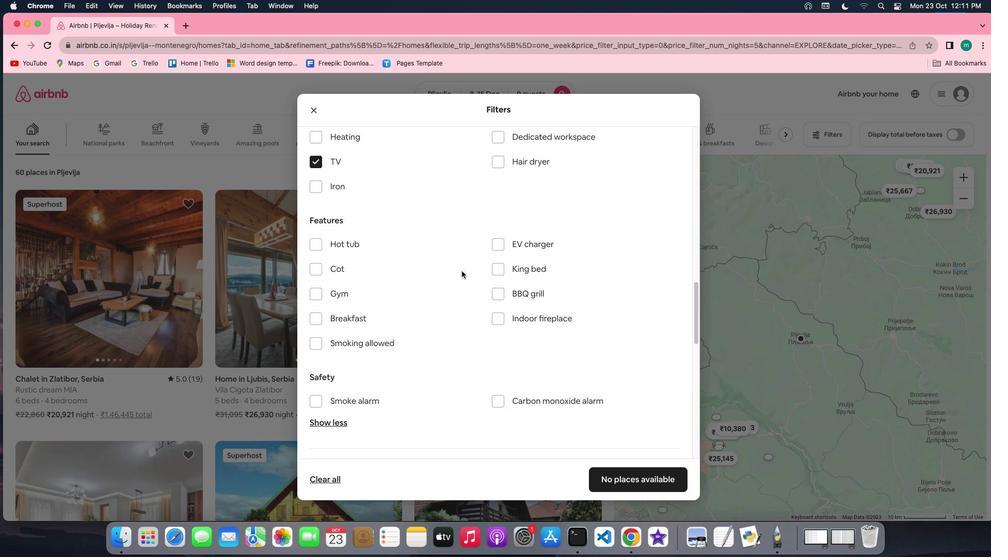 
Action: Mouse scrolled (462, 271) with delta (0, 0)
Screenshot: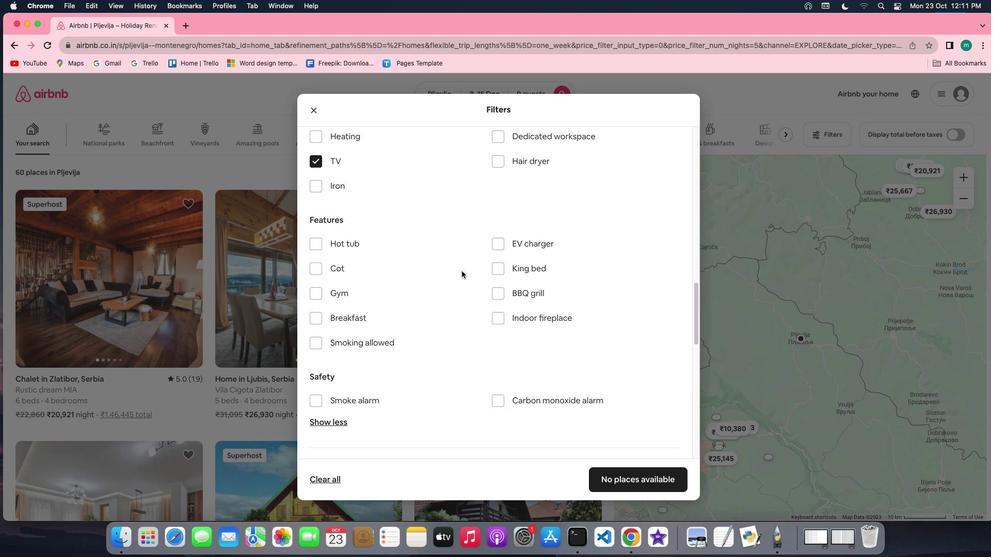 
Action: Mouse scrolled (462, 271) with delta (0, 0)
Screenshot: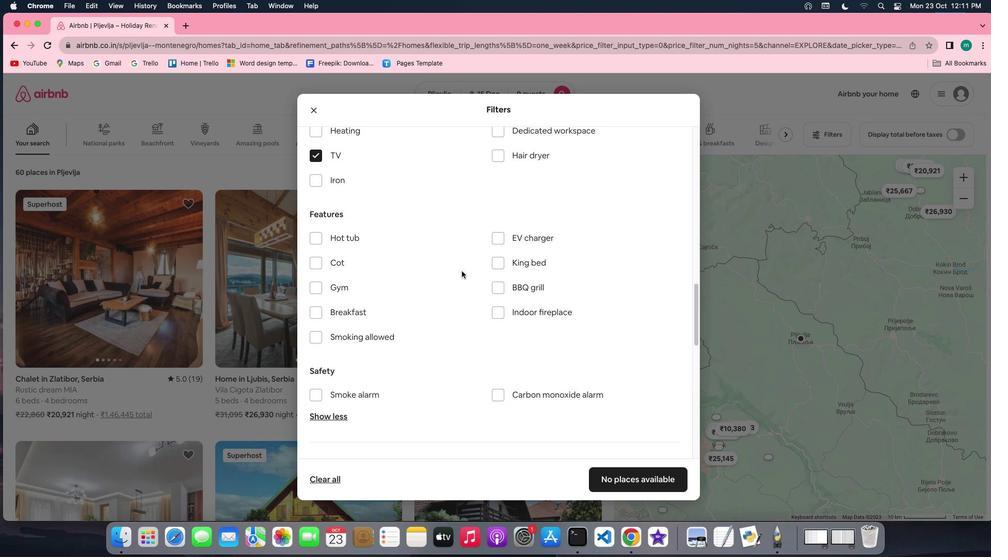 
Action: Mouse scrolled (462, 271) with delta (0, 0)
Screenshot: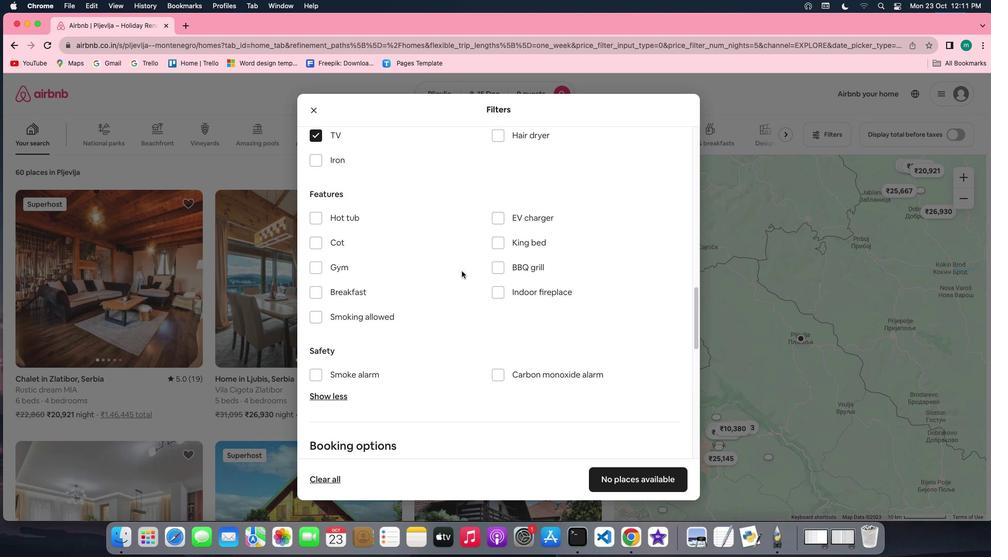 
Action: Mouse moved to (344, 249)
Screenshot: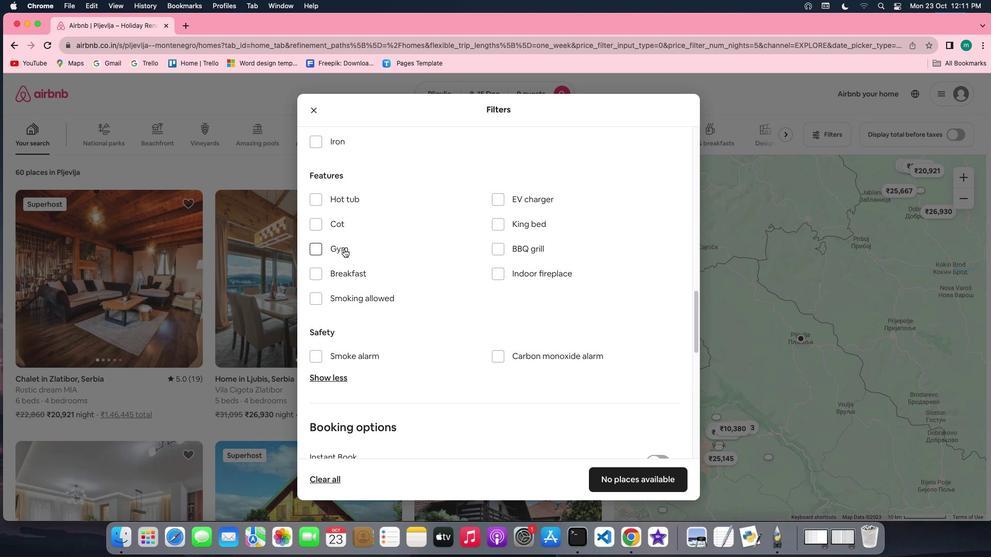 
Action: Mouse pressed left at (344, 249)
Screenshot: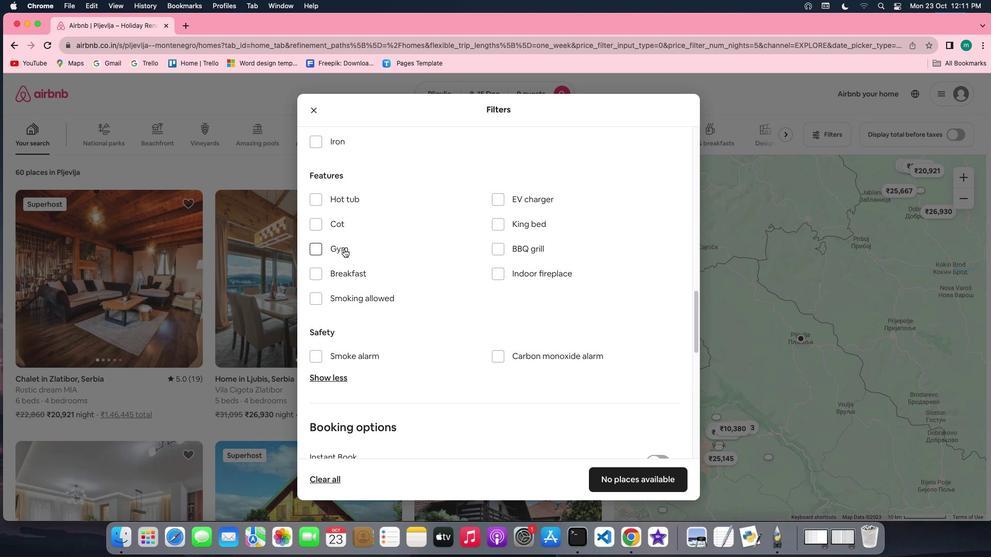 
Action: Mouse moved to (345, 277)
Screenshot: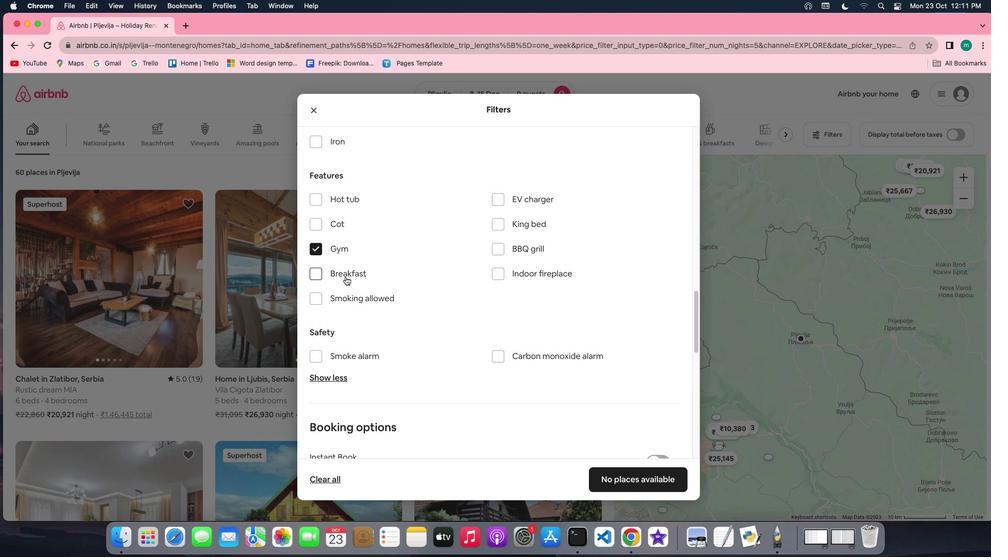 
Action: Mouse pressed left at (345, 277)
Screenshot: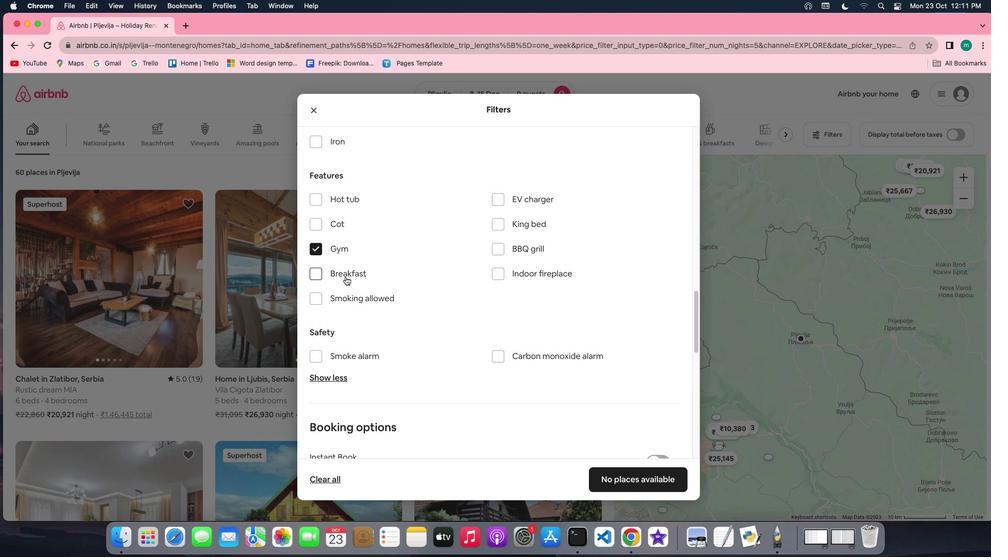 
Action: Mouse moved to (495, 298)
Screenshot: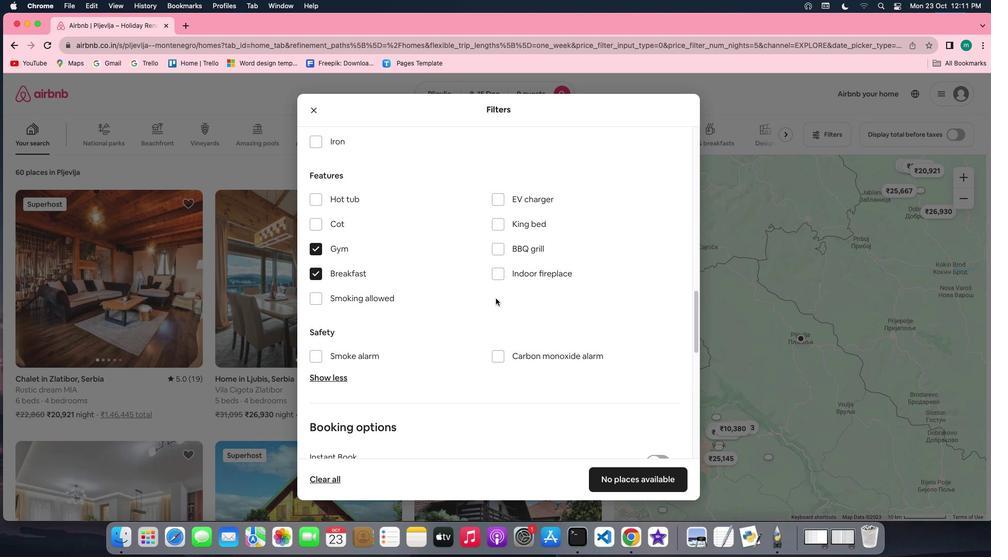 
Action: Mouse scrolled (495, 298) with delta (0, 0)
Screenshot: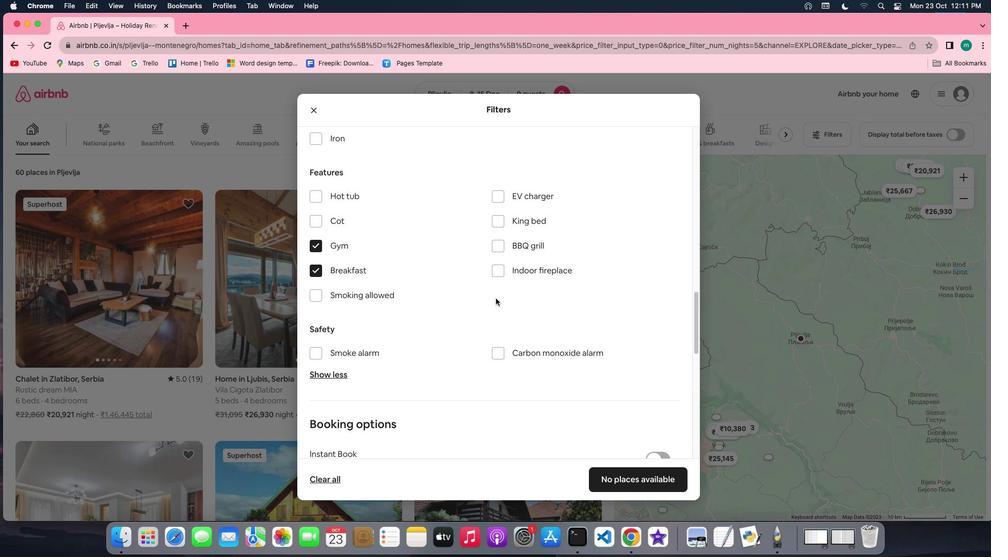 
Action: Mouse scrolled (495, 298) with delta (0, 0)
Screenshot: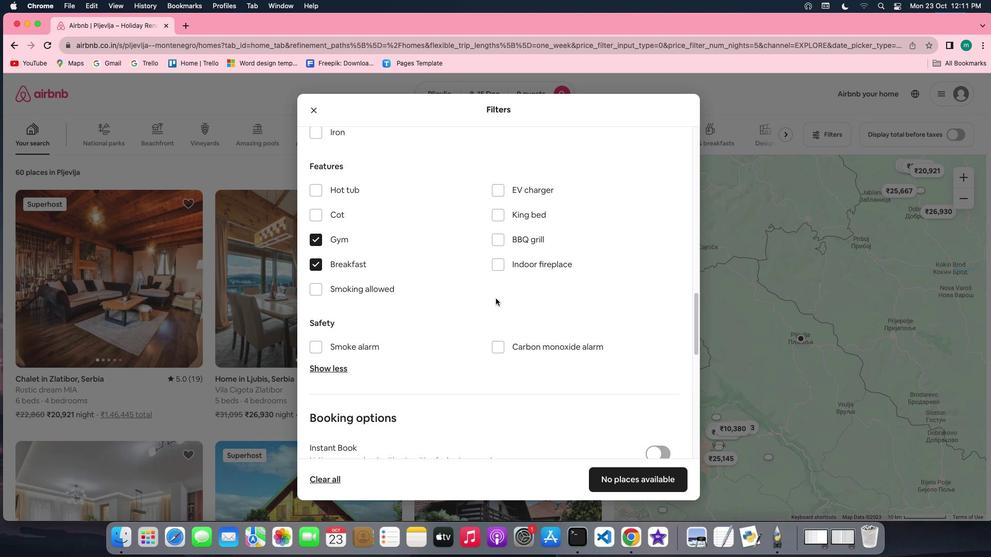 
Action: Mouse scrolled (495, 298) with delta (0, -1)
Screenshot: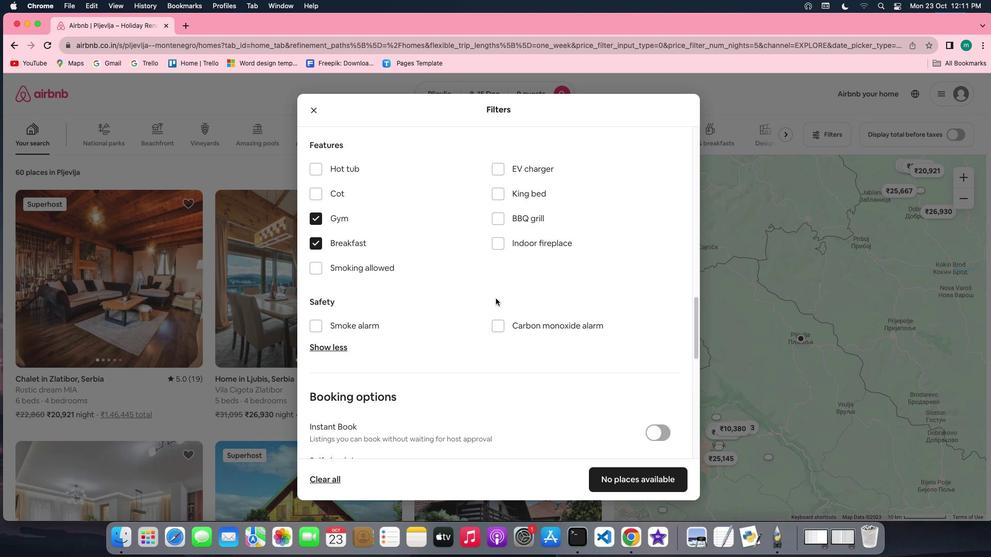 
Action: Mouse scrolled (495, 298) with delta (0, 0)
Screenshot: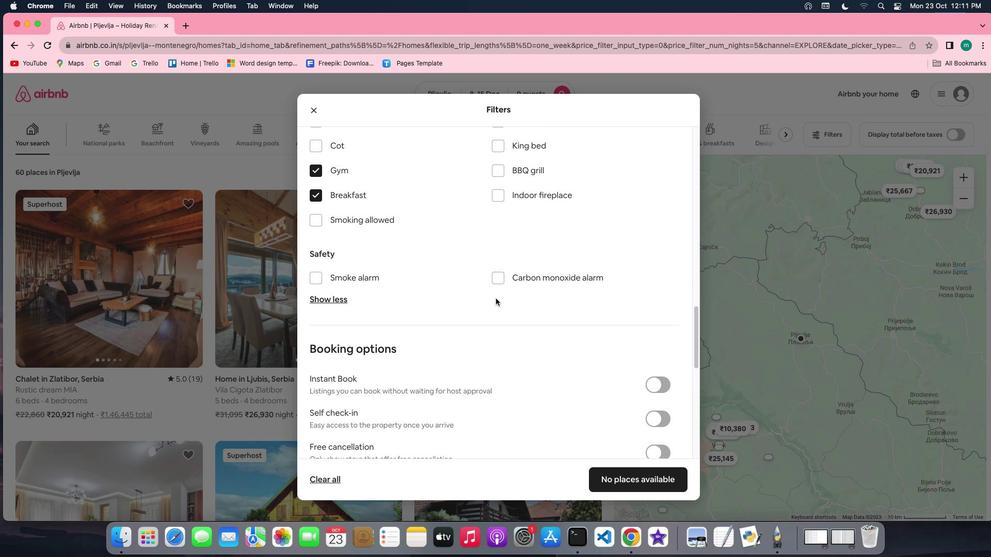 
Action: Mouse scrolled (495, 298) with delta (0, 0)
Screenshot: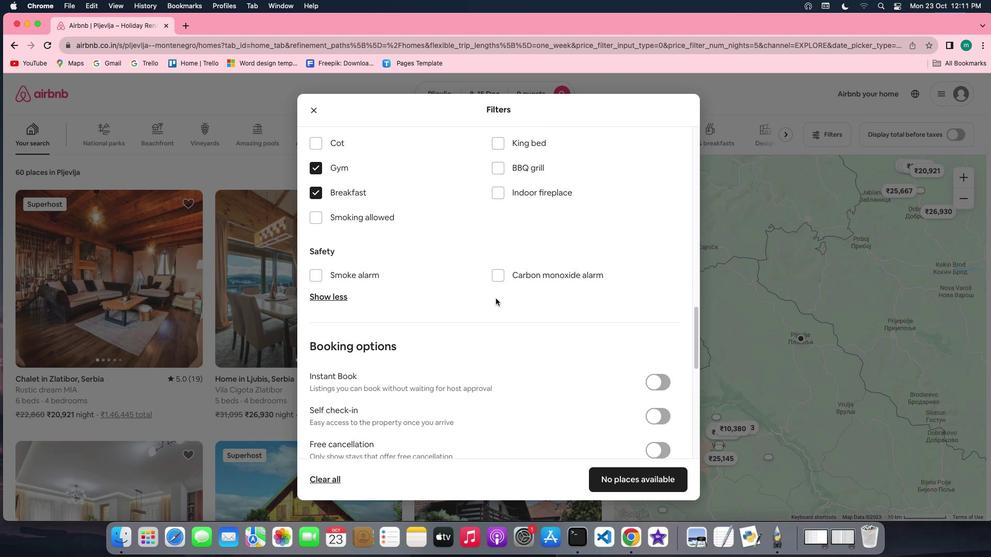 
Action: Mouse scrolled (495, 298) with delta (0, 0)
Screenshot: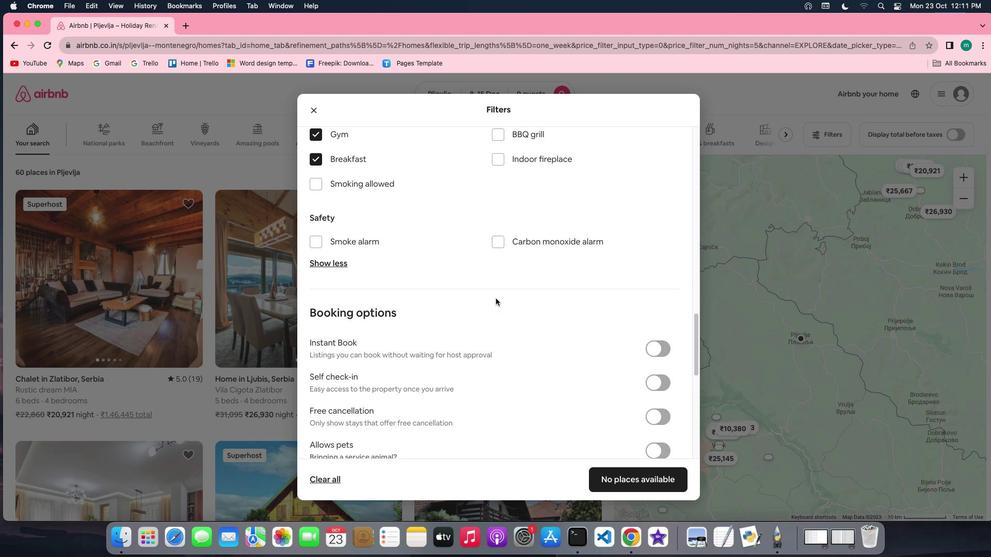 
Action: Mouse scrolled (495, 298) with delta (0, 0)
Screenshot: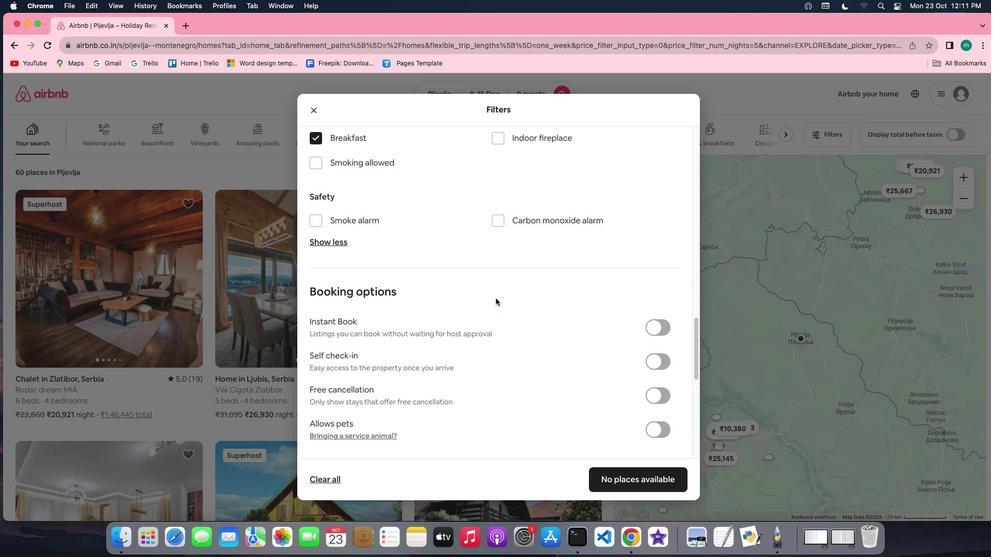
Action: Mouse scrolled (495, 298) with delta (0, 0)
Screenshot: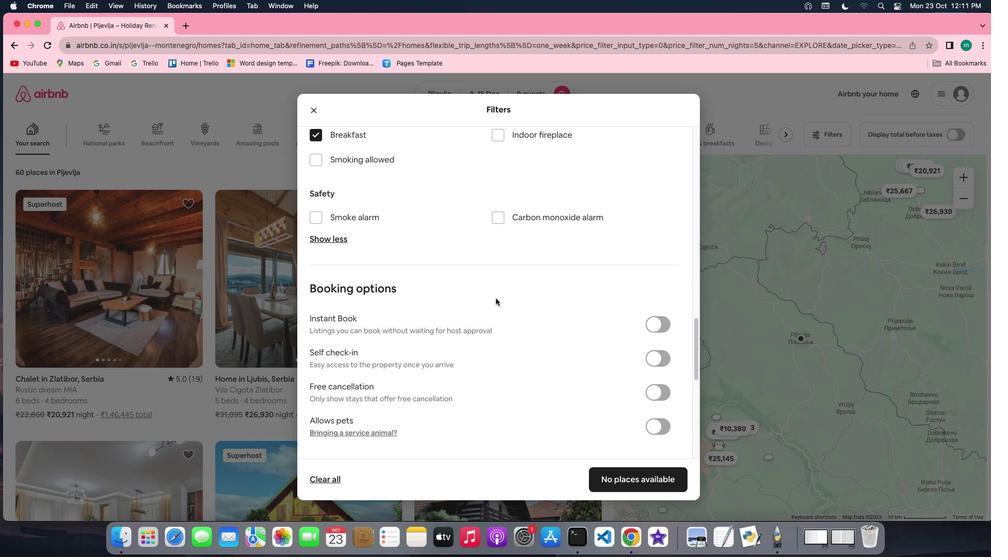 
Action: Mouse scrolled (495, 298) with delta (0, 0)
Screenshot: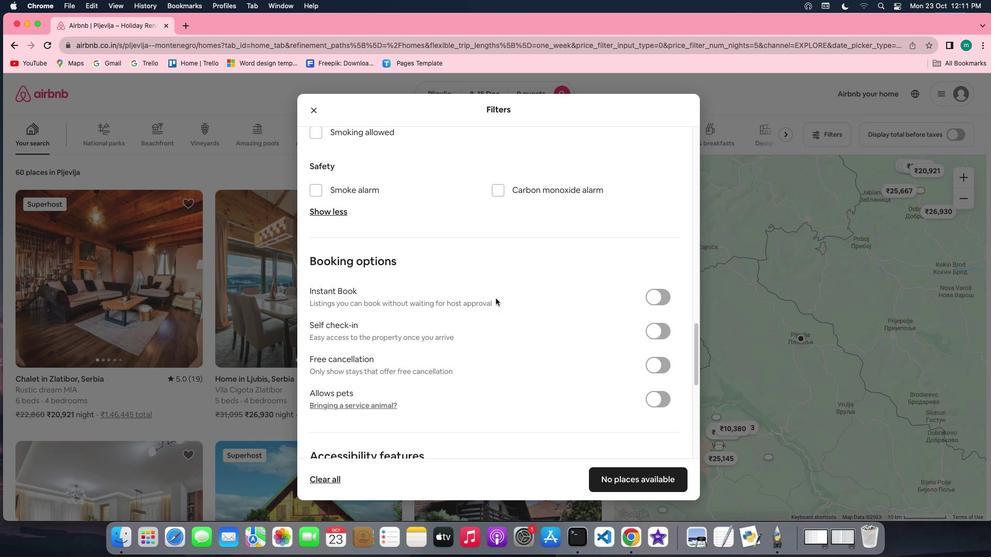 
Action: Mouse scrolled (495, 298) with delta (0, 0)
Screenshot: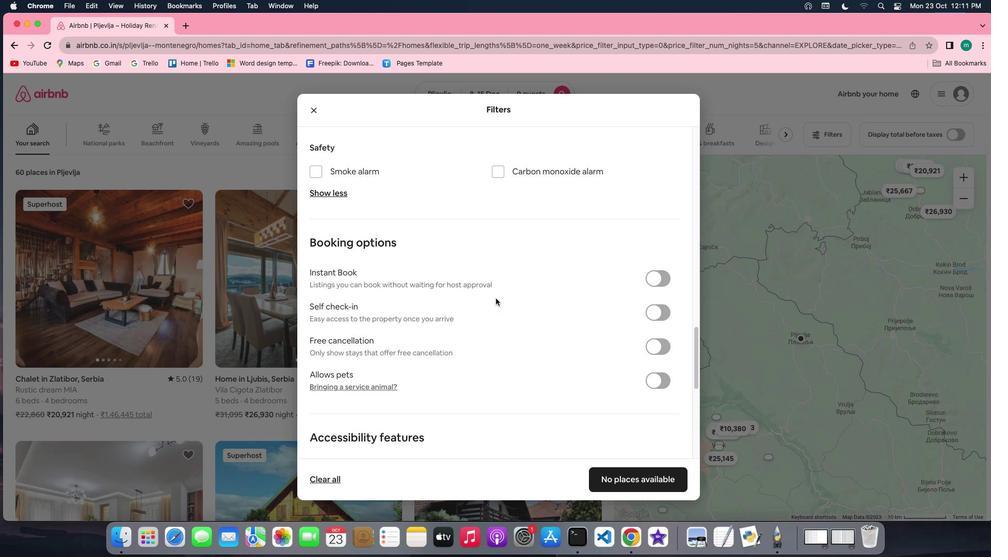 
Action: Mouse scrolled (495, 298) with delta (0, 0)
Screenshot: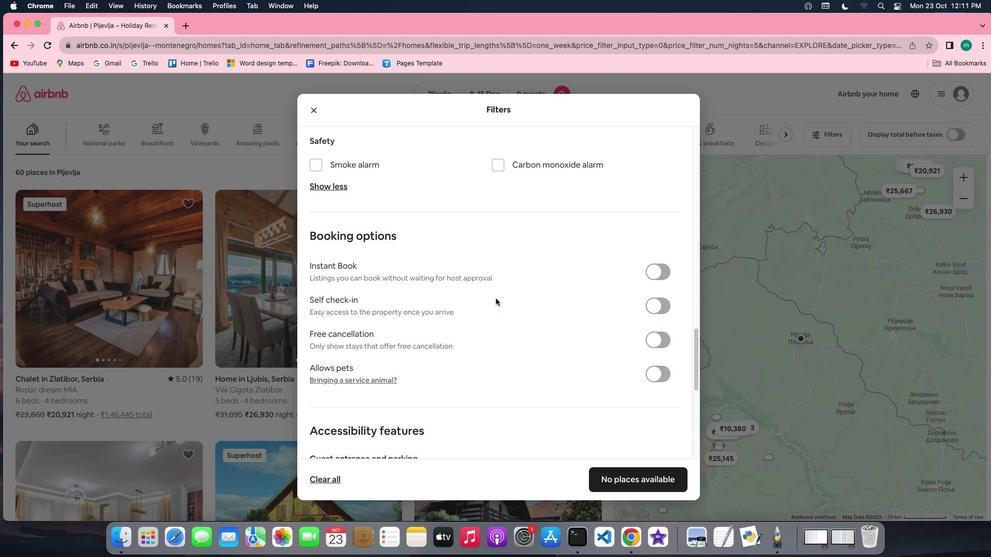 
Action: Mouse scrolled (495, 298) with delta (0, 0)
Screenshot: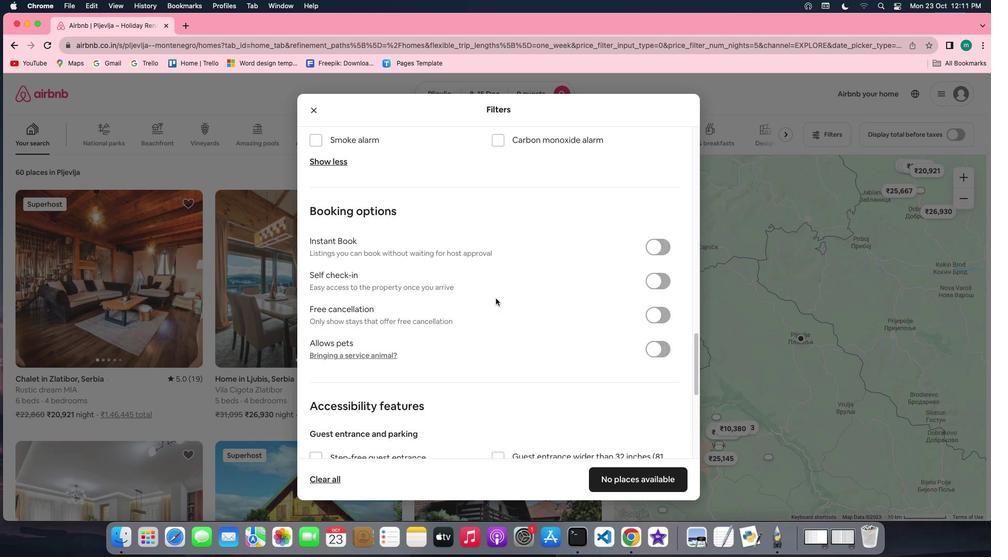 
Action: Mouse moved to (659, 259)
Screenshot: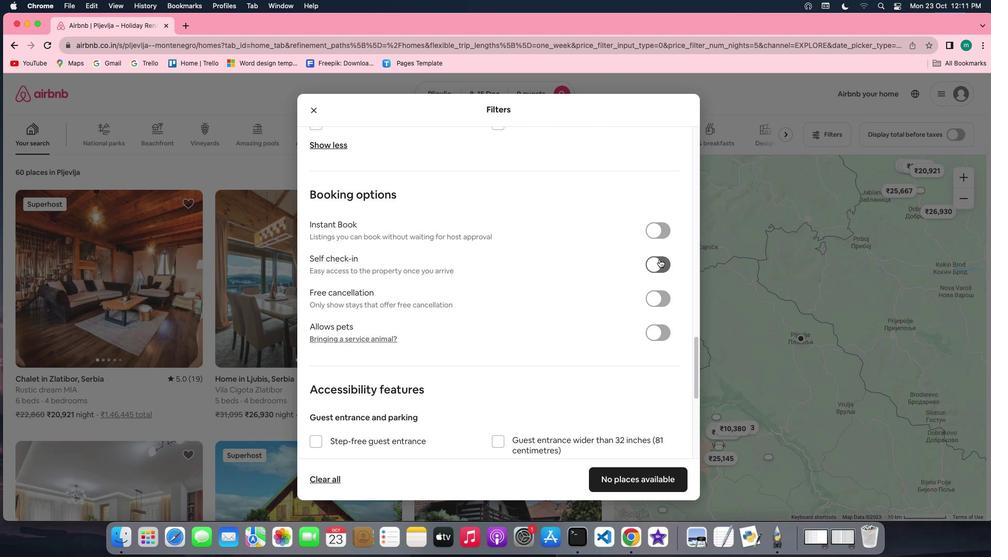 
Action: Mouse pressed left at (659, 259)
Screenshot: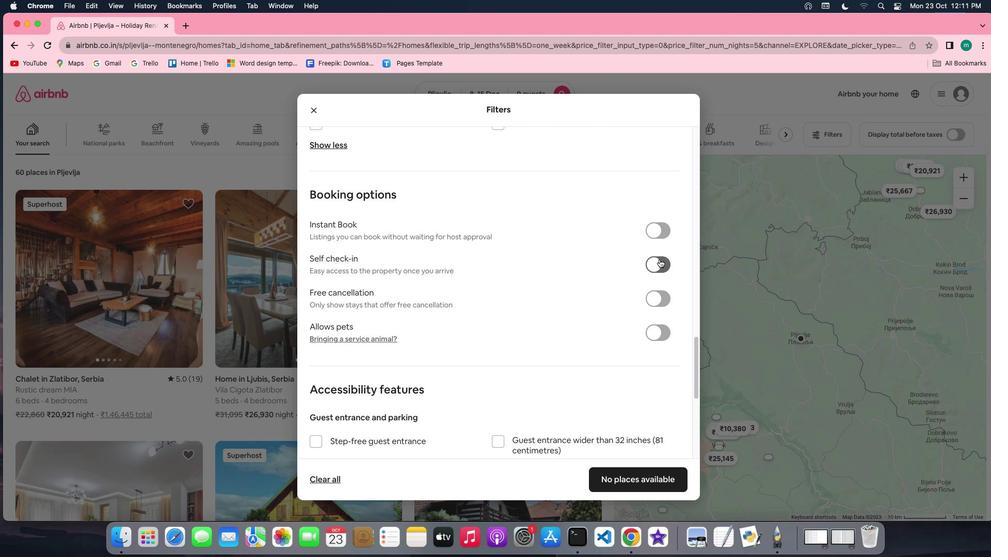 
Action: Mouse moved to (499, 295)
Screenshot: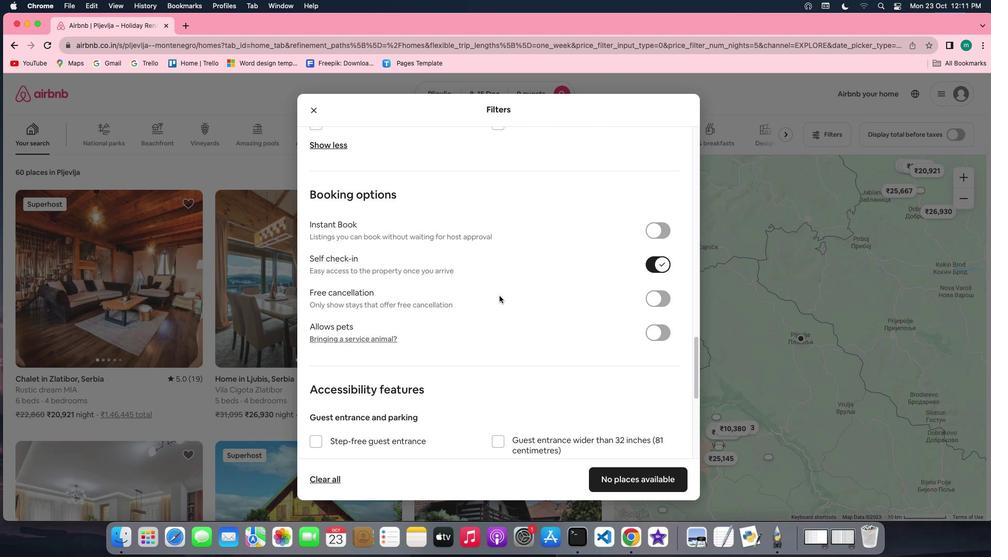 
Action: Mouse scrolled (499, 295) with delta (0, 0)
Screenshot: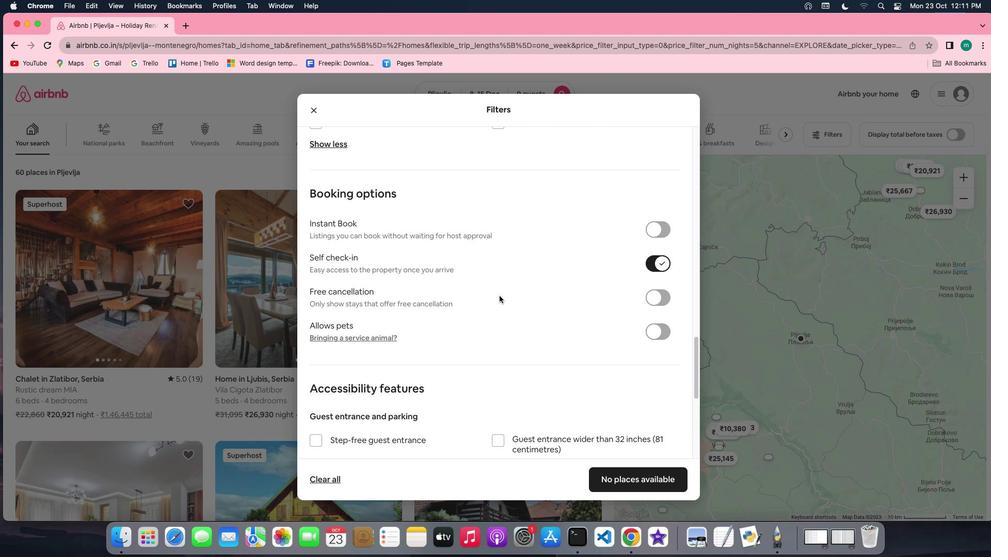 
Action: Mouse scrolled (499, 295) with delta (0, 0)
Screenshot: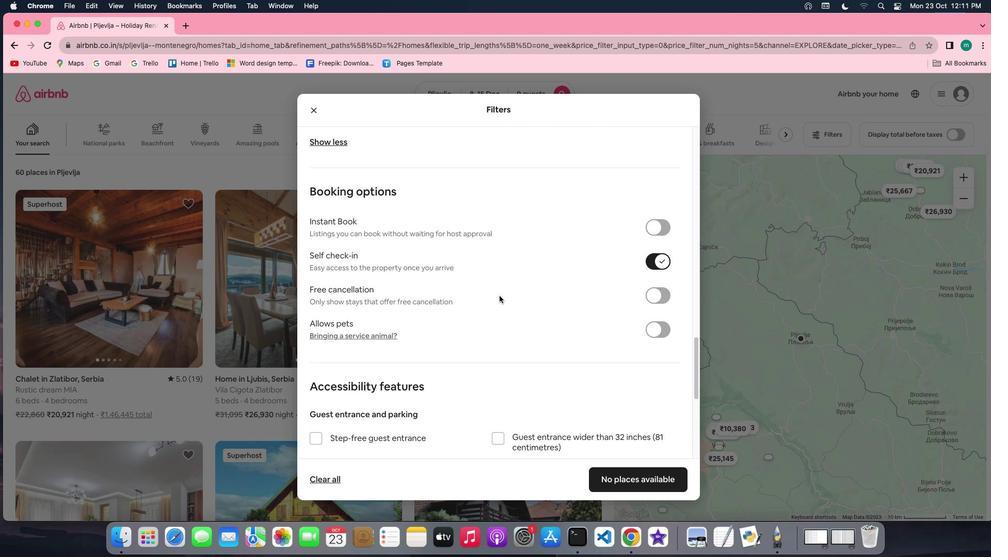 
Action: Mouse scrolled (499, 295) with delta (0, 0)
Screenshot: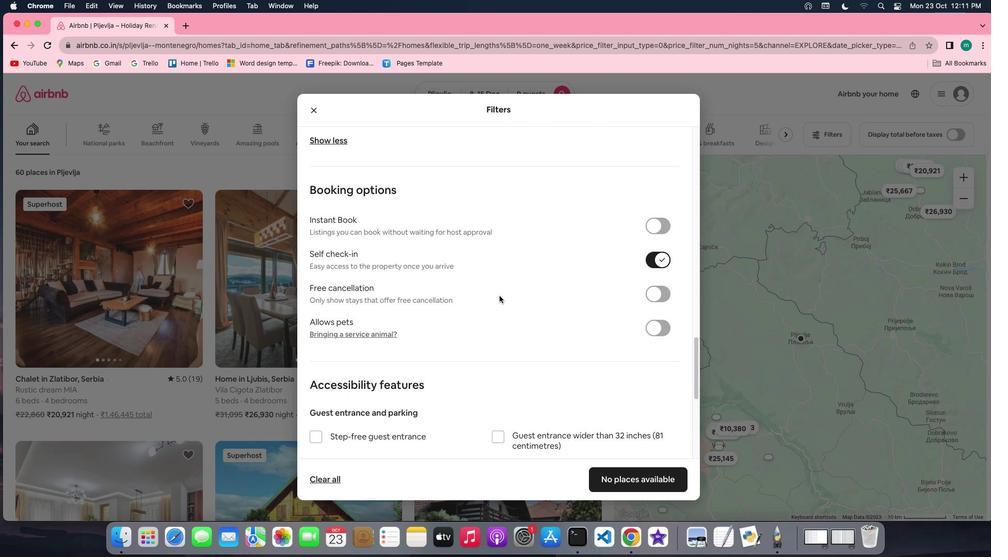 
Action: Mouse scrolled (499, 295) with delta (0, 0)
Screenshot: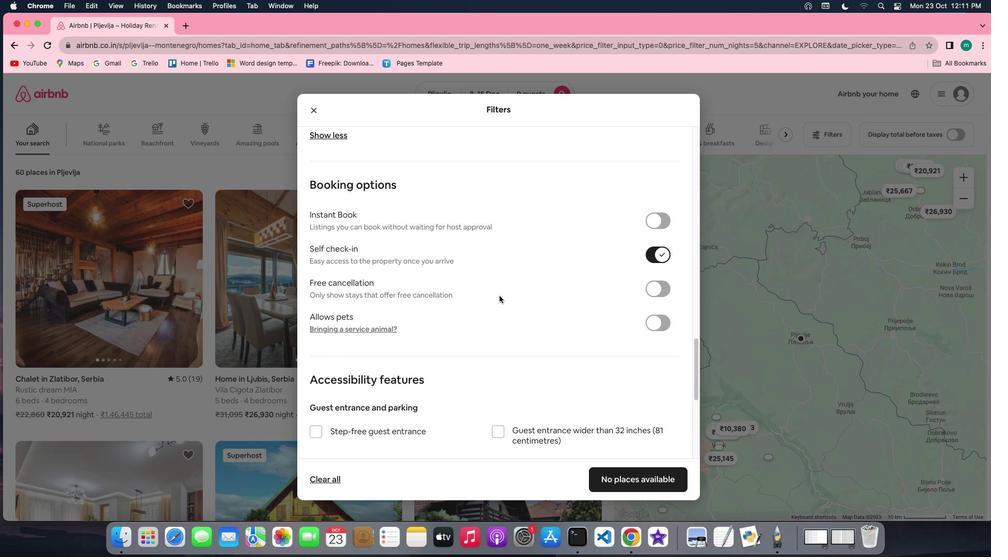 
Action: Mouse scrolled (499, 295) with delta (0, 0)
Screenshot: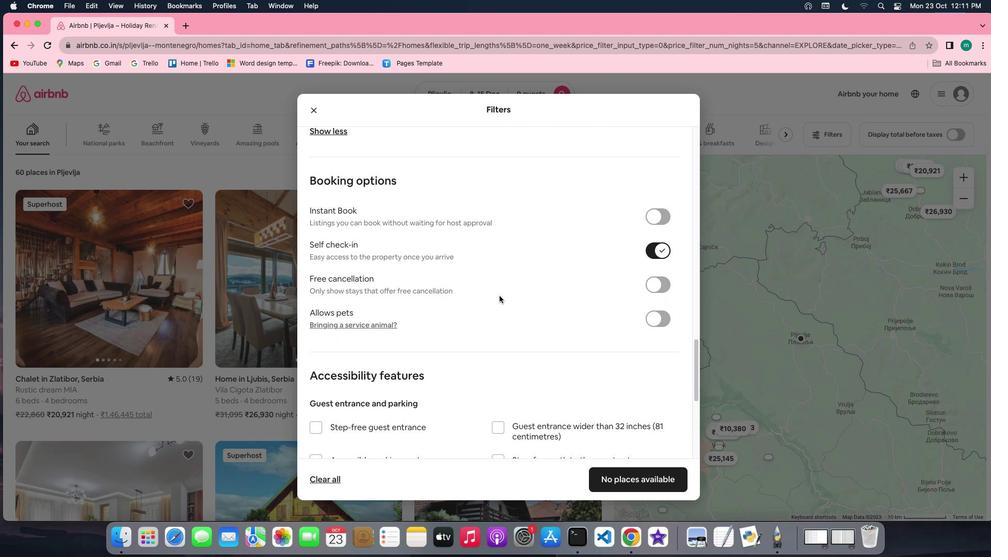 
Action: Mouse scrolled (499, 295) with delta (0, 0)
Screenshot: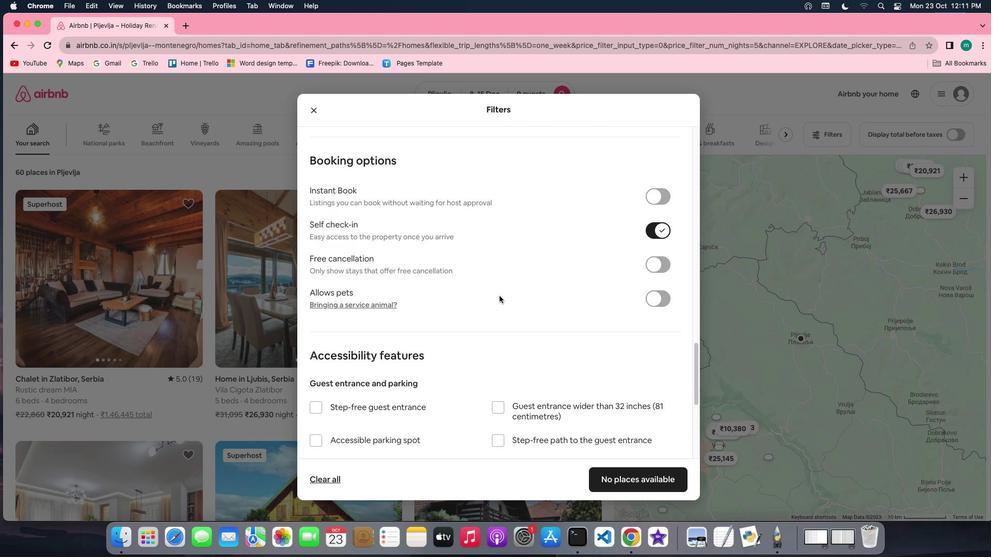 
Action: Mouse scrolled (499, 295) with delta (0, 0)
Screenshot: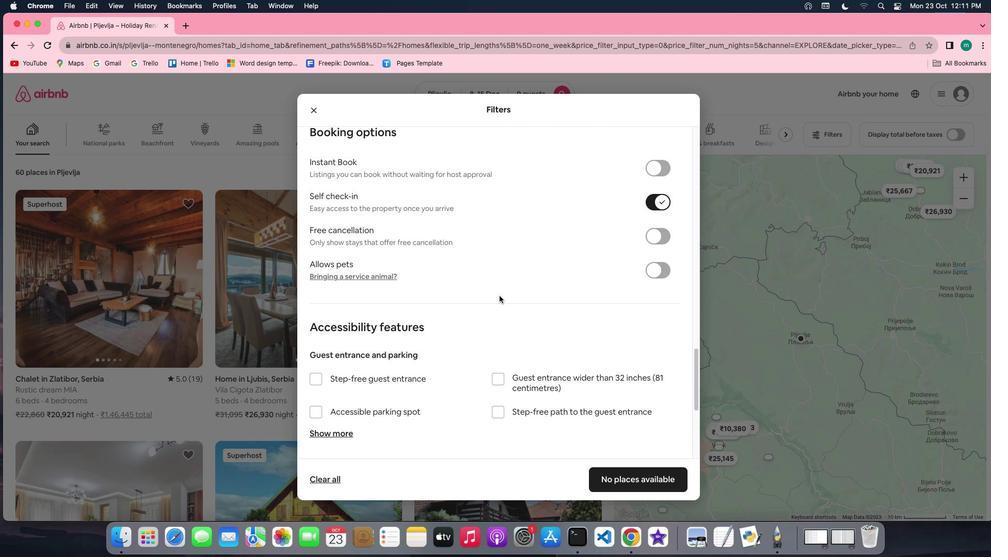 
Action: Mouse scrolled (499, 295) with delta (0, 0)
Screenshot: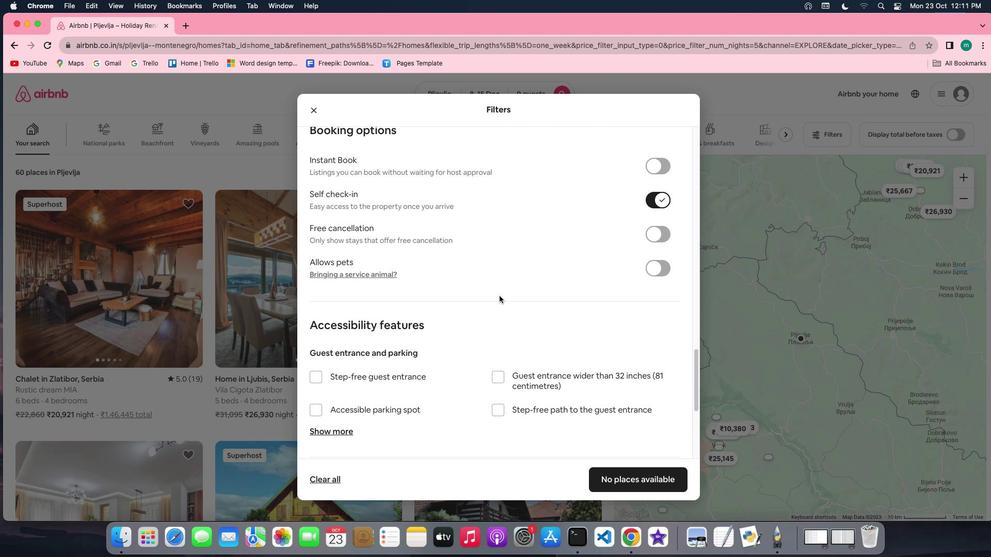 
Action: Mouse scrolled (499, 295) with delta (0, 0)
Screenshot: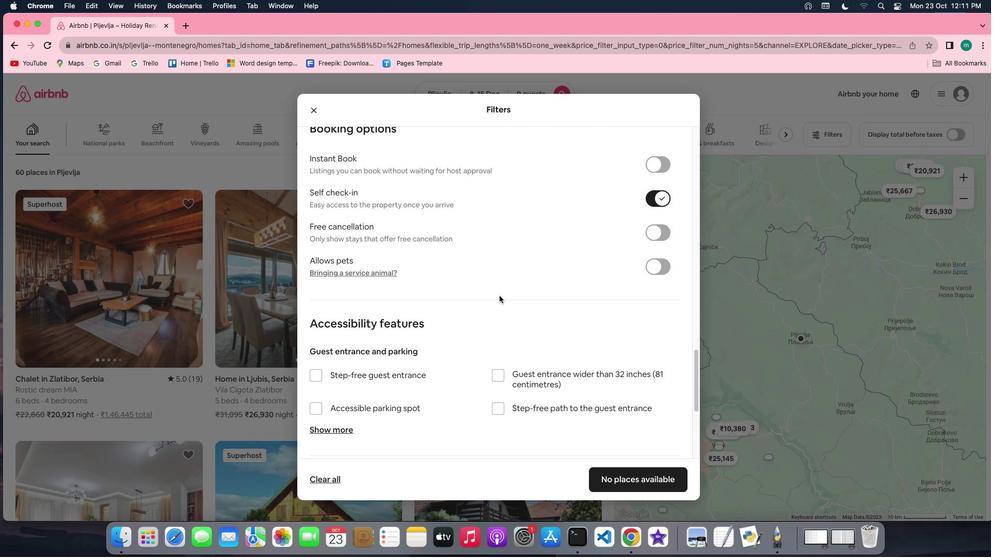 
Action: Mouse scrolled (499, 295) with delta (0, 0)
Screenshot: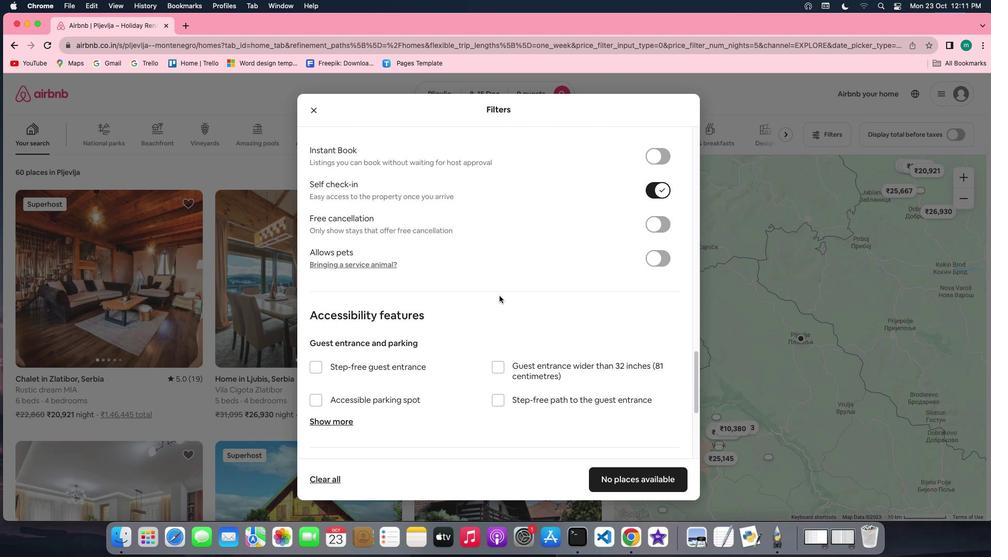 
Action: Mouse scrolled (499, 295) with delta (0, 0)
Screenshot: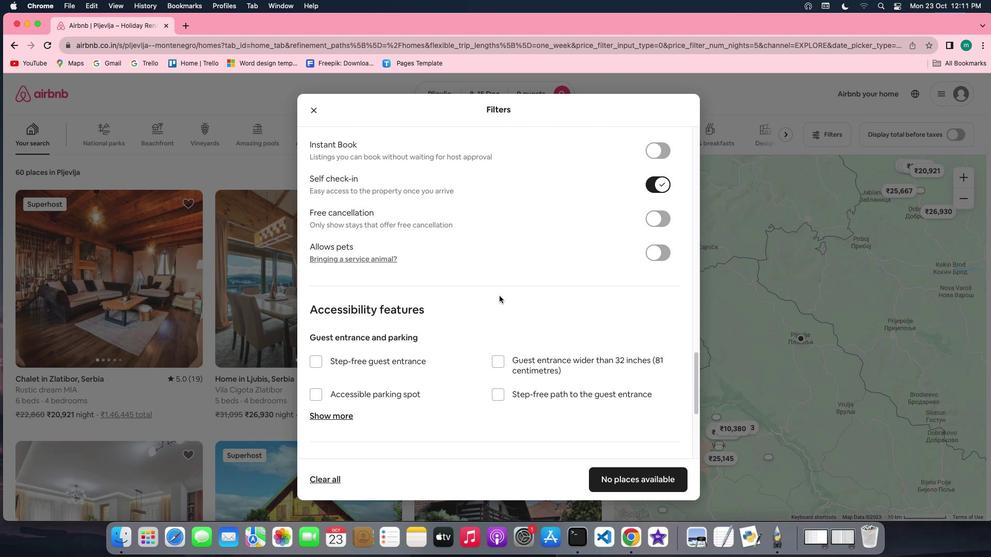 
Action: Mouse scrolled (499, 295) with delta (0, 0)
Screenshot: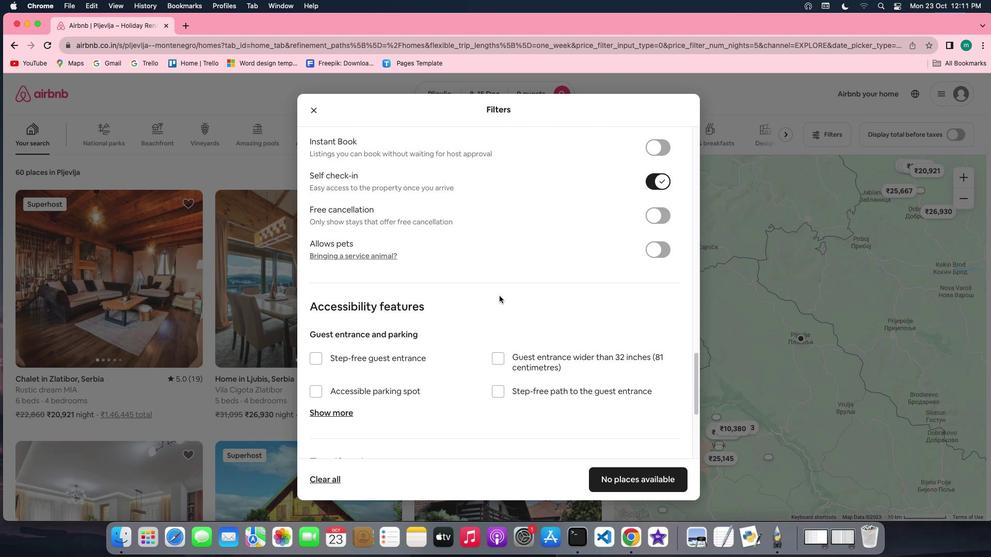 
Action: Mouse scrolled (499, 295) with delta (0, 0)
Screenshot: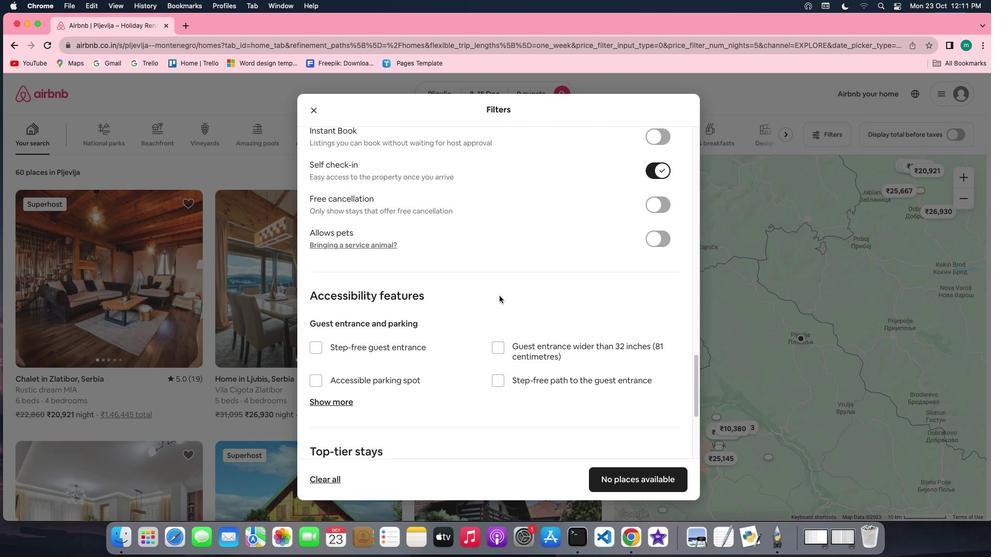 
Action: Mouse scrolled (499, 295) with delta (0, -1)
Screenshot: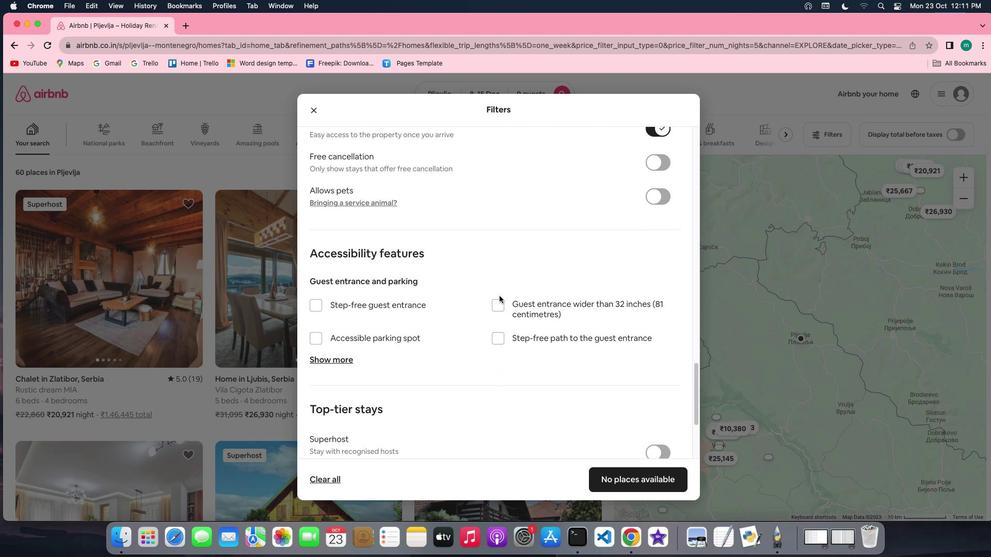 
Action: Mouse moved to (534, 319)
Screenshot: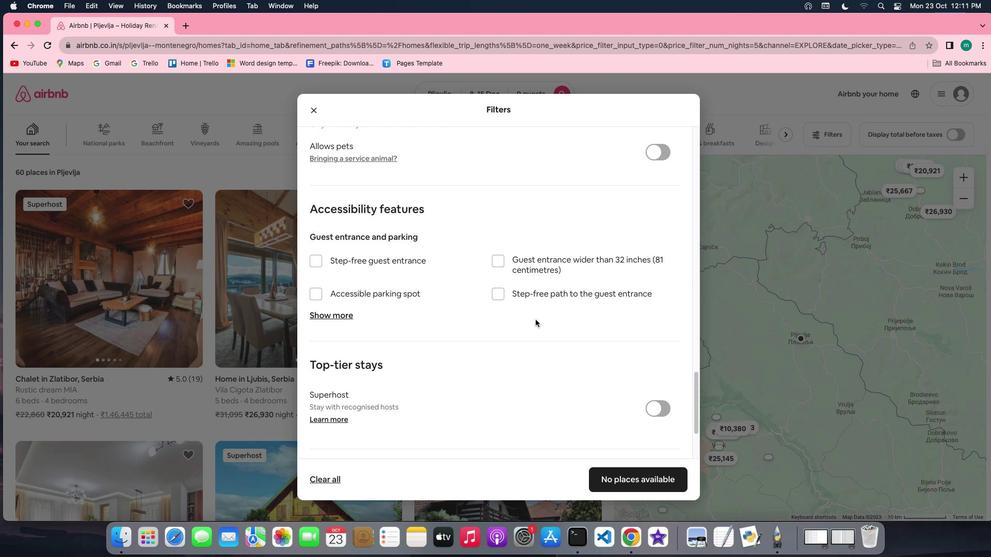 
Action: Mouse scrolled (534, 319) with delta (0, 0)
Screenshot: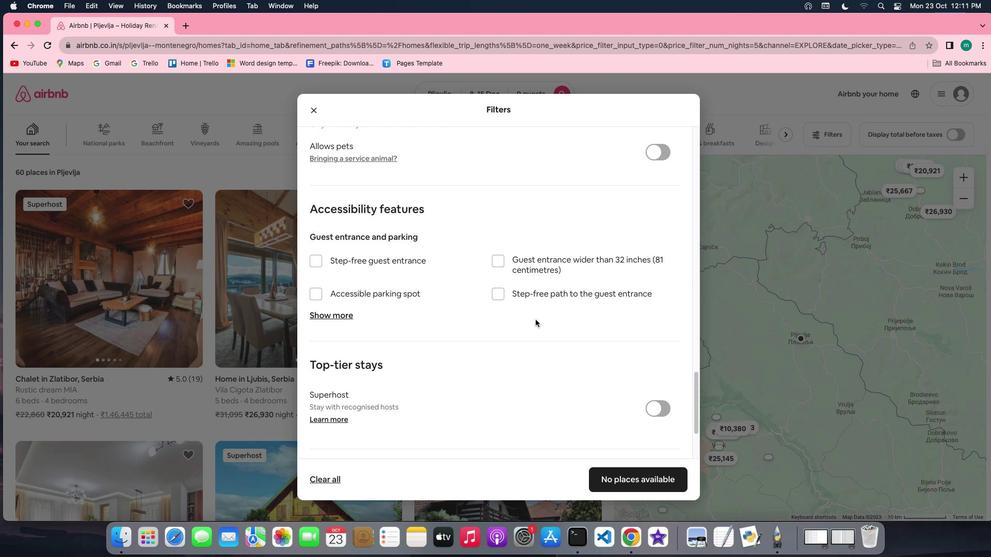 
Action: Mouse moved to (536, 320)
Screenshot: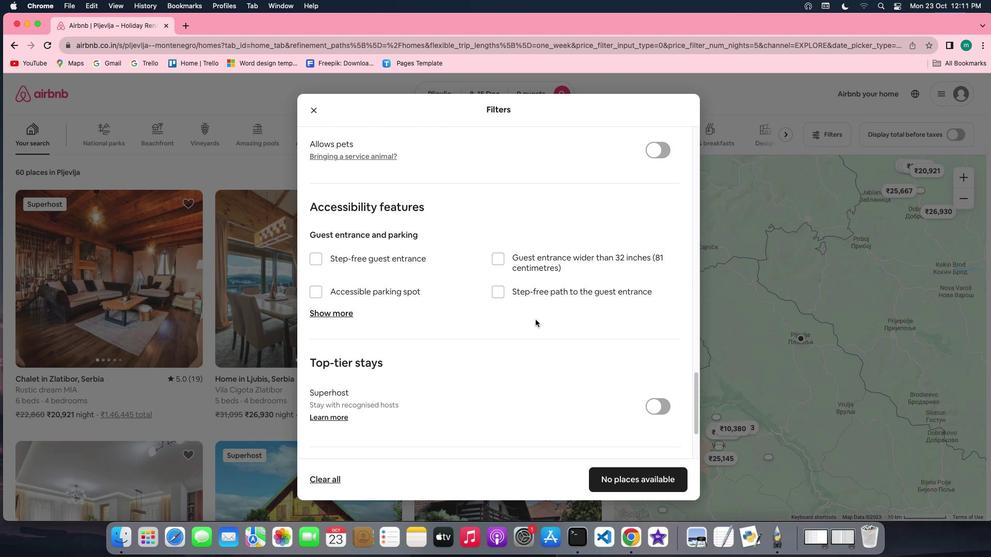
Action: Mouse scrolled (536, 320) with delta (0, 0)
Screenshot: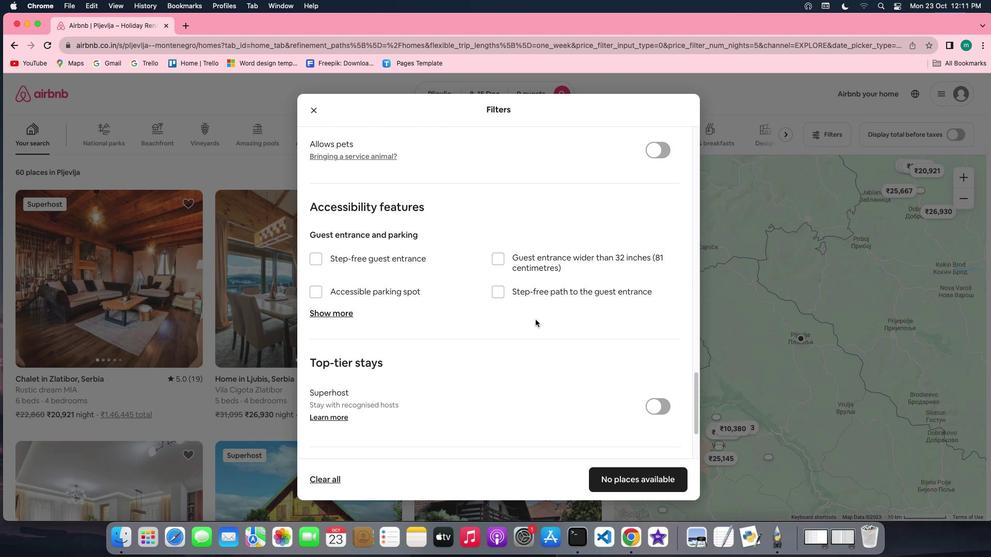 
Action: Mouse scrolled (536, 320) with delta (0, -1)
Screenshot: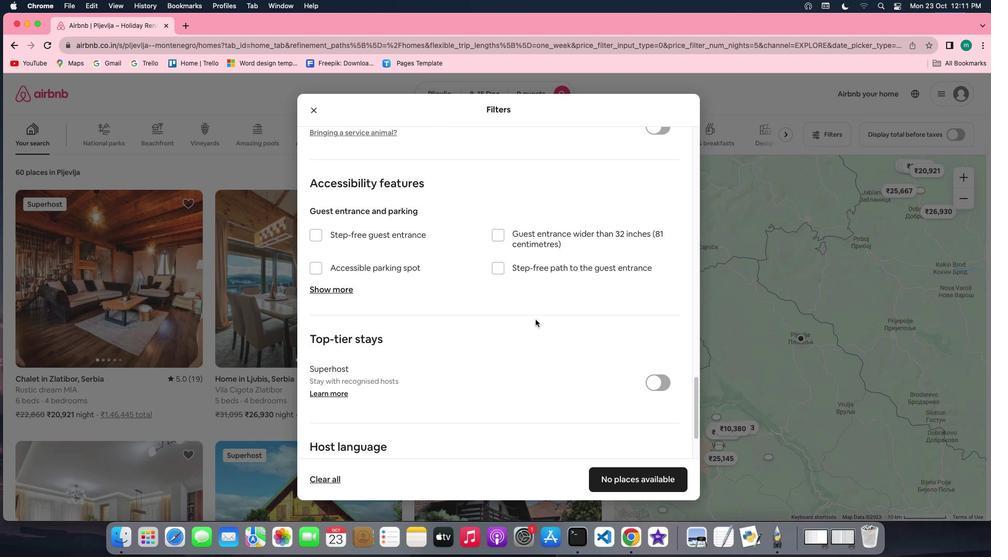 
Action: Mouse scrolled (536, 320) with delta (0, -2)
Screenshot: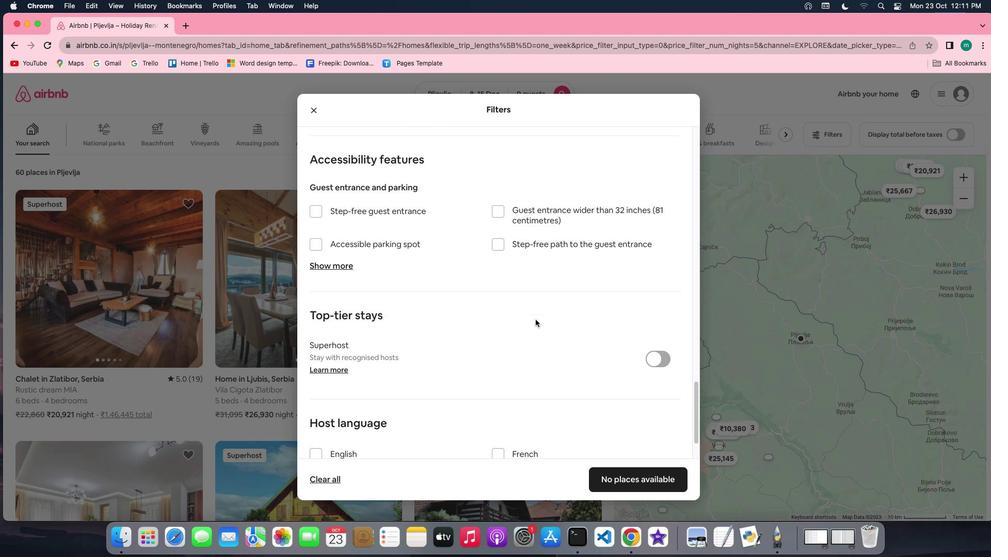 
Action: Mouse scrolled (536, 320) with delta (0, -2)
Screenshot: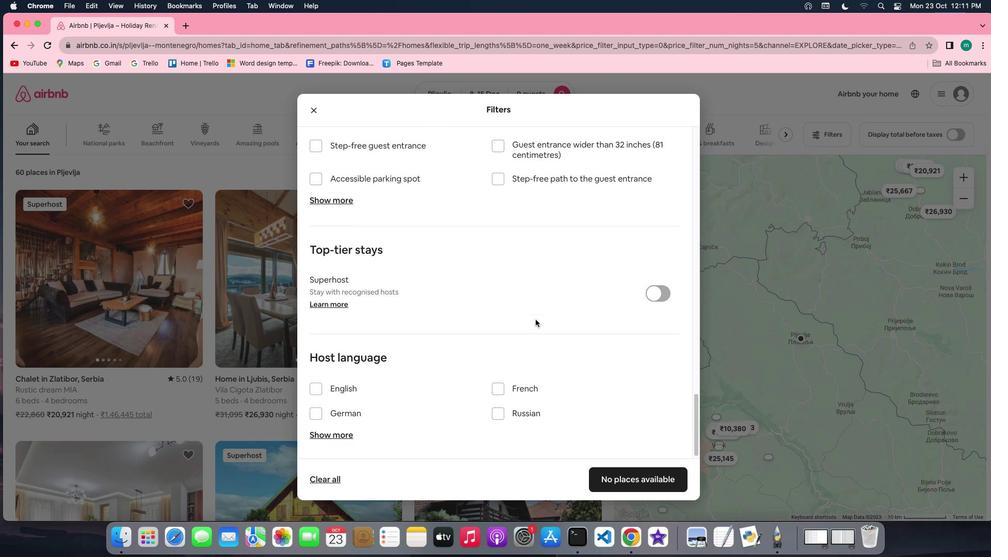 
Action: Mouse scrolled (536, 320) with delta (0, 0)
Screenshot: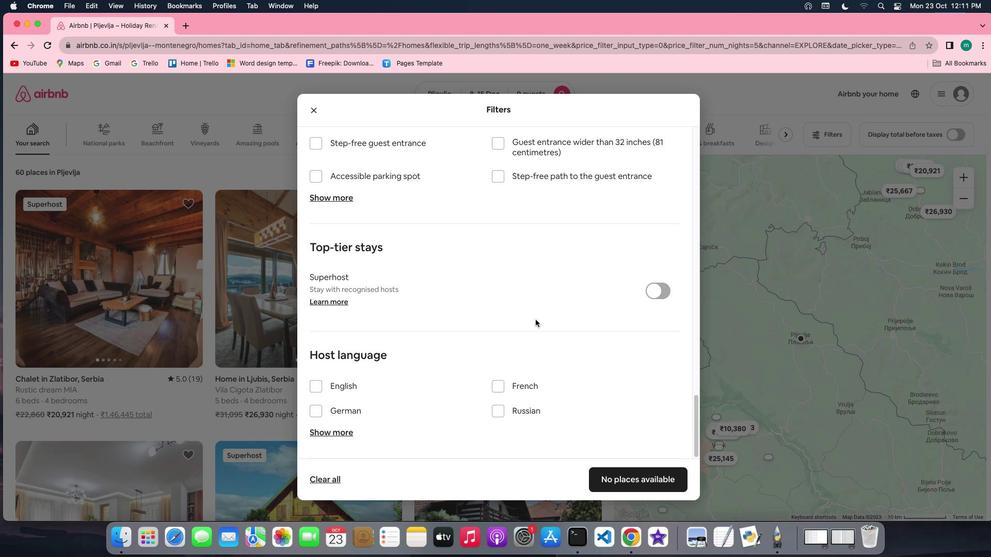 
Action: Mouse scrolled (536, 320) with delta (0, 0)
Screenshot: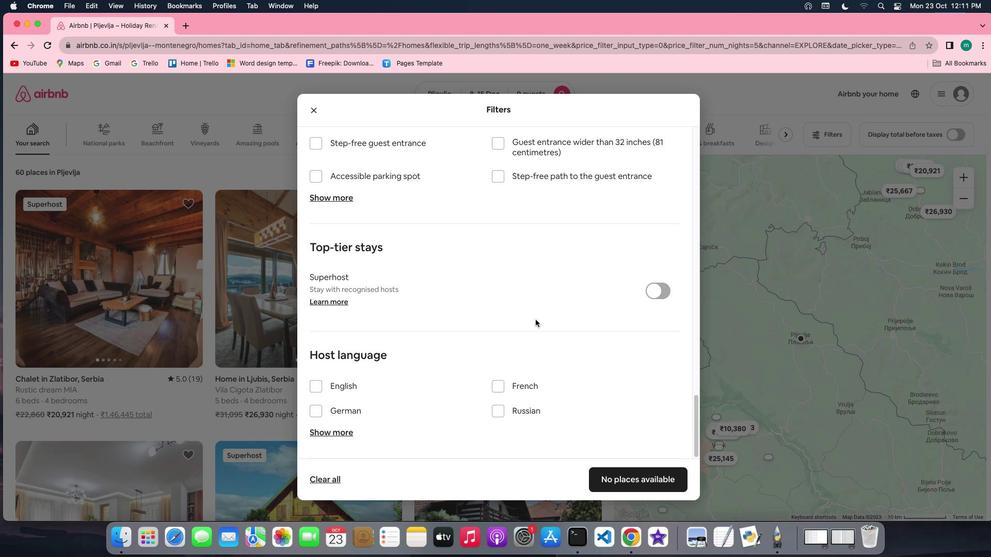 
Action: Mouse scrolled (536, 320) with delta (0, -1)
Screenshot: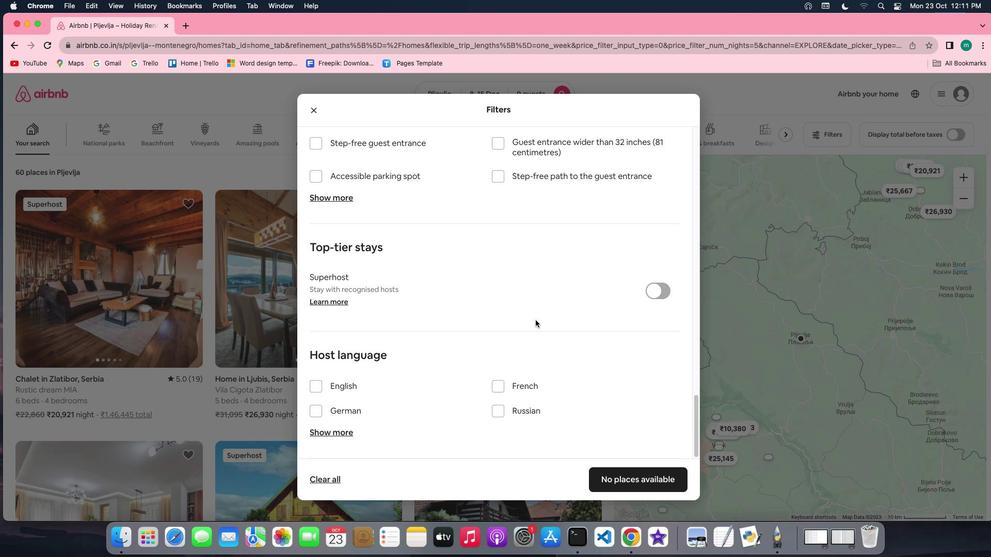 
Action: Mouse scrolled (536, 320) with delta (0, -2)
Screenshot: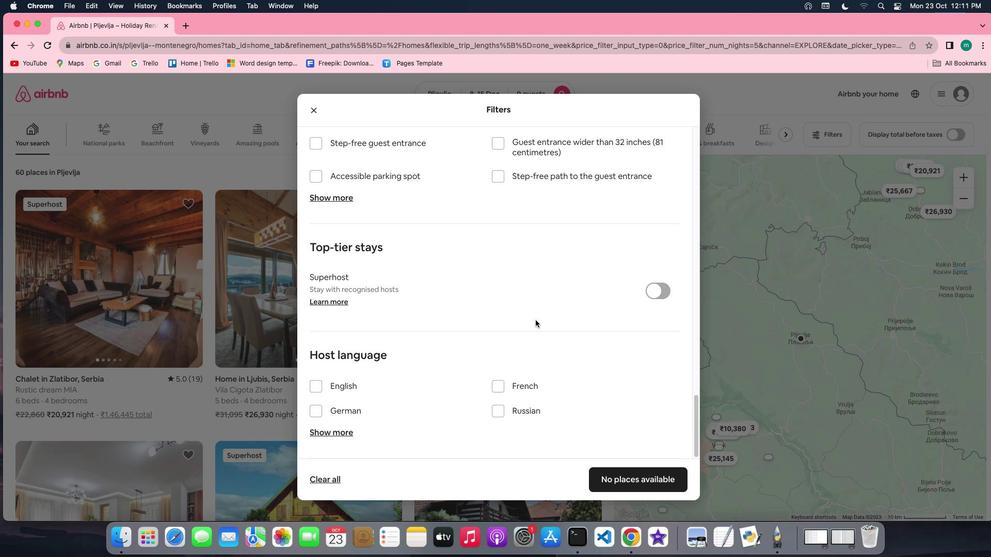 
Action: Mouse scrolled (536, 320) with delta (0, -3)
Screenshot: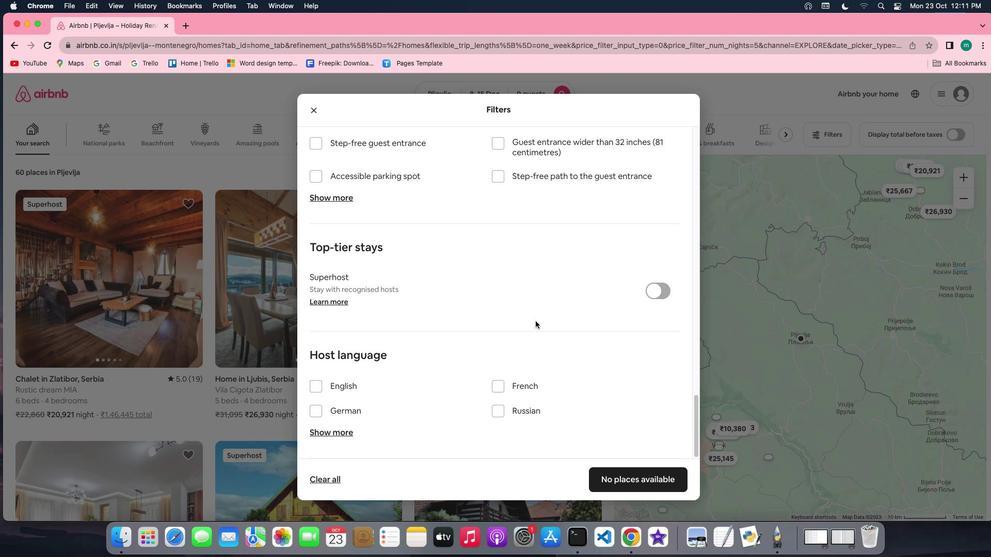 
Action: Mouse moved to (679, 474)
Screenshot: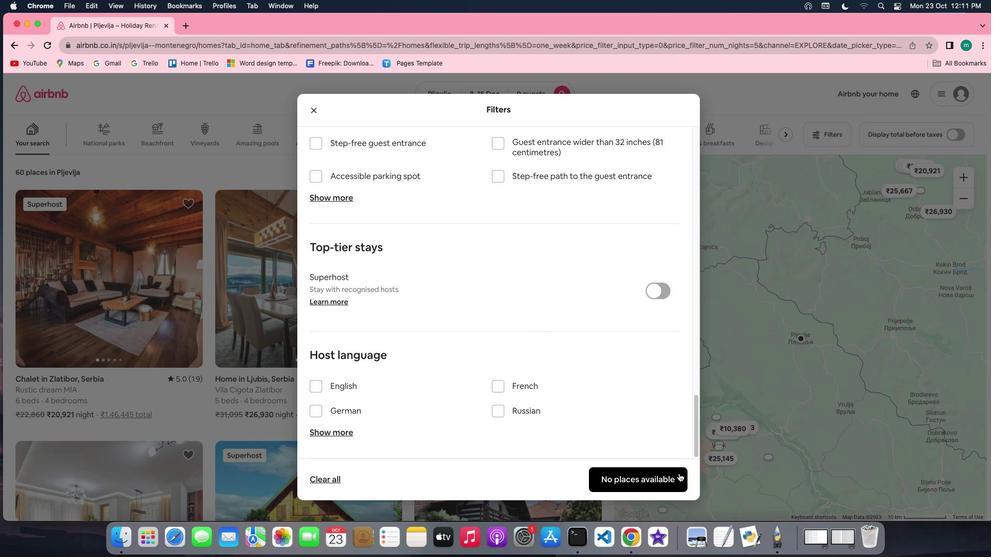 
Action: Mouse pressed left at (679, 474)
Screenshot: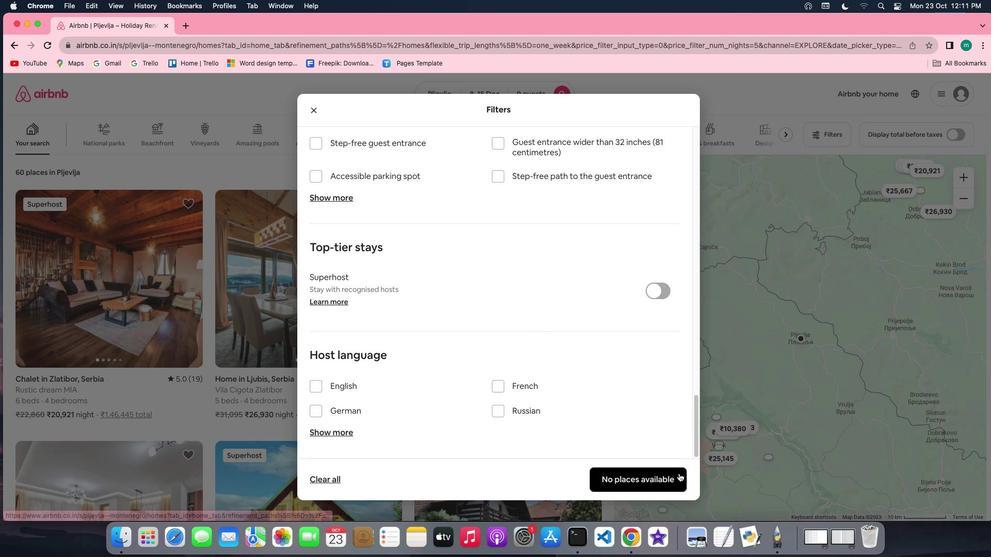 
Action: Mouse moved to (677, 473)
Screenshot: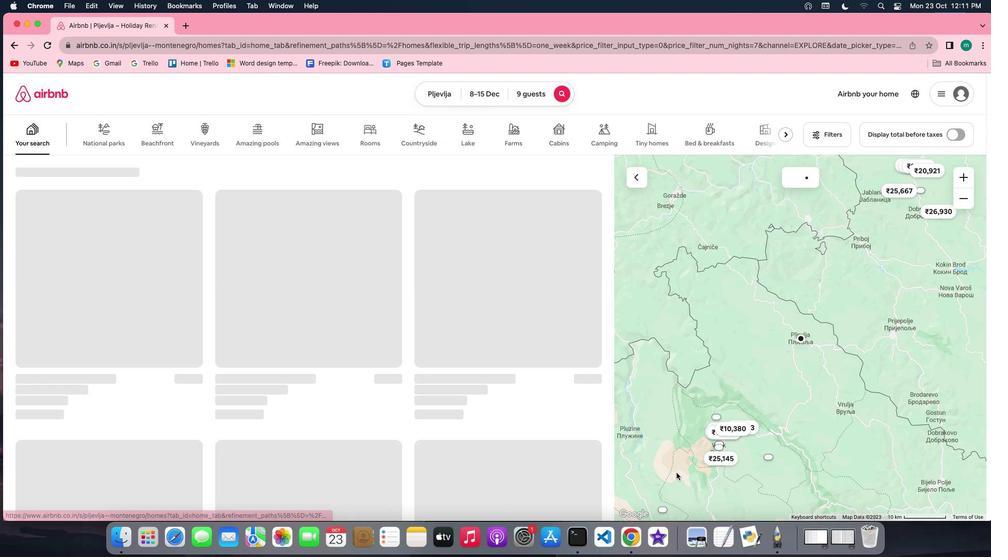
